 Task: Search one way flight ticket for 5 adults, 1 child, 2 infants in seat and 1 infant on lap in business from Toledo: Eugene F. Kranz Toledo Express Airport to Evansville: Evansville Regional Airport on 5-3-2023. Choice of flights is United. Number of bags: 1 carry on bag. Price is upto 76000. Outbound departure time preference is 16:45.
Action: Mouse moved to (399, 160)
Screenshot: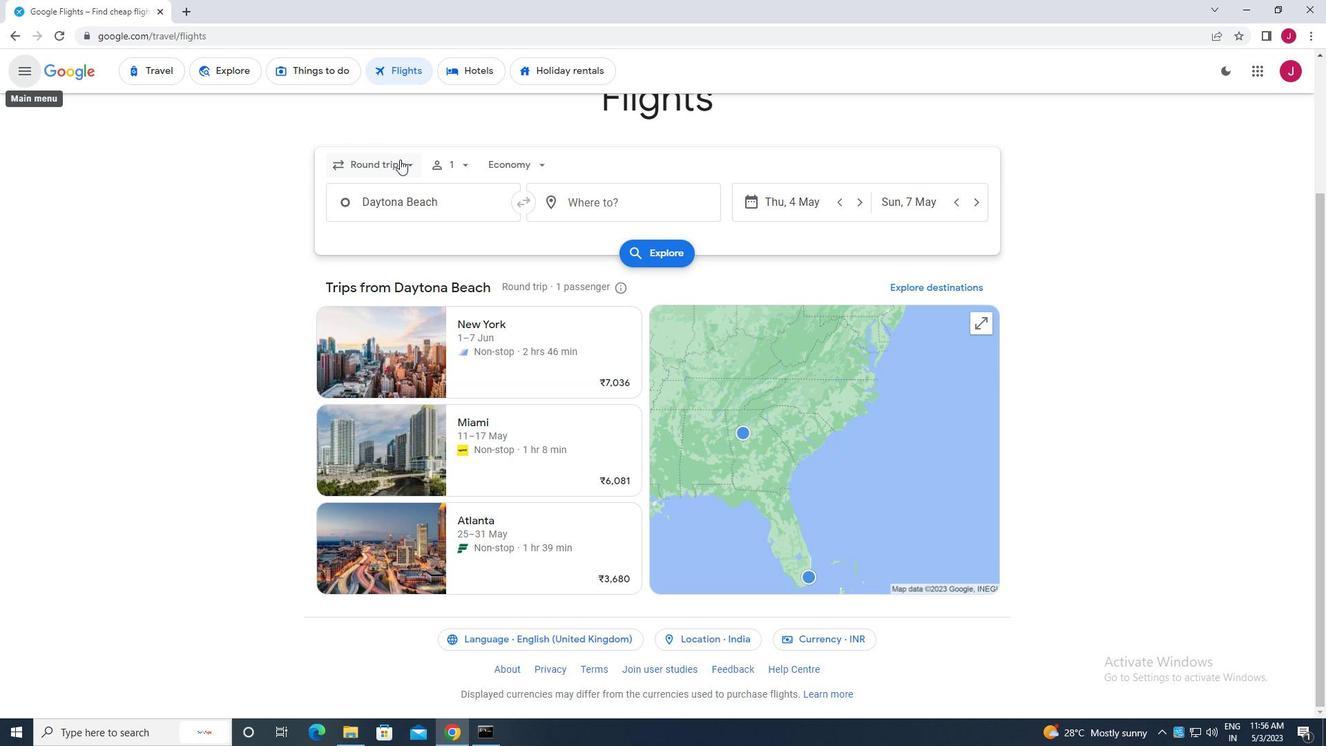 
Action: Mouse pressed left at (399, 160)
Screenshot: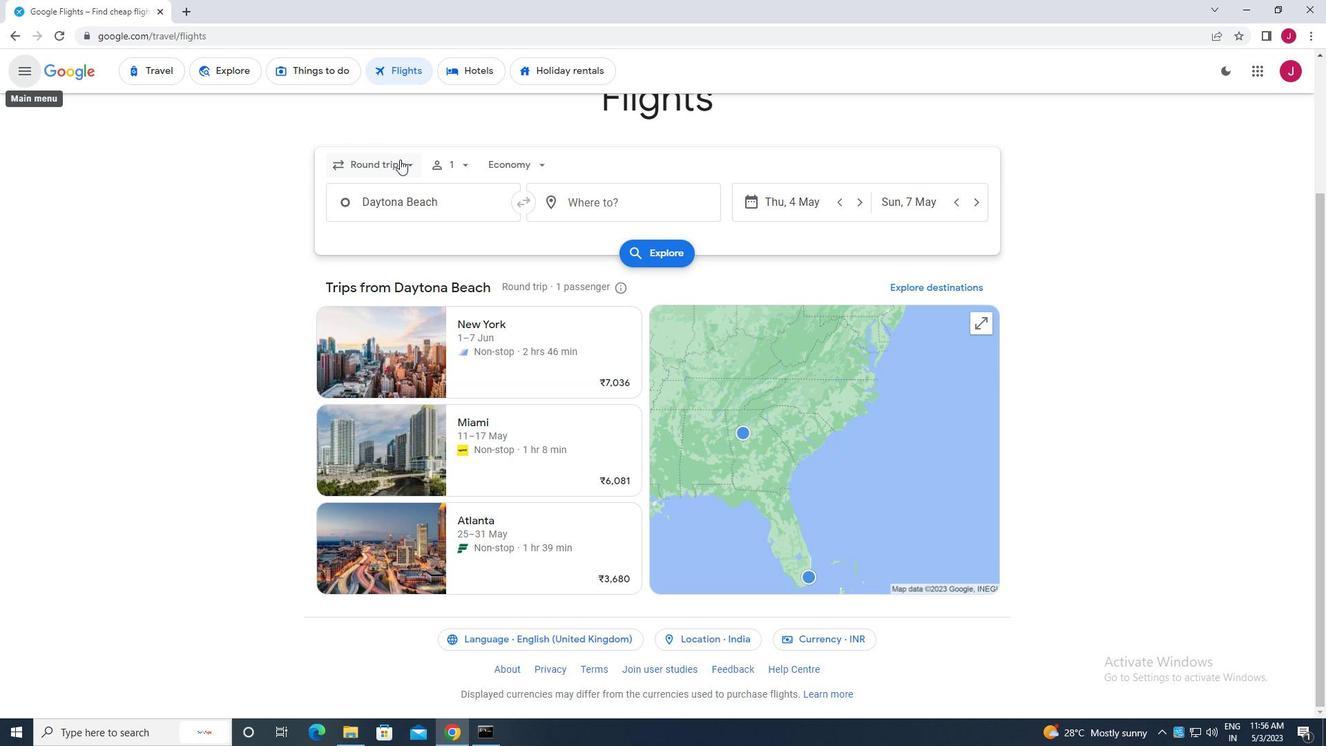 
Action: Mouse moved to (397, 225)
Screenshot: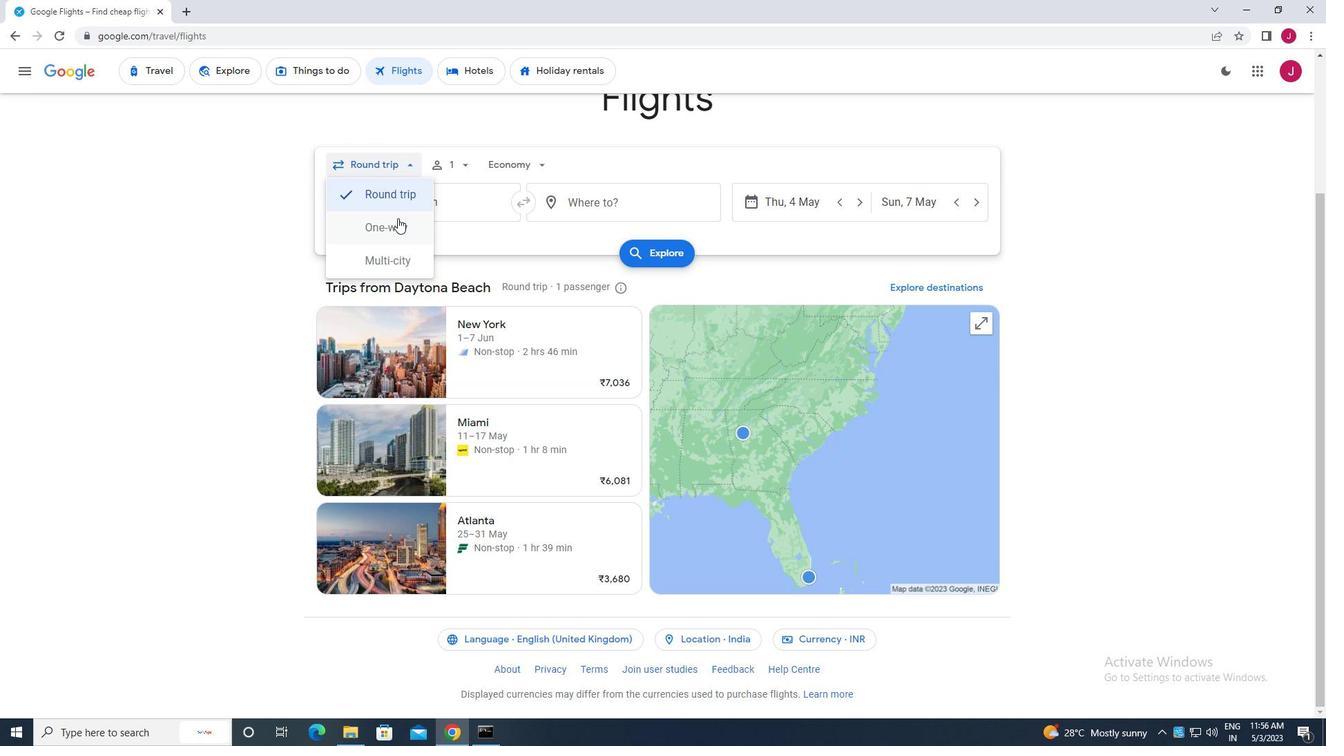 
Action: Mouse pressed left at (397, 225)
Screenshot: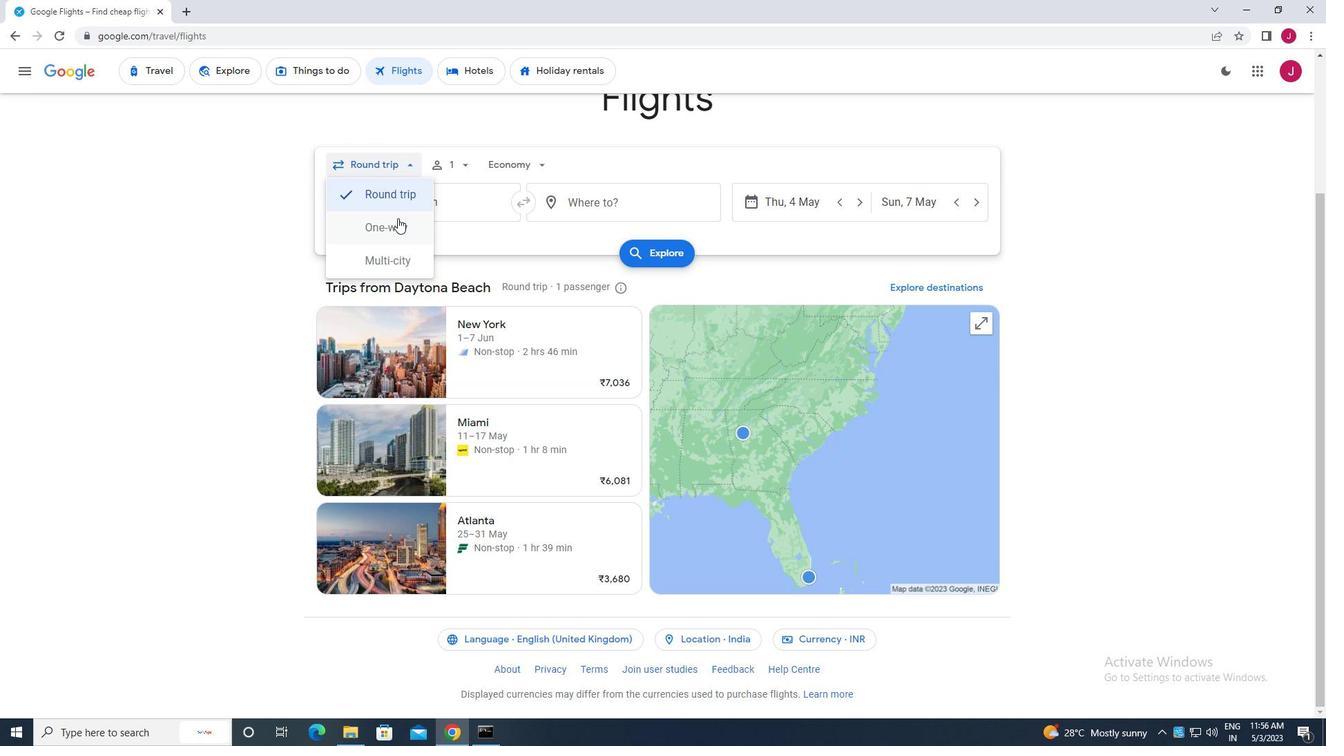 
Action: Mouse moved to (460, 166)
Screenshot: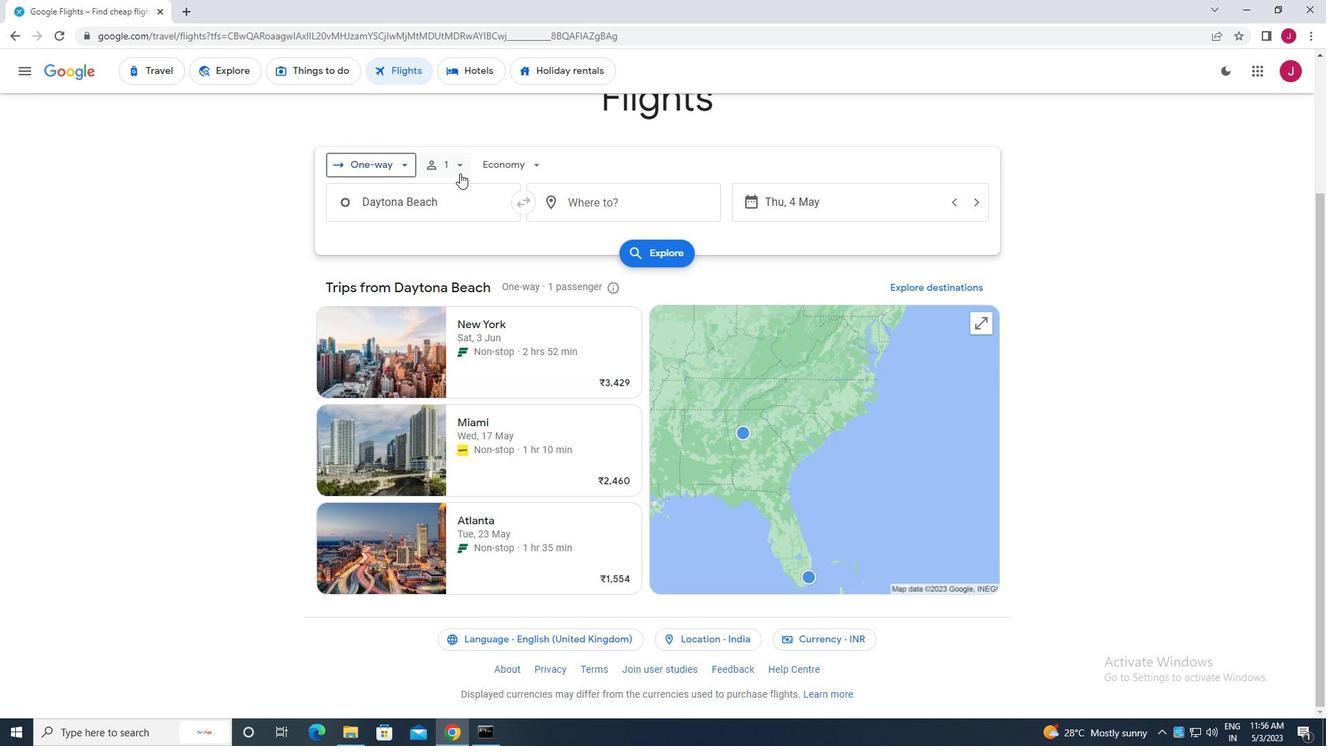 
Action: Mouse pressed left at (460, 166)
Screenshot: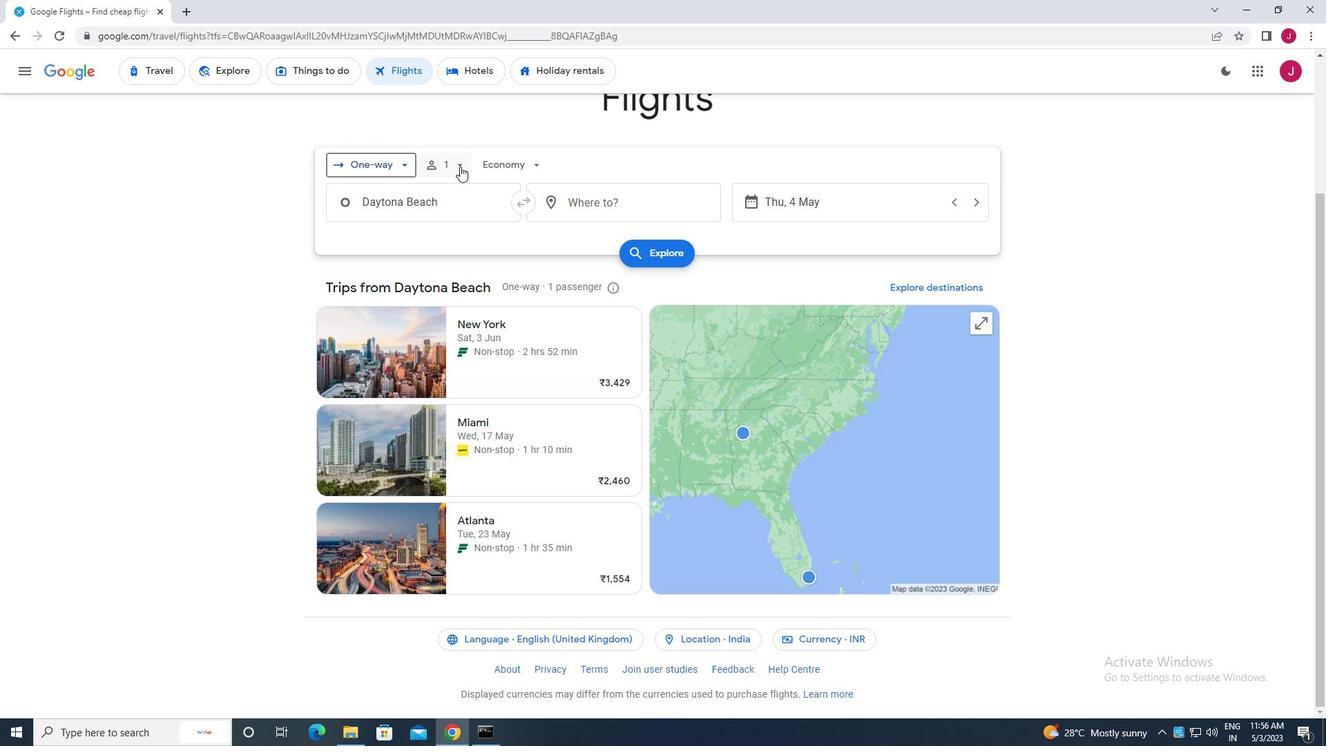 
Action: Mouse moved to (569, 202)
Screenshot: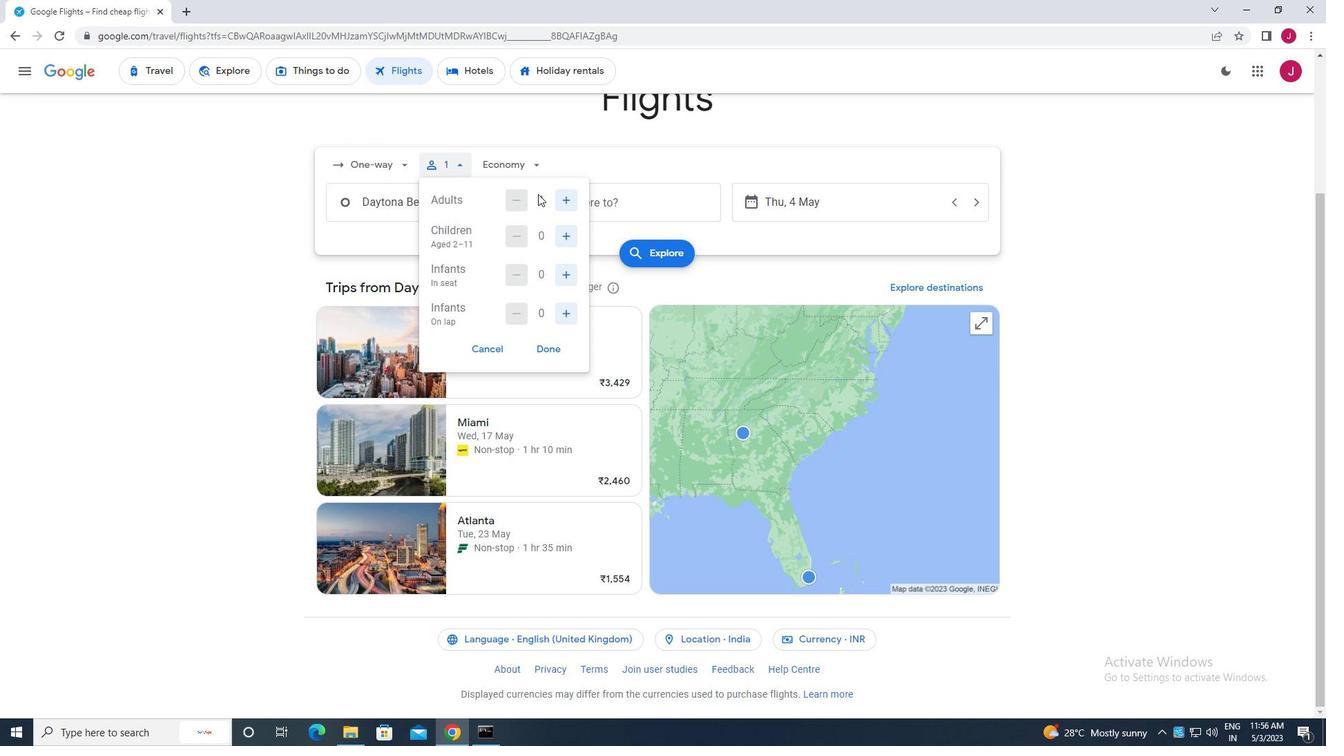 
Action: Mouse pressed left at (569, 202)
Screenshot: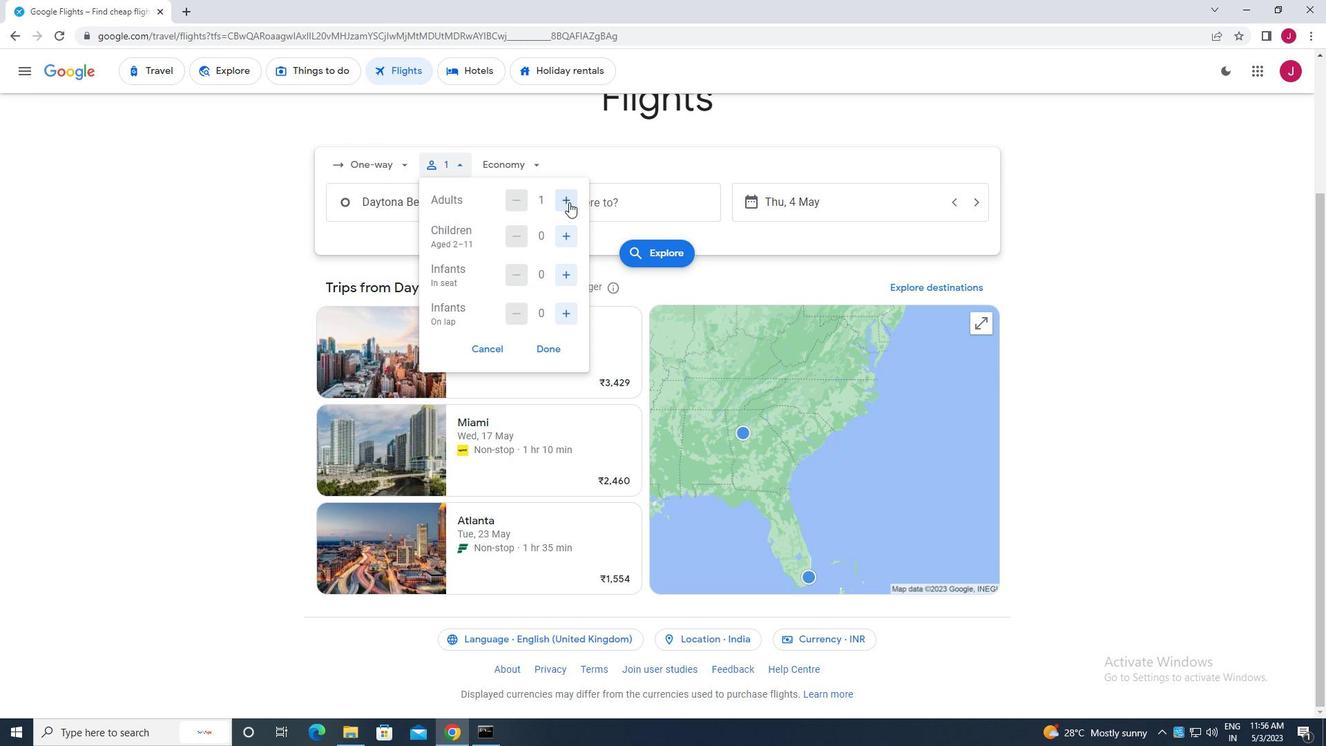 
Action: Mouse pressed left at (569, 202)
Screenshot: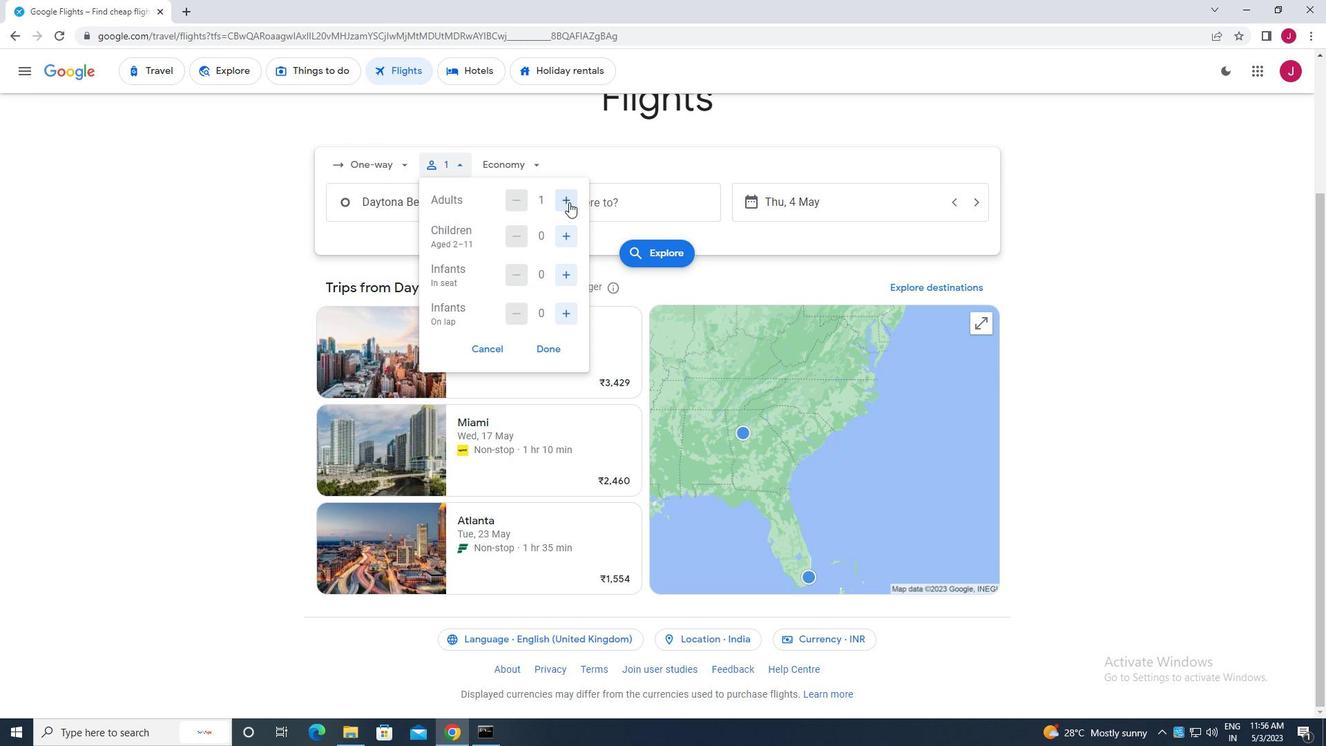 
Action: Mouse pressed left at (569, 202)
Screenshot: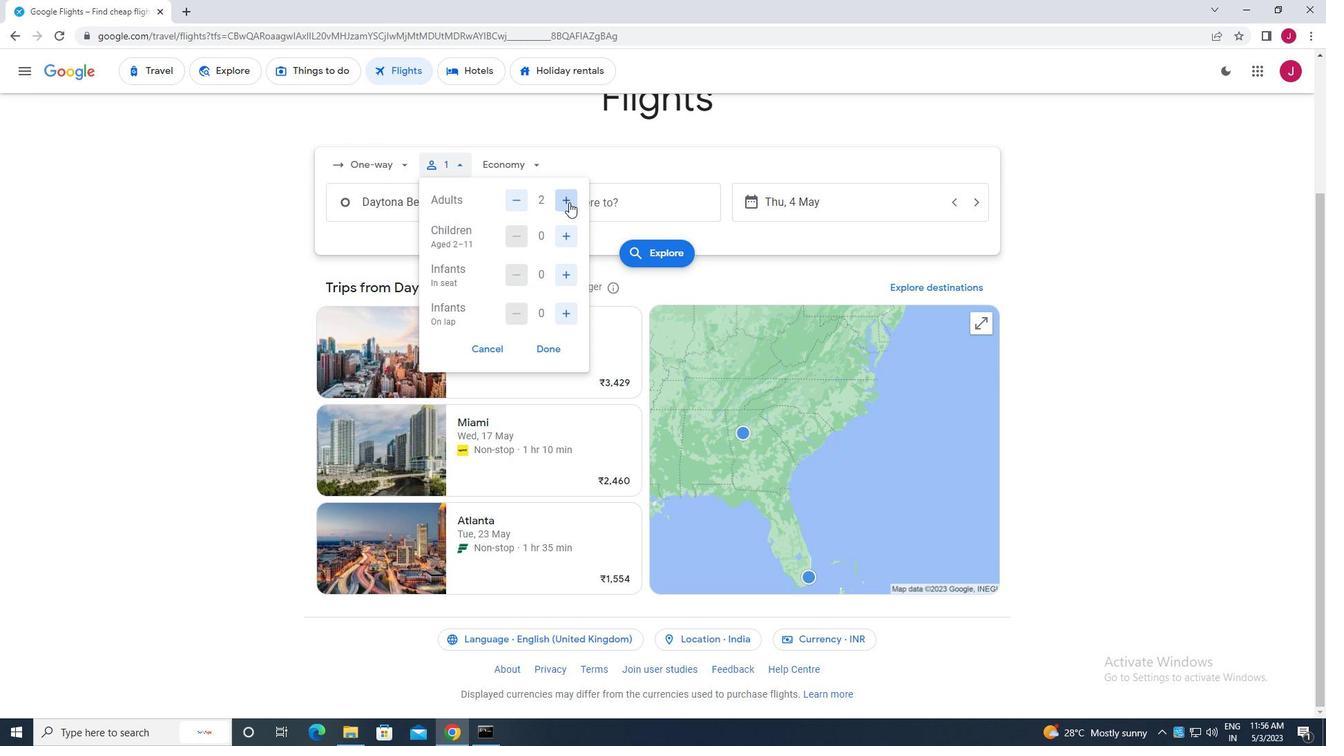 
Action: Mouse pressed left at (569, 202)
Screenshot: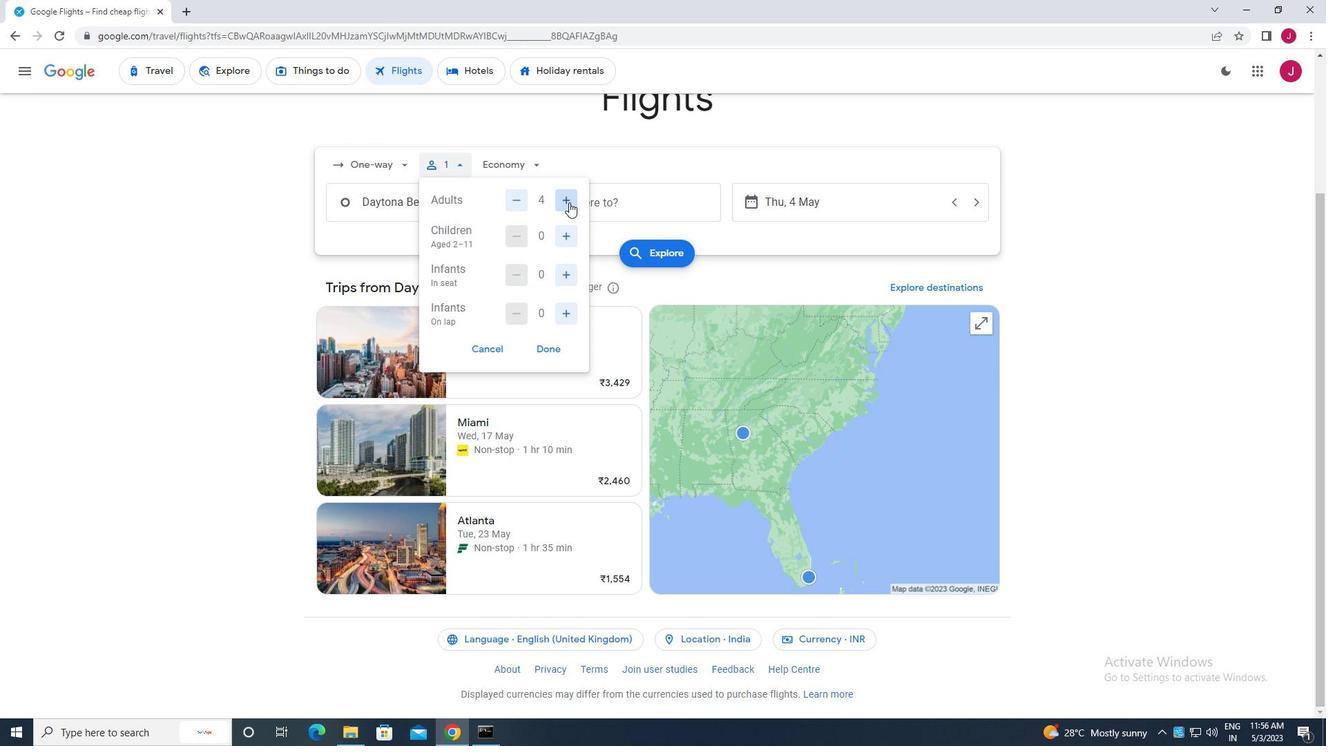
Action: Mouse moved to (563, 236)
Screenshot: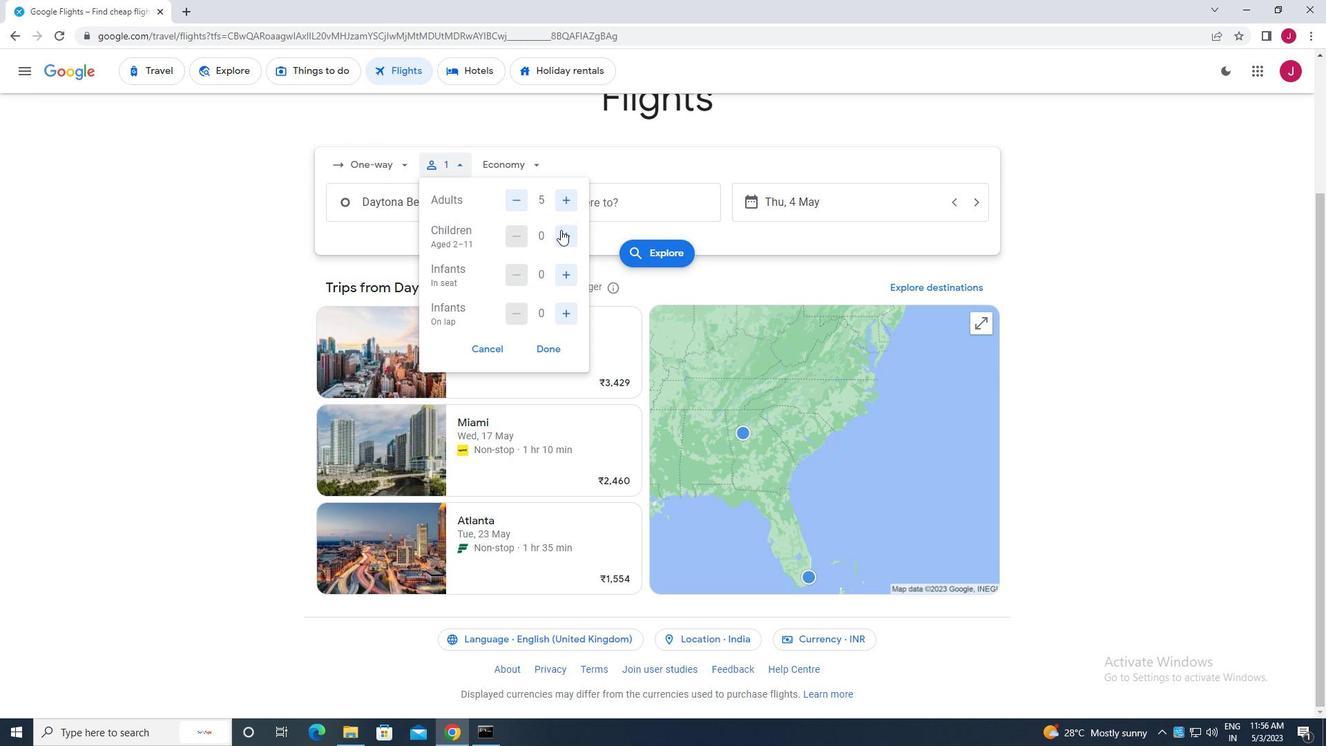 
Action: Mouse pressed left at (563, 236)
Screenshot: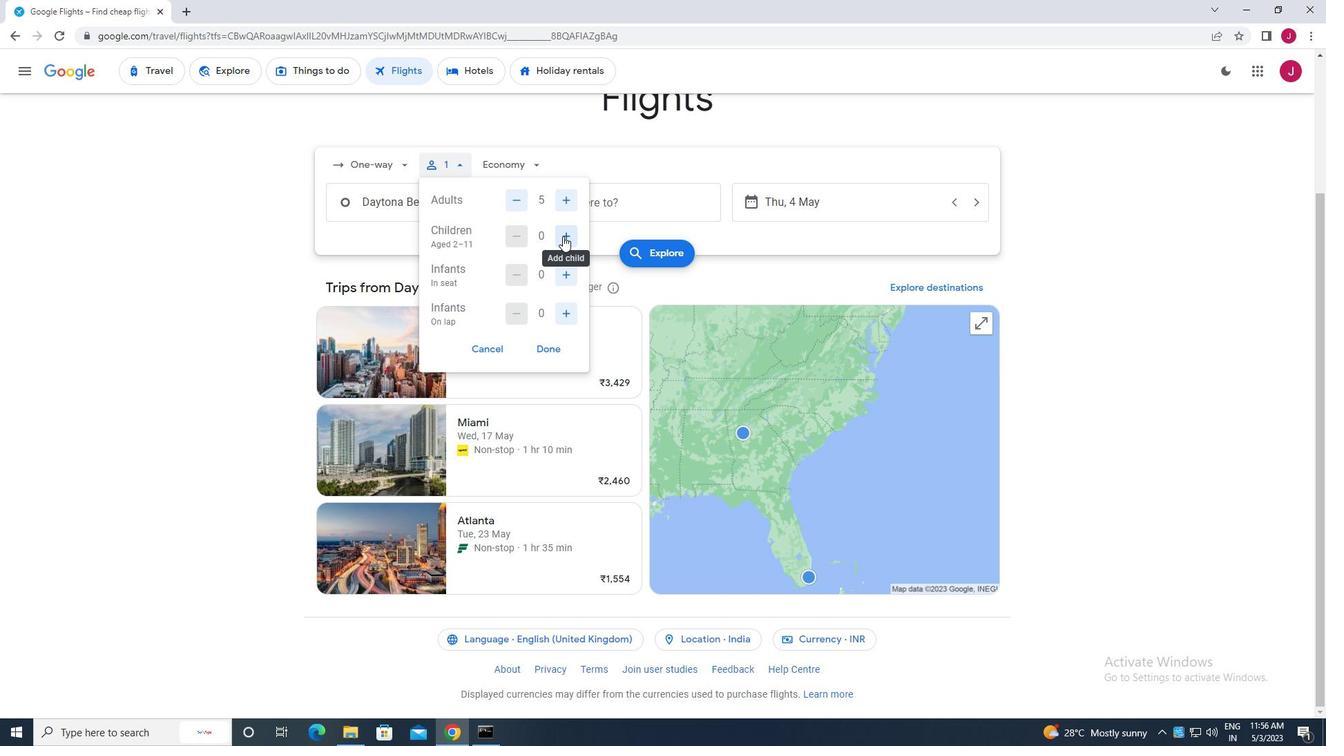 
Action: Mouse moved to (567, 272)
Screenshot: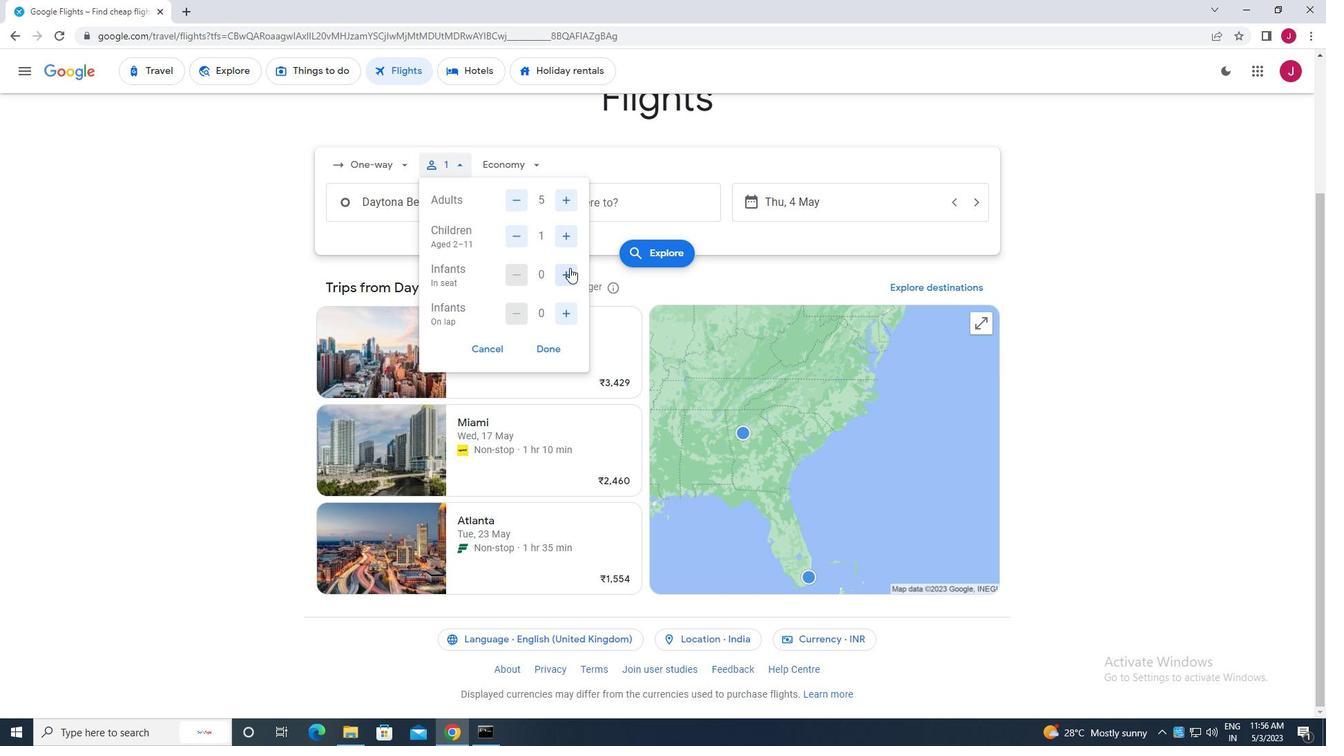 
Action: Mouse pressed left at (567, 272)
Screenshot: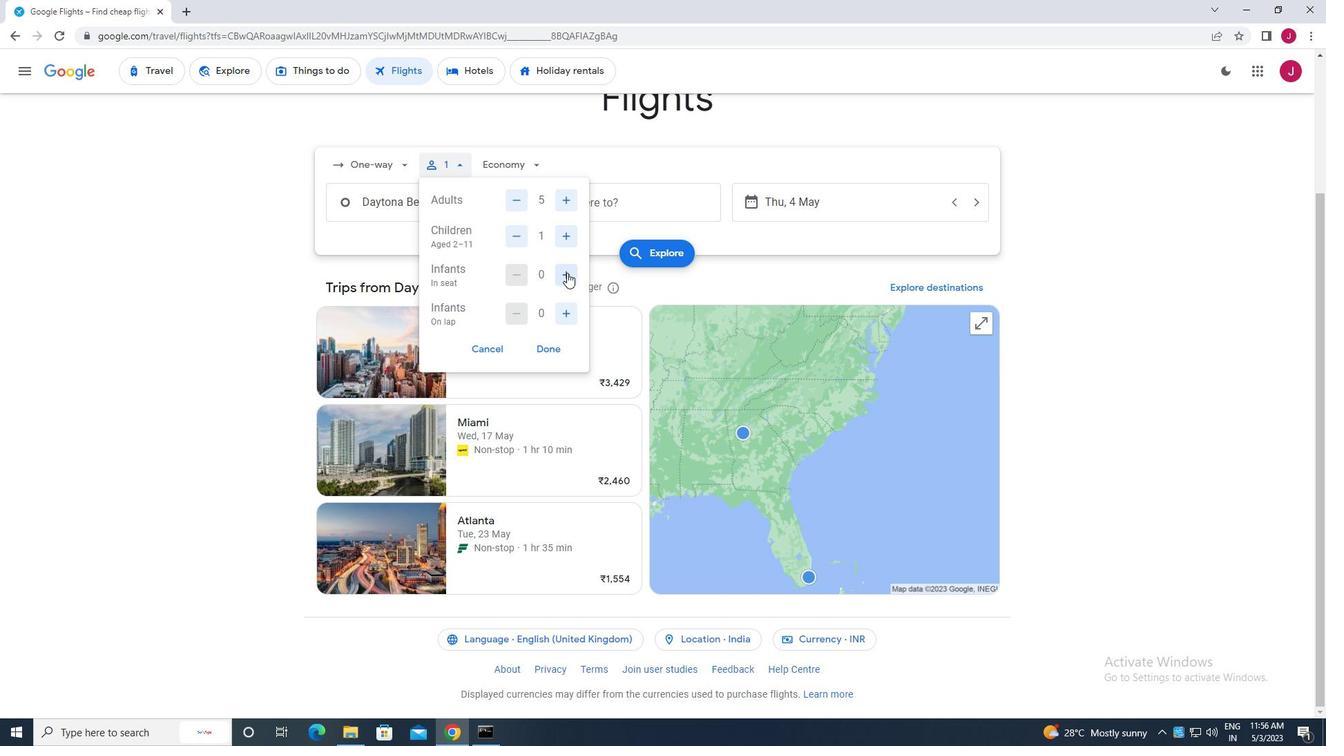 
Action: Mouse pressed left at (567, 272)
Screenshot: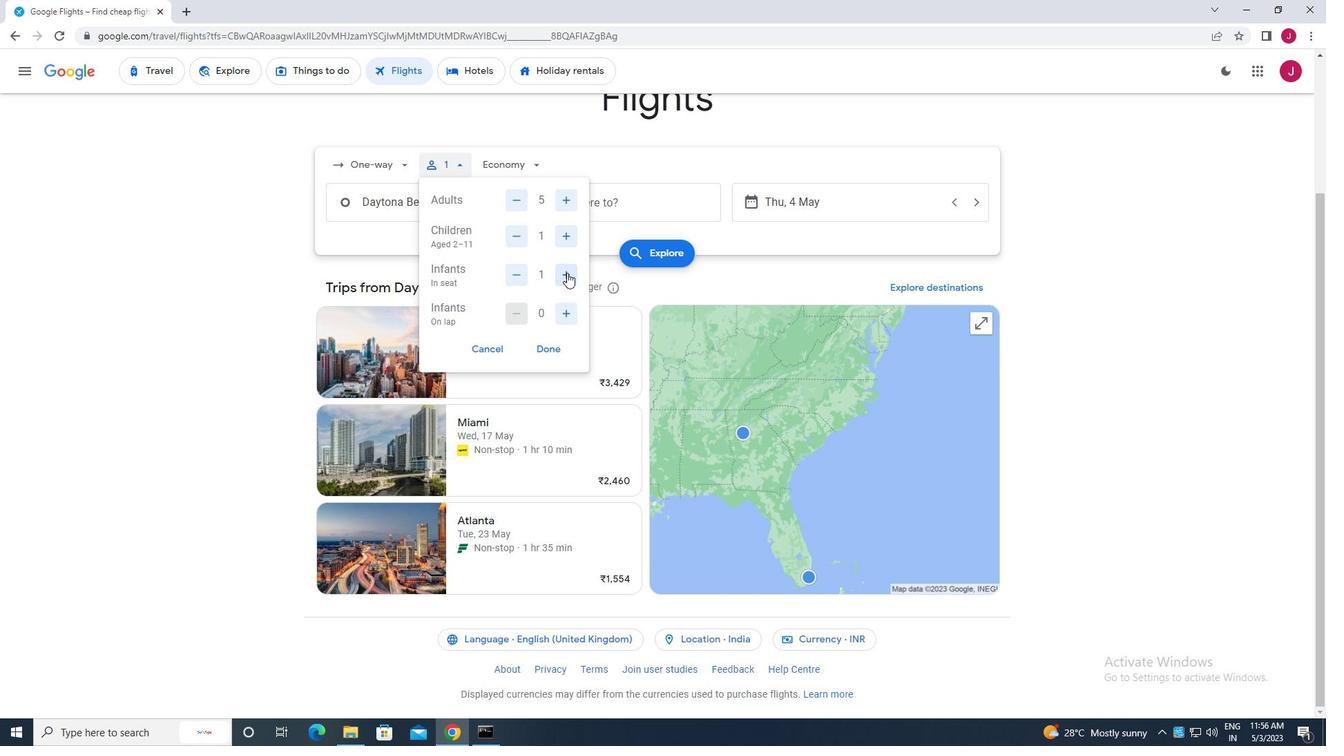 
Action: Mouse moved to (569, 308)
Screenshot: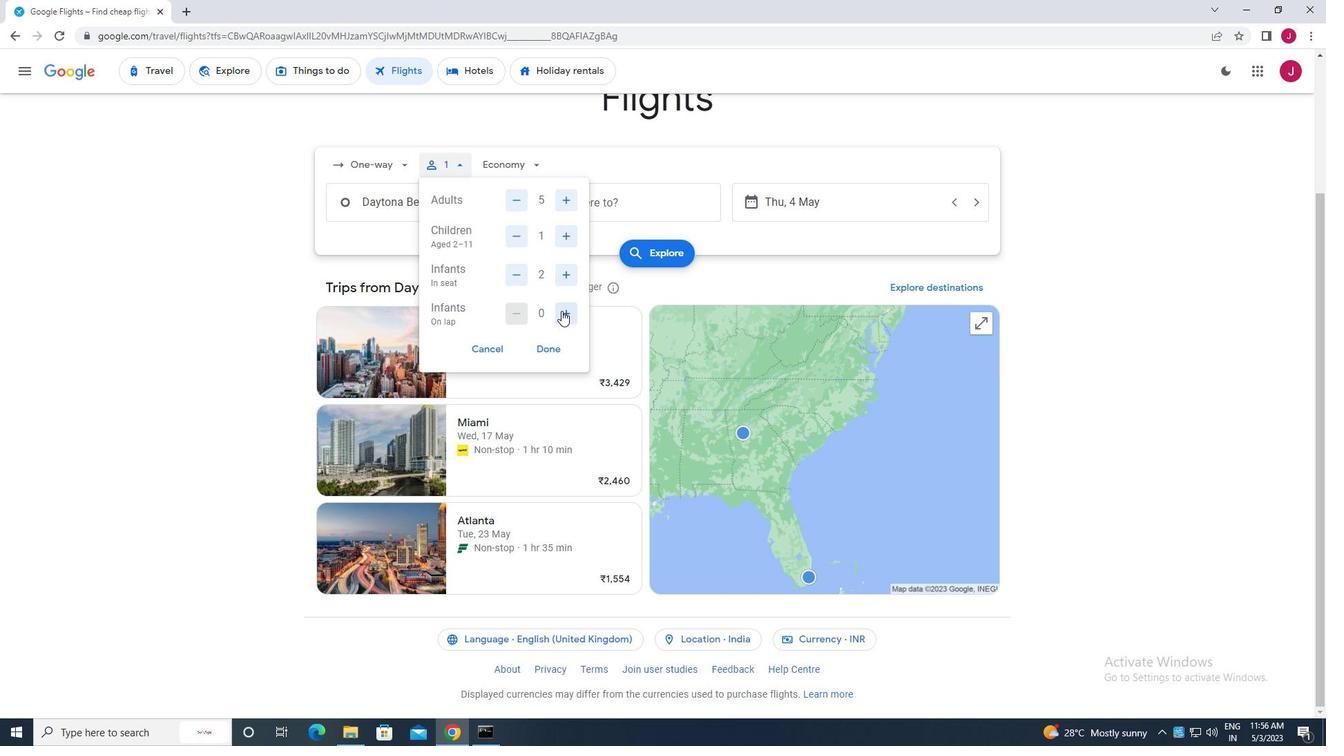 
Action: Mouse pressed left at (569, 308)
Screenshot: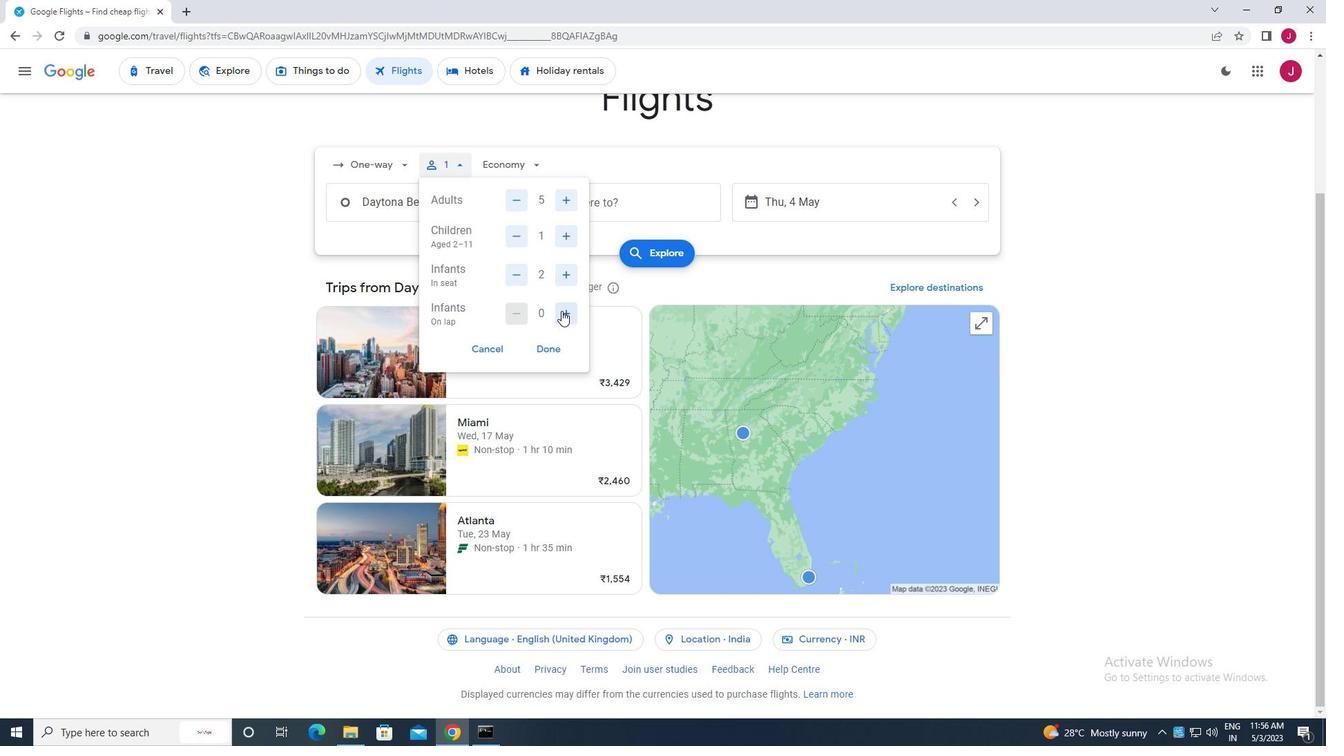
Action: Mouse moved to (542, 346)
Screenshot: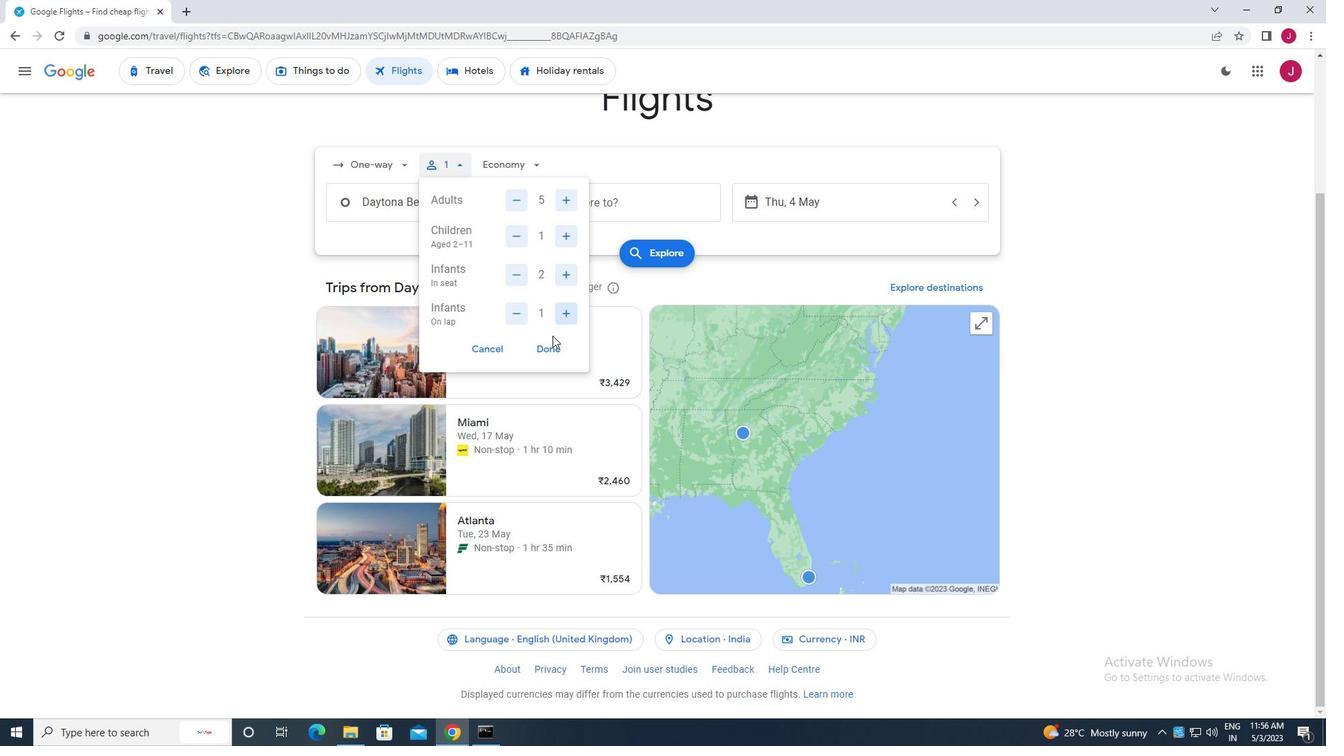 
Action: Mouse pressed left at (542, 346)
Screenshot: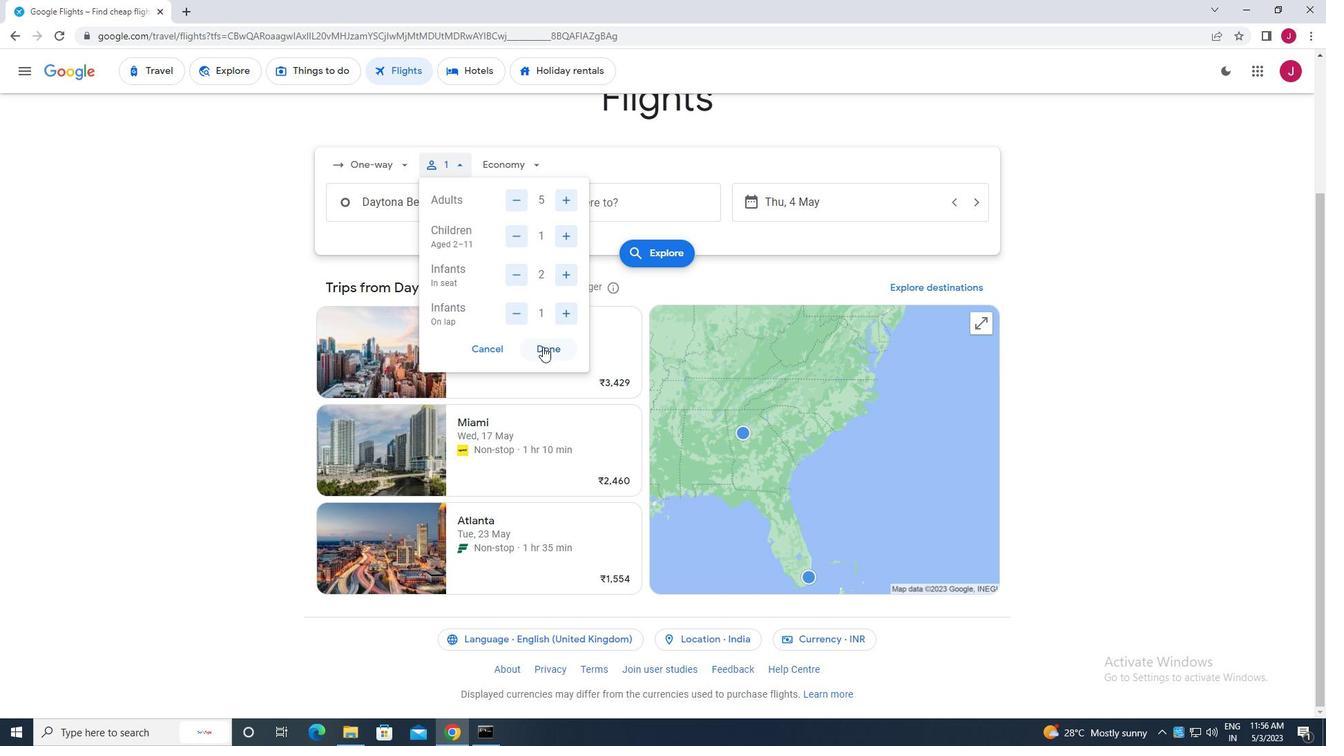 
Action: Mouse moved to (530, 165)
Screenshot: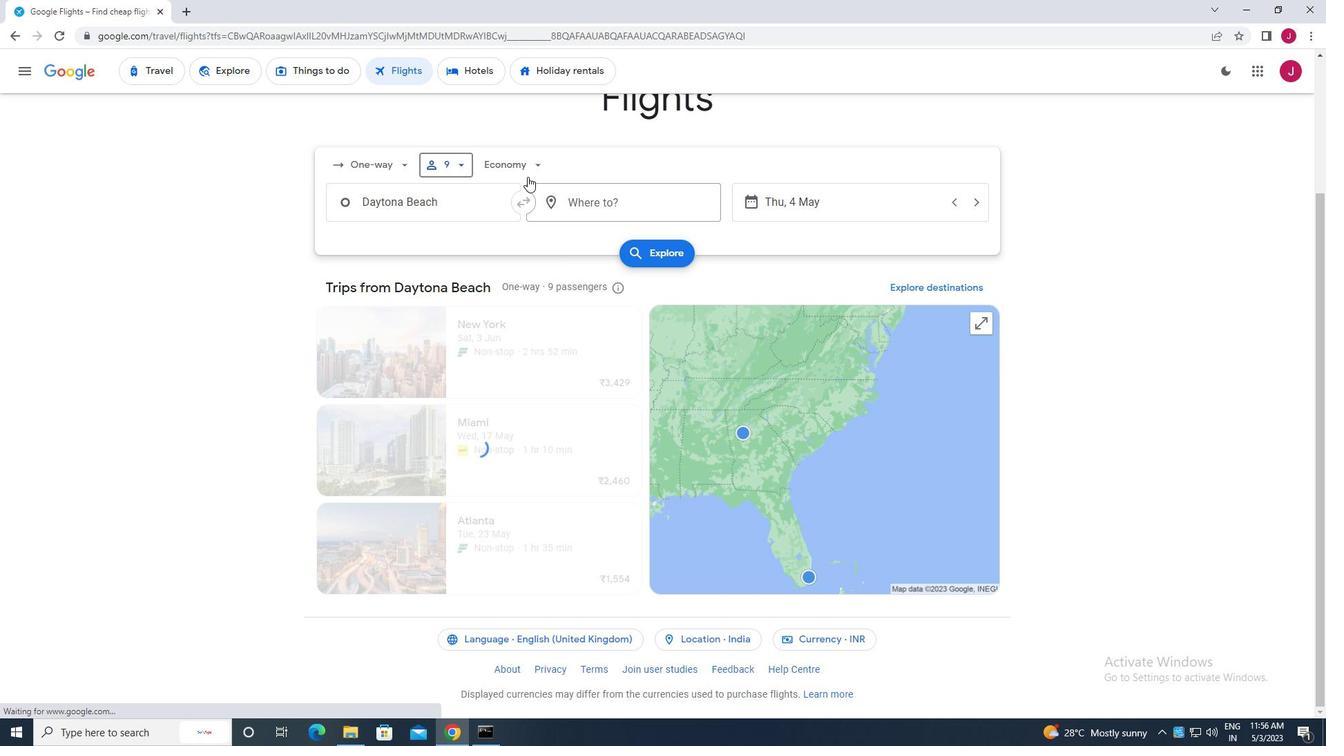 
Action: Mouse pressed left at (530, 165)
Screenshot: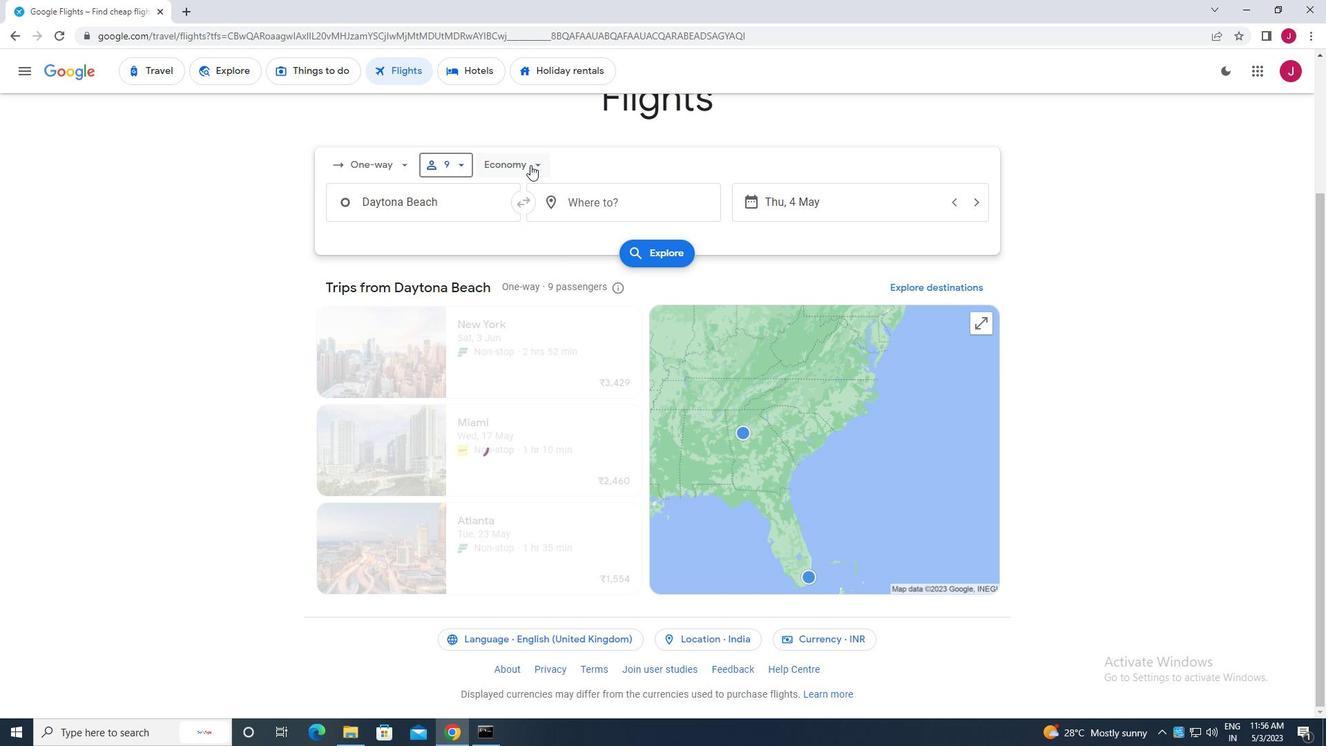 
Action: Mouse moved to (536, 260)
Screenshot: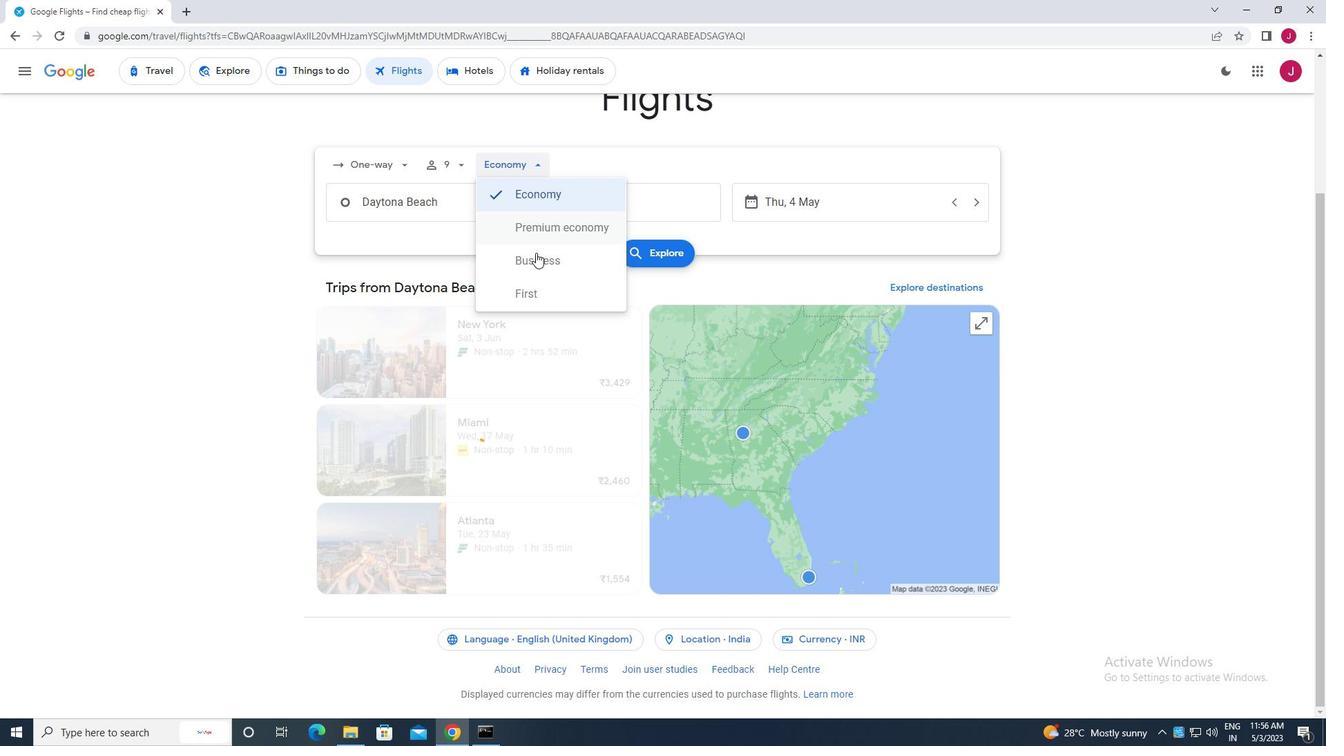 
Action: Mouse pressed left at (536, 260)
Screenshot: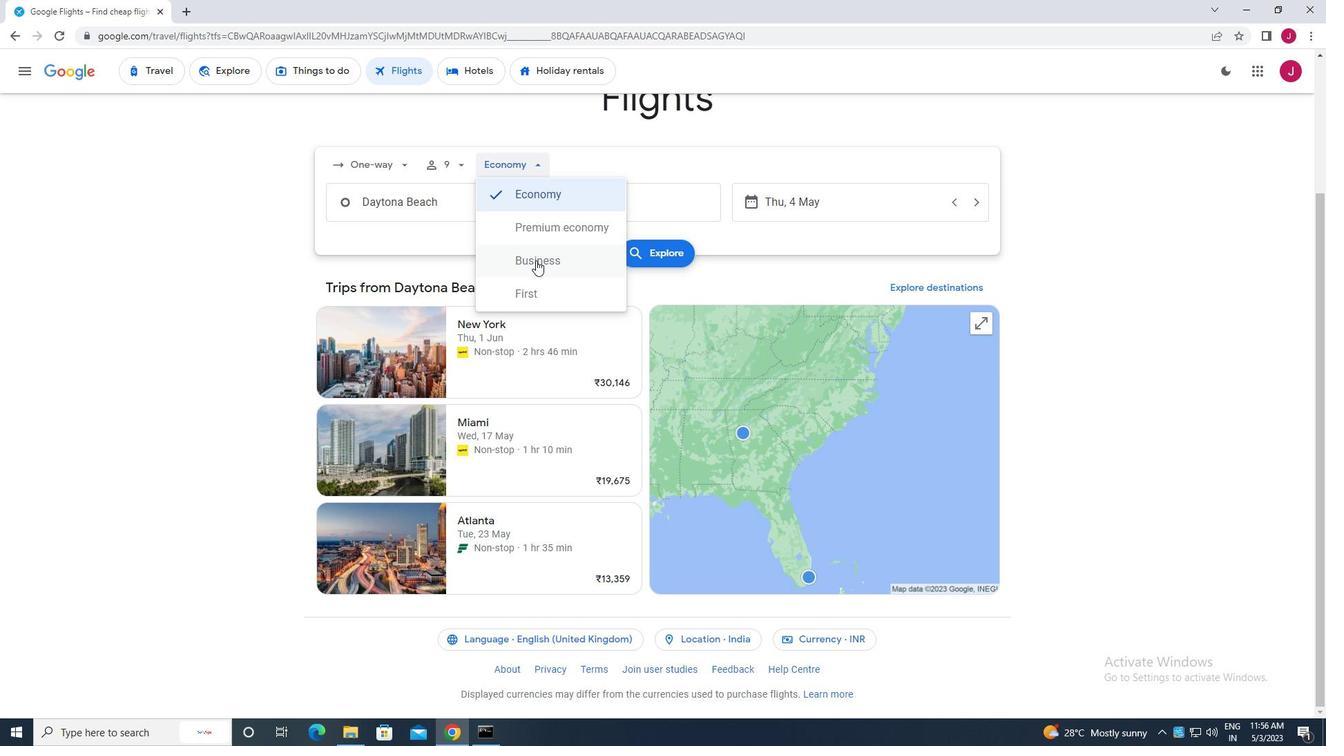
Action: Mouse moved to (458, 199)
Screenshot: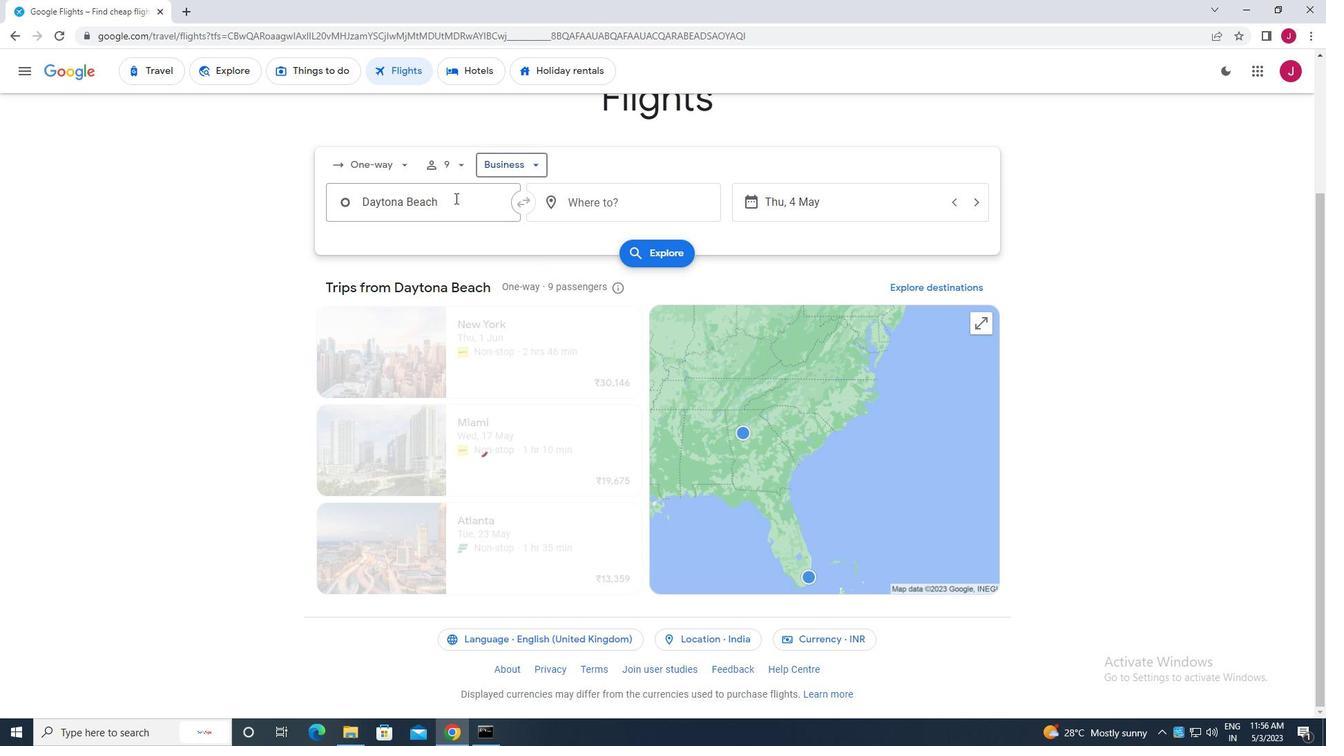 
Action: Mouse pressed left at (458, 199)
Screenshot: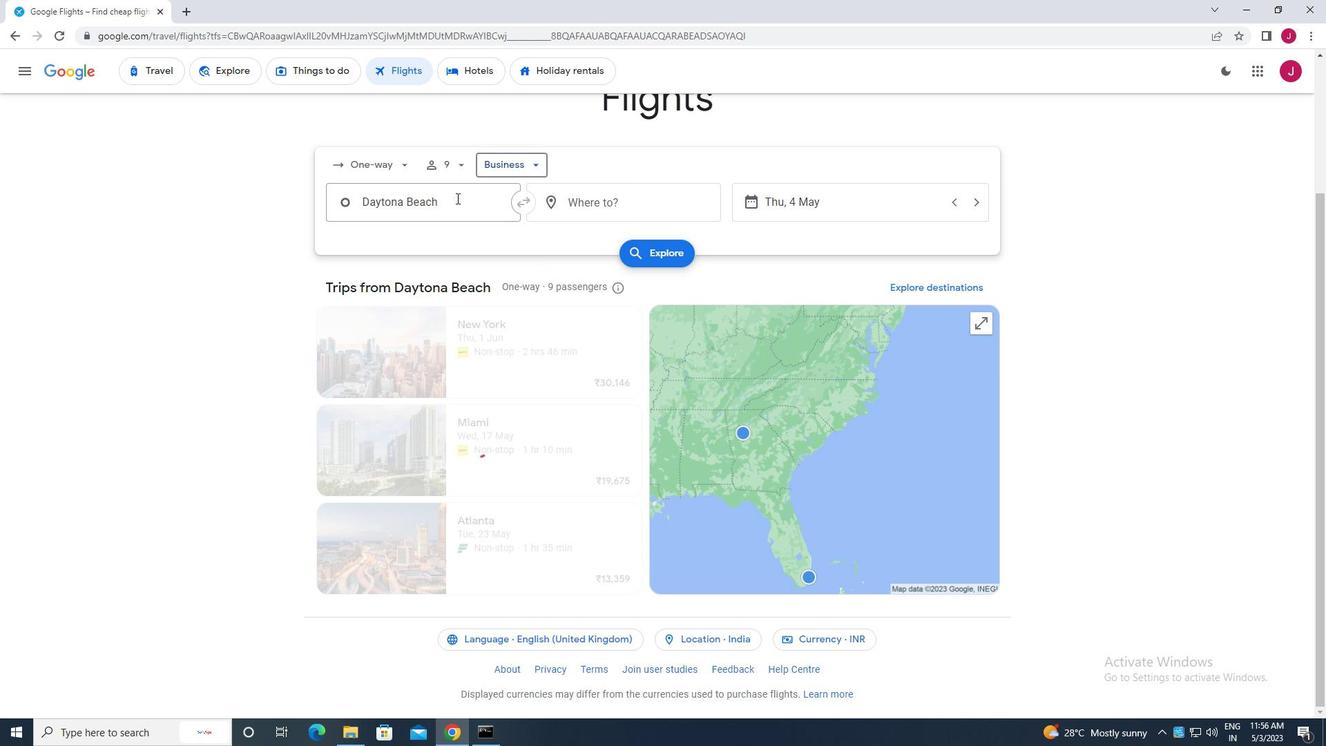 
Action: Mouse moved to (462, 199)
Screenshot: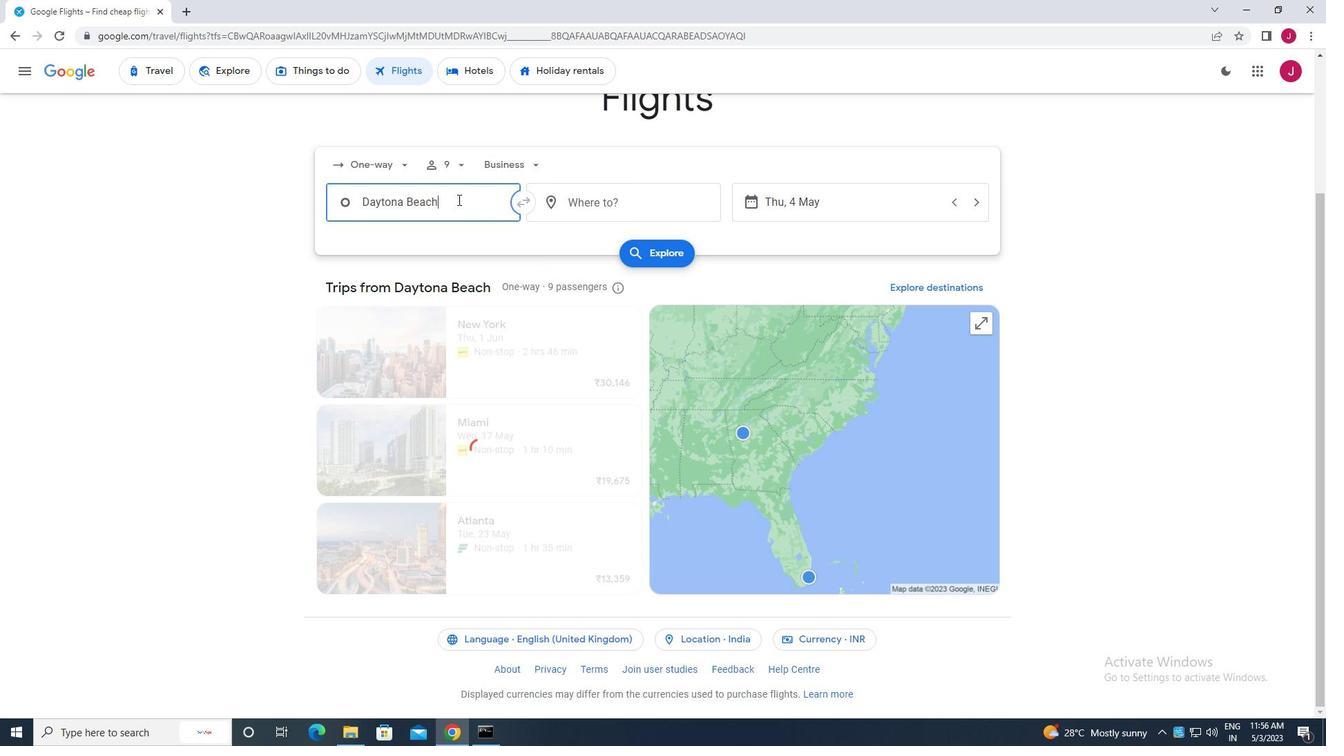 
Action: Key pressed toledo
Screenshot: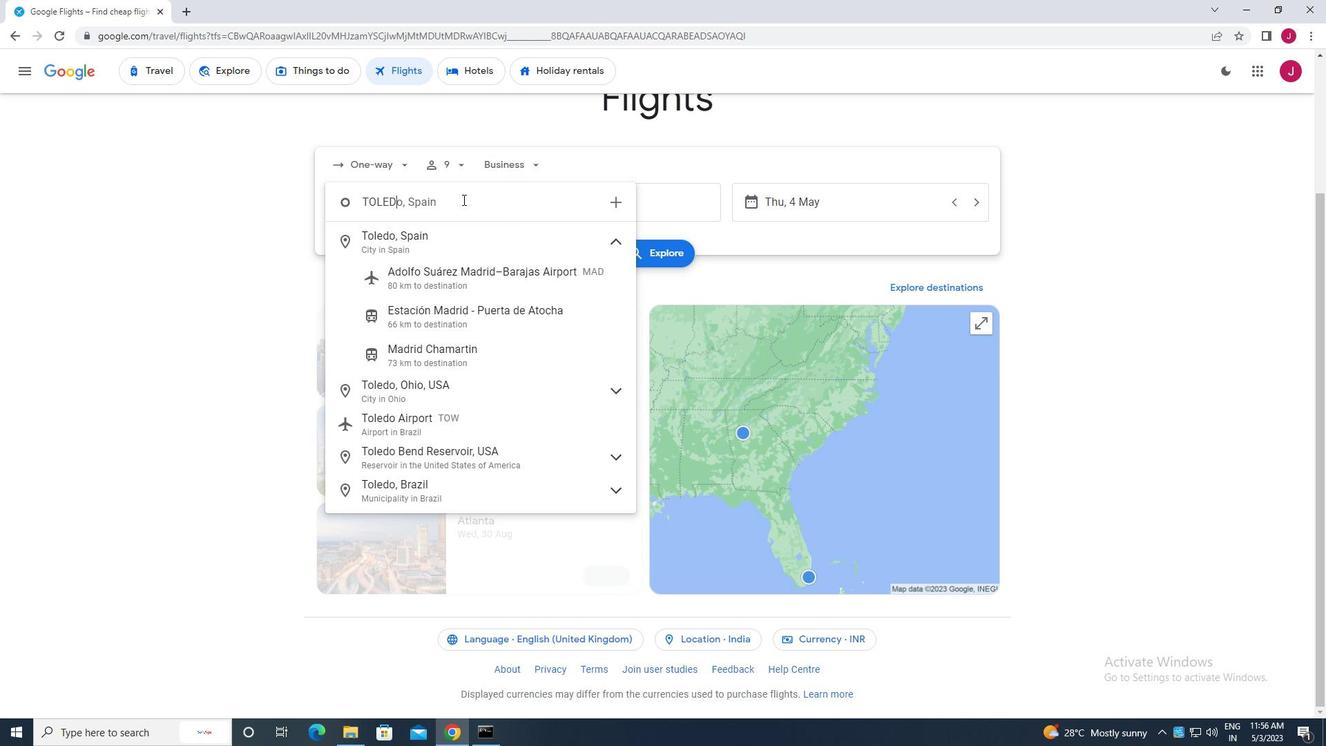 
Action: Mouse moved to (475, 192)
Screenshot: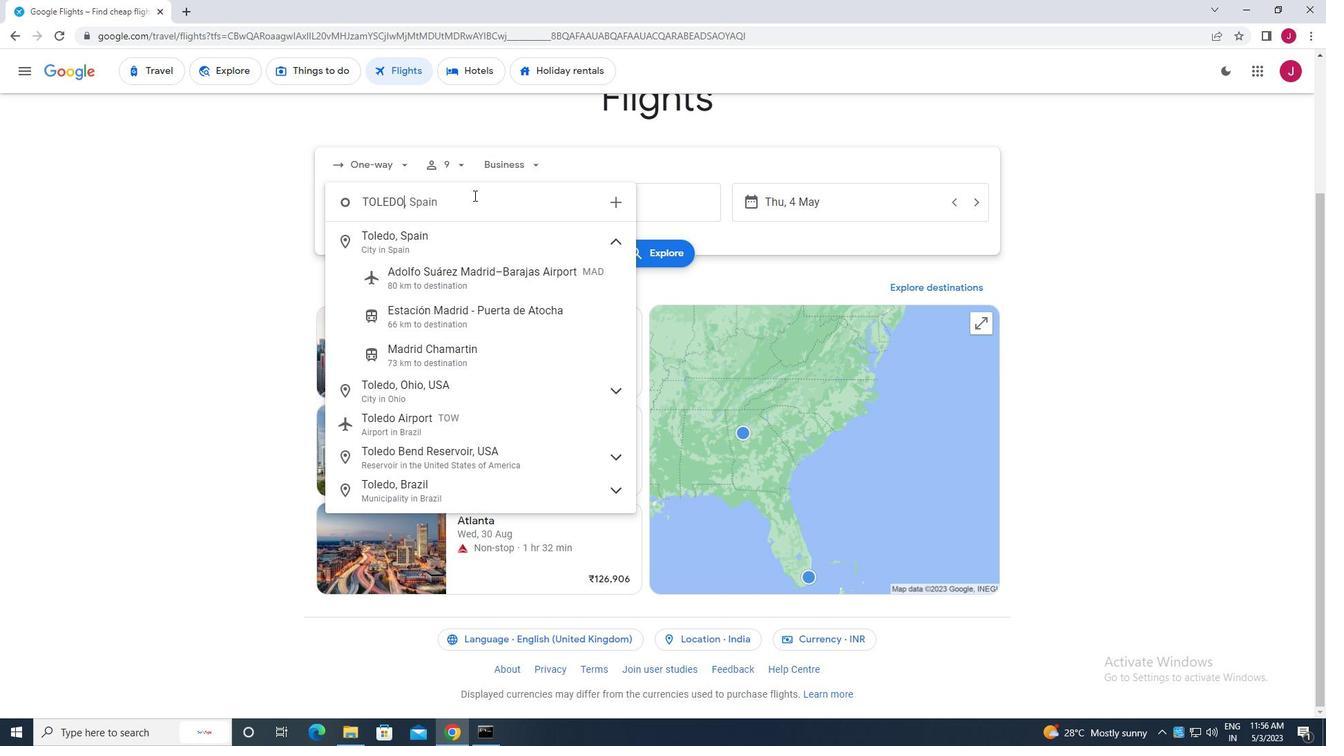 
Action: Key pressed <Key.space>eu
Screenshot: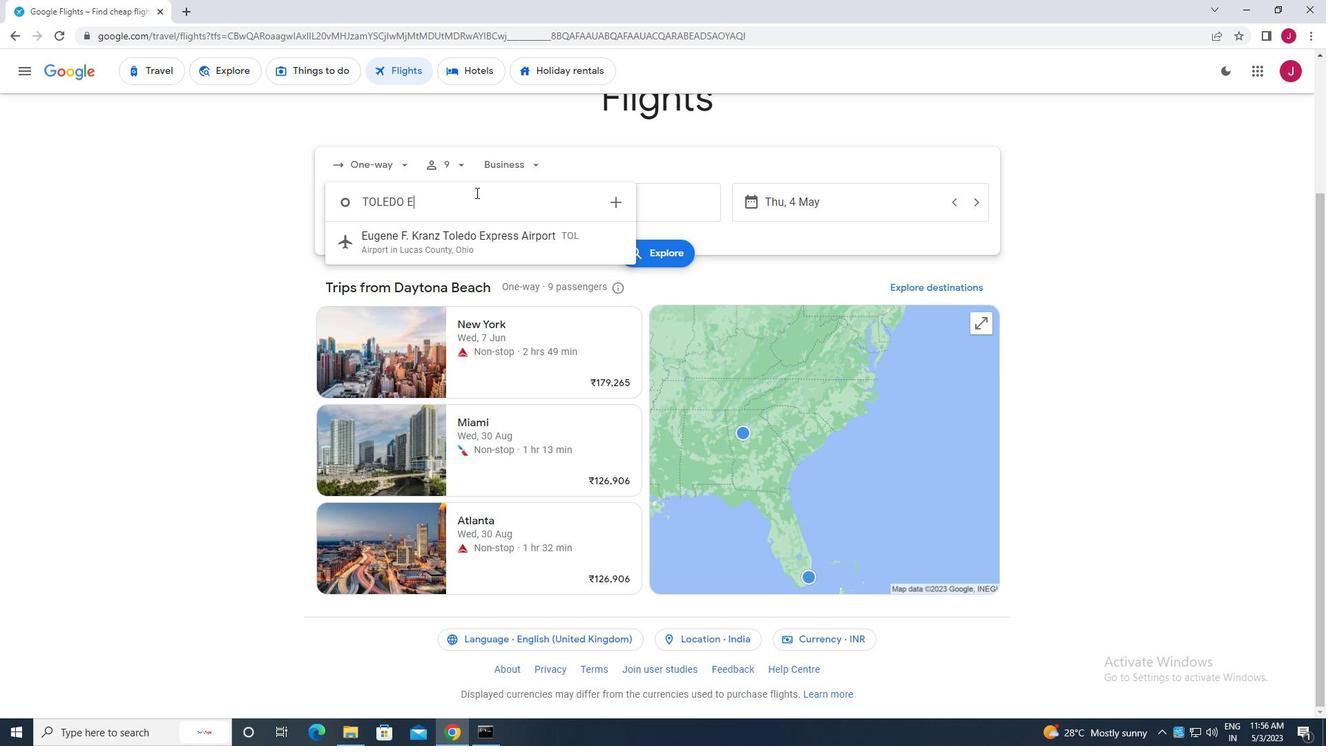 
Action: Mouse moved to (478, 244)
Screenshot: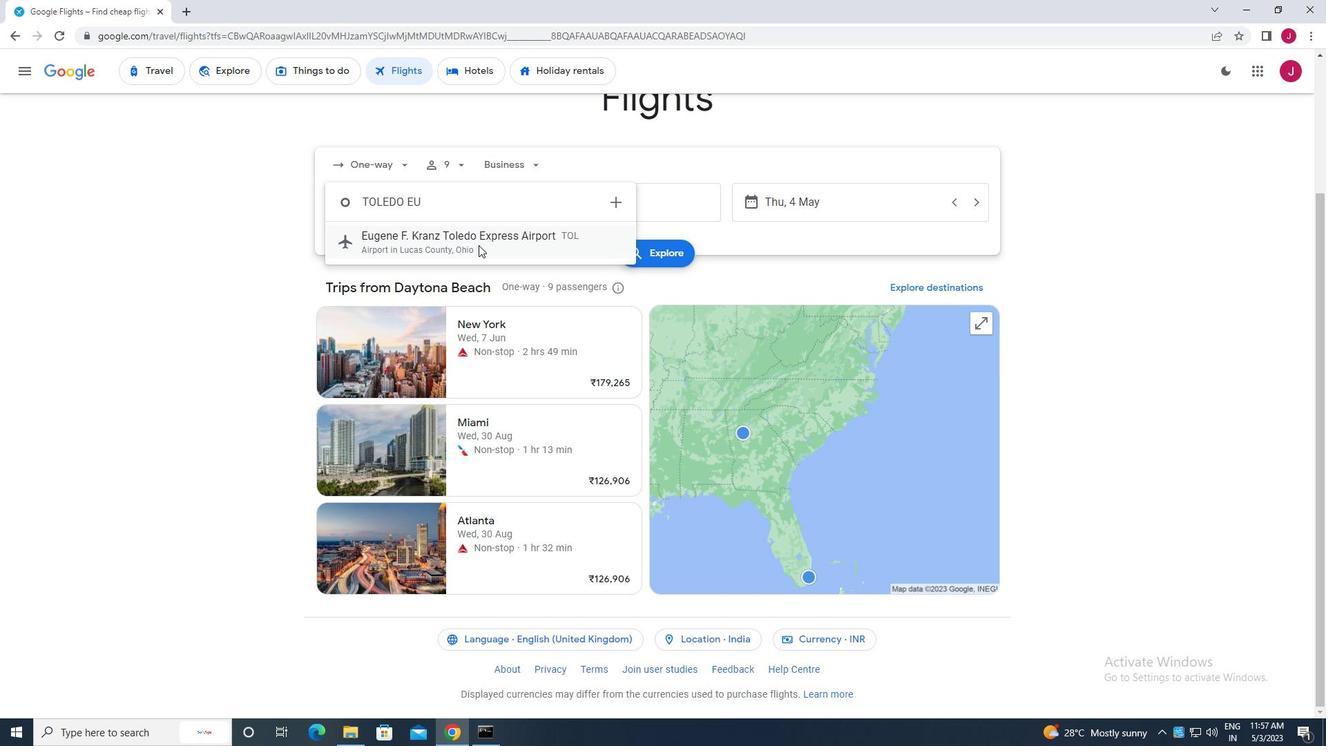 
Action: Mouse pressed left at (478, 244)
Screenshot: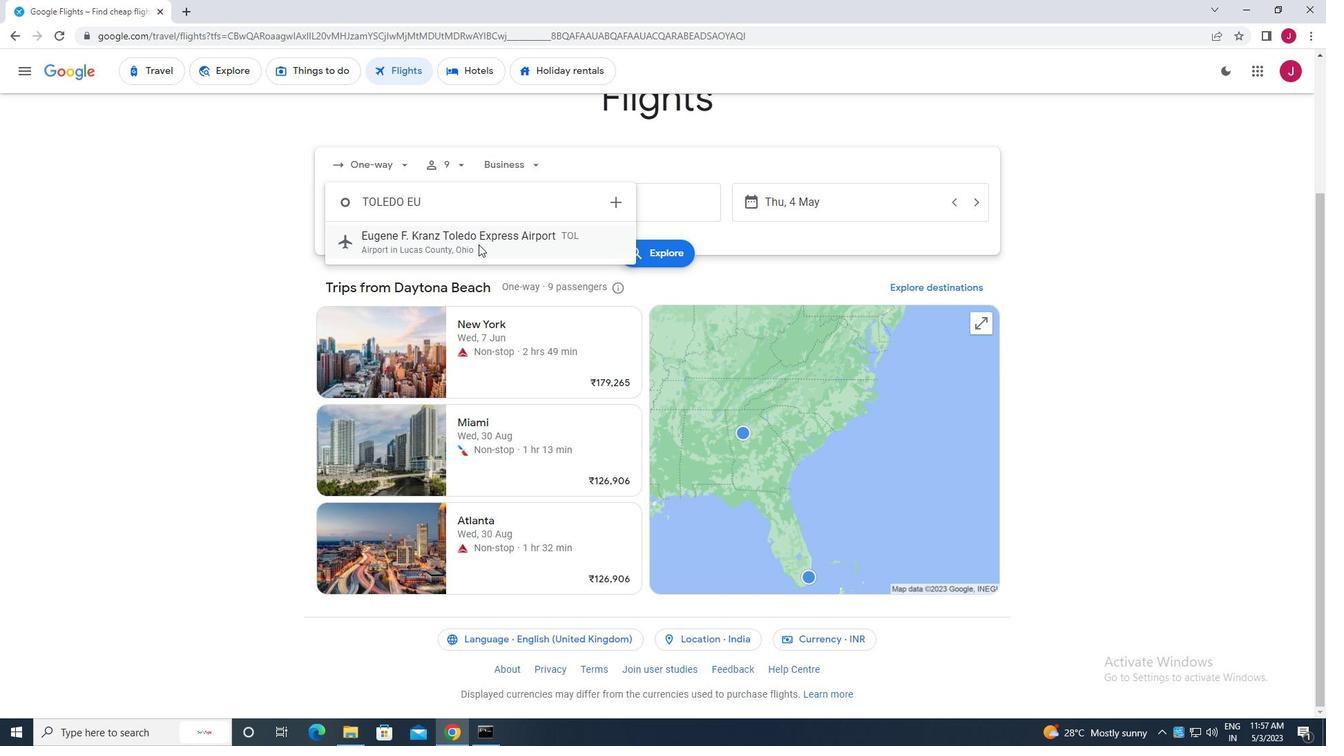 
Action: Mouse moved to (625, 201)
Screenshot: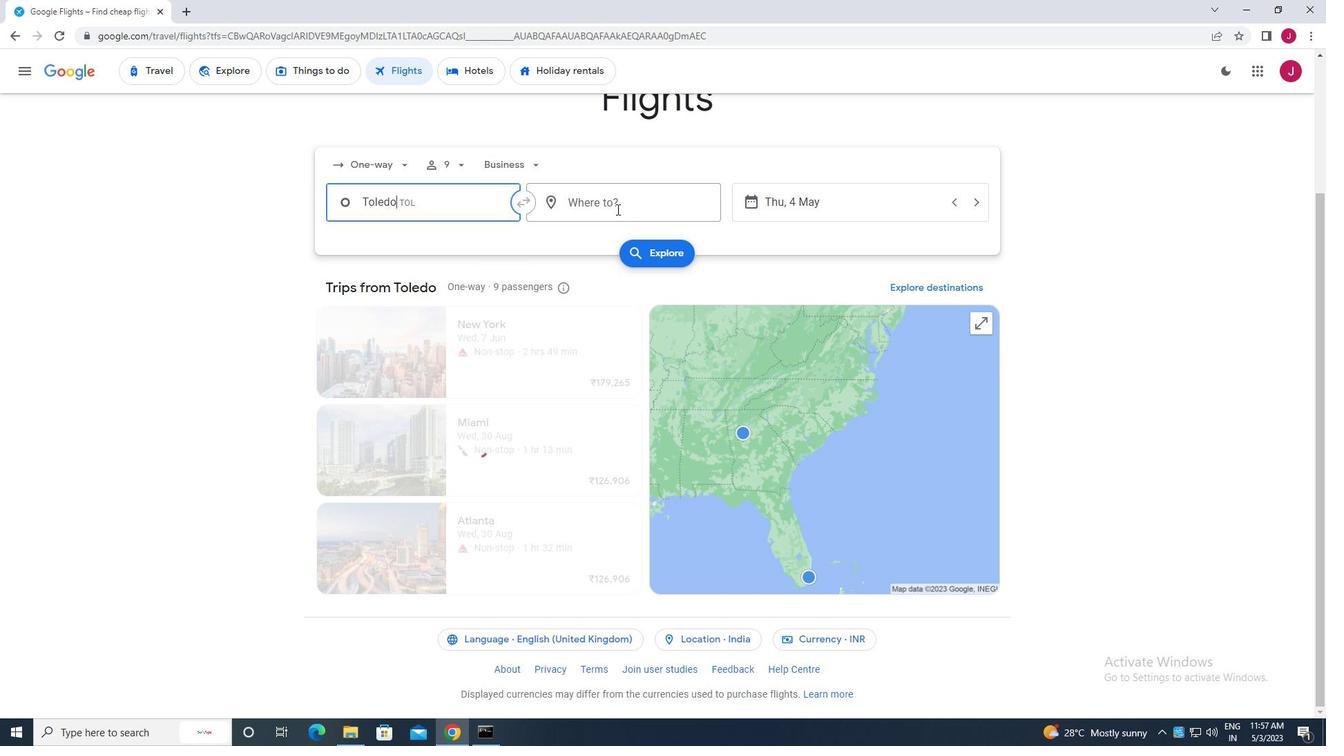 
Action: Mouse pressed left at (625, 201)
Screenshot: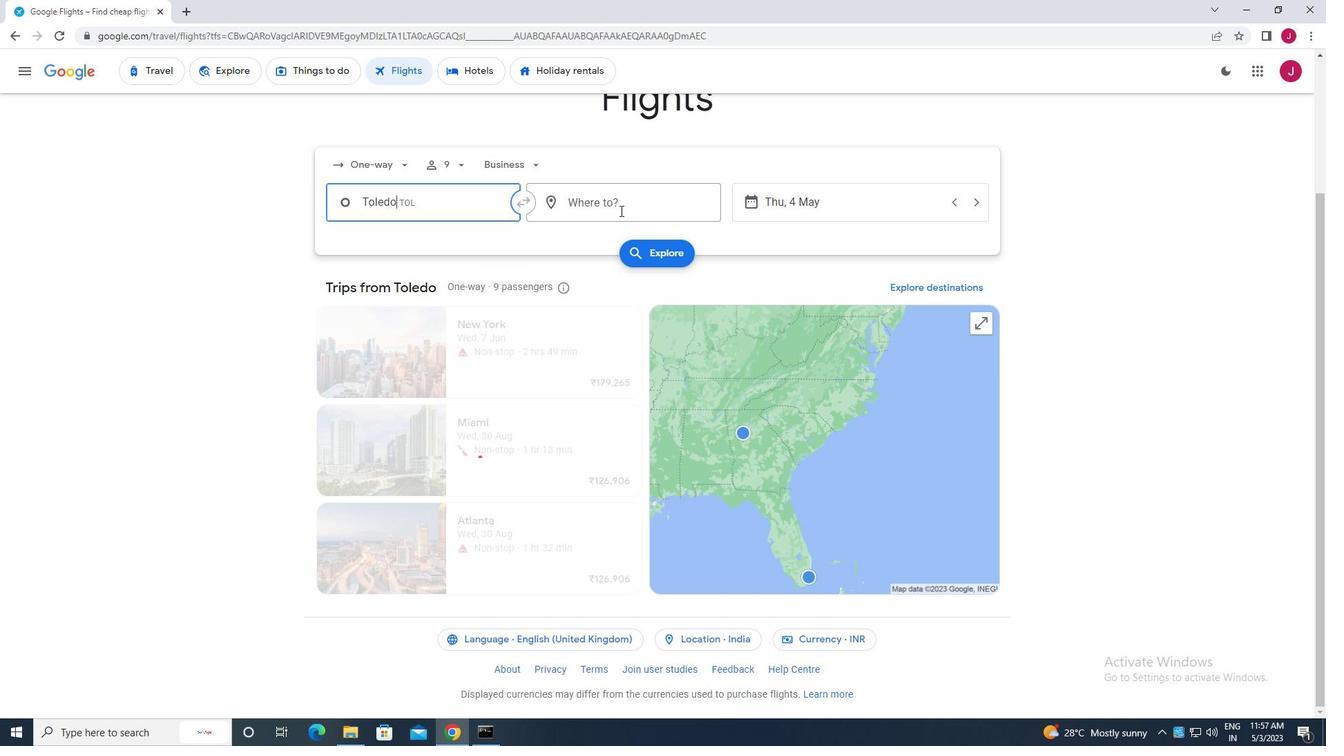 
Action: Mouse moved to (625, 201)
Screenshot: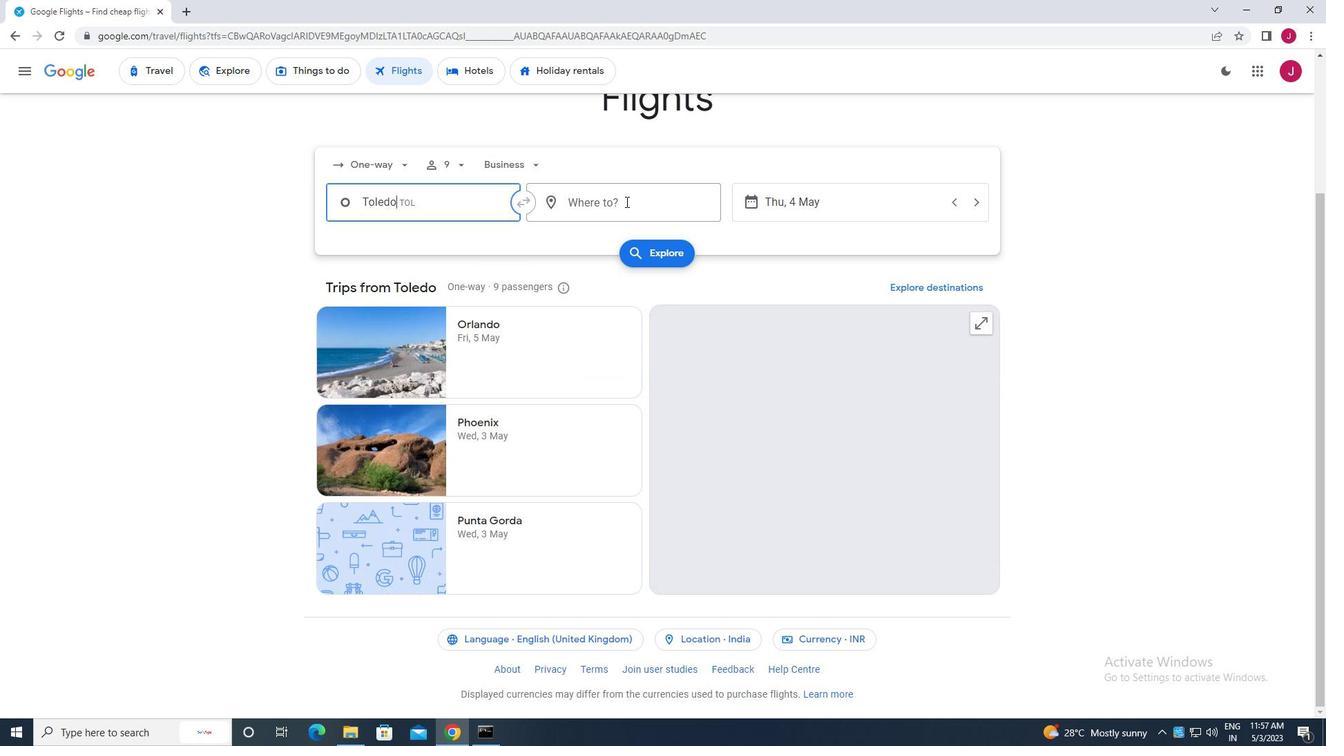 
Action: Key pressed evans
Screenshot: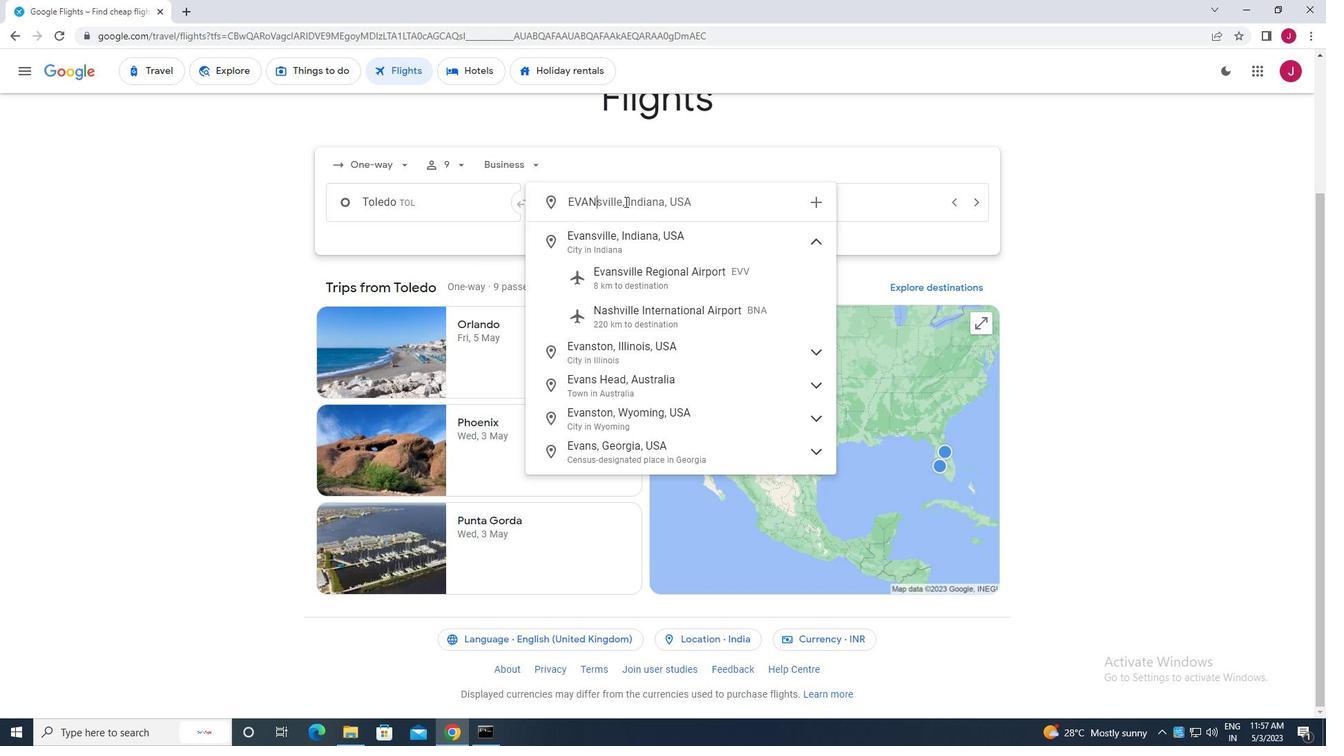 
Action: Mouse moved to (658, 273)
Screenshot: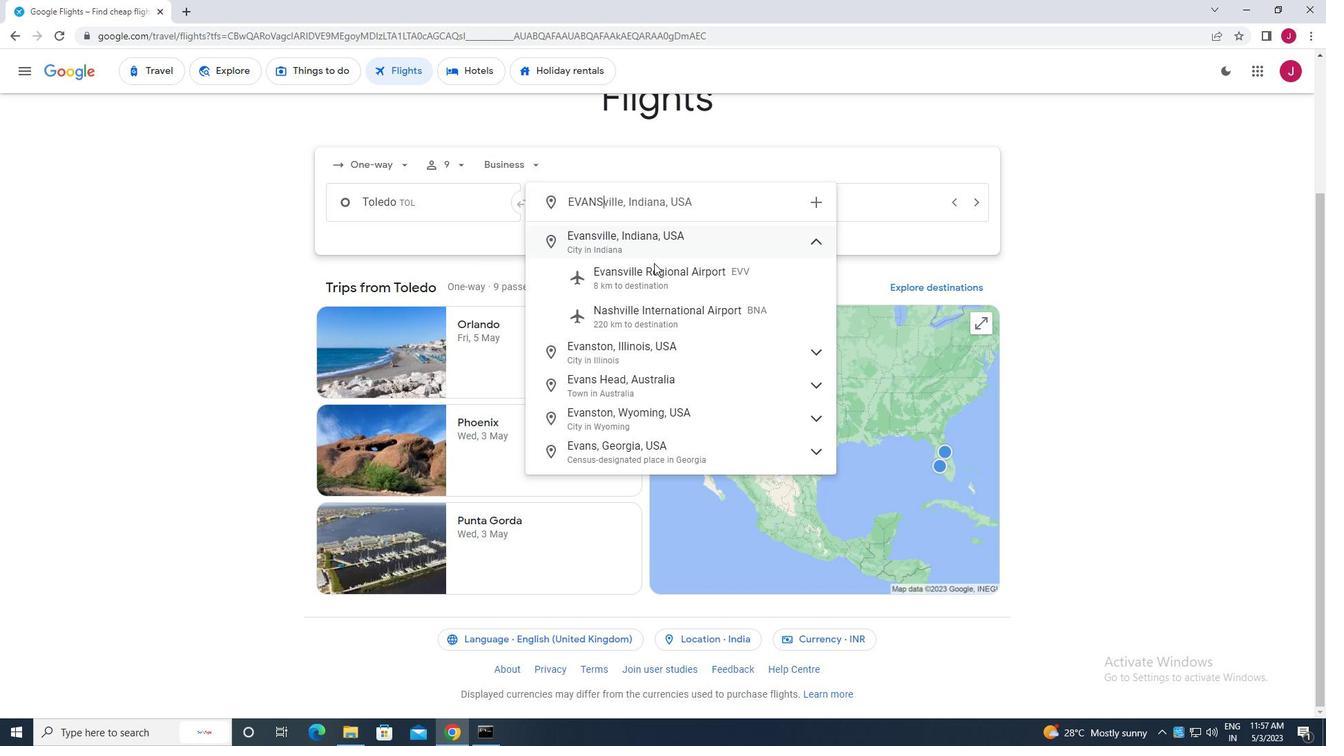 
Action: Mouse pressed left at (658, 273)
Screenshot: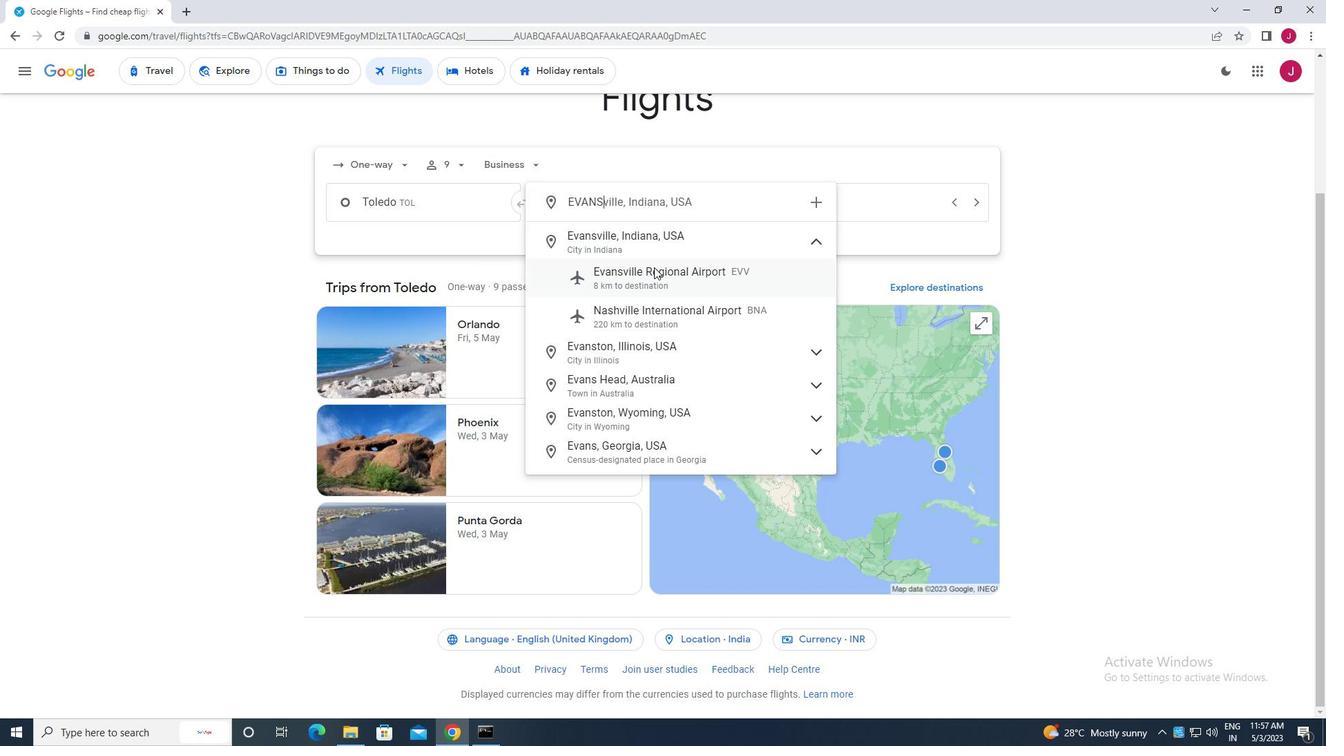 
Action: Mouse moved to (846, 203)
Screenshot: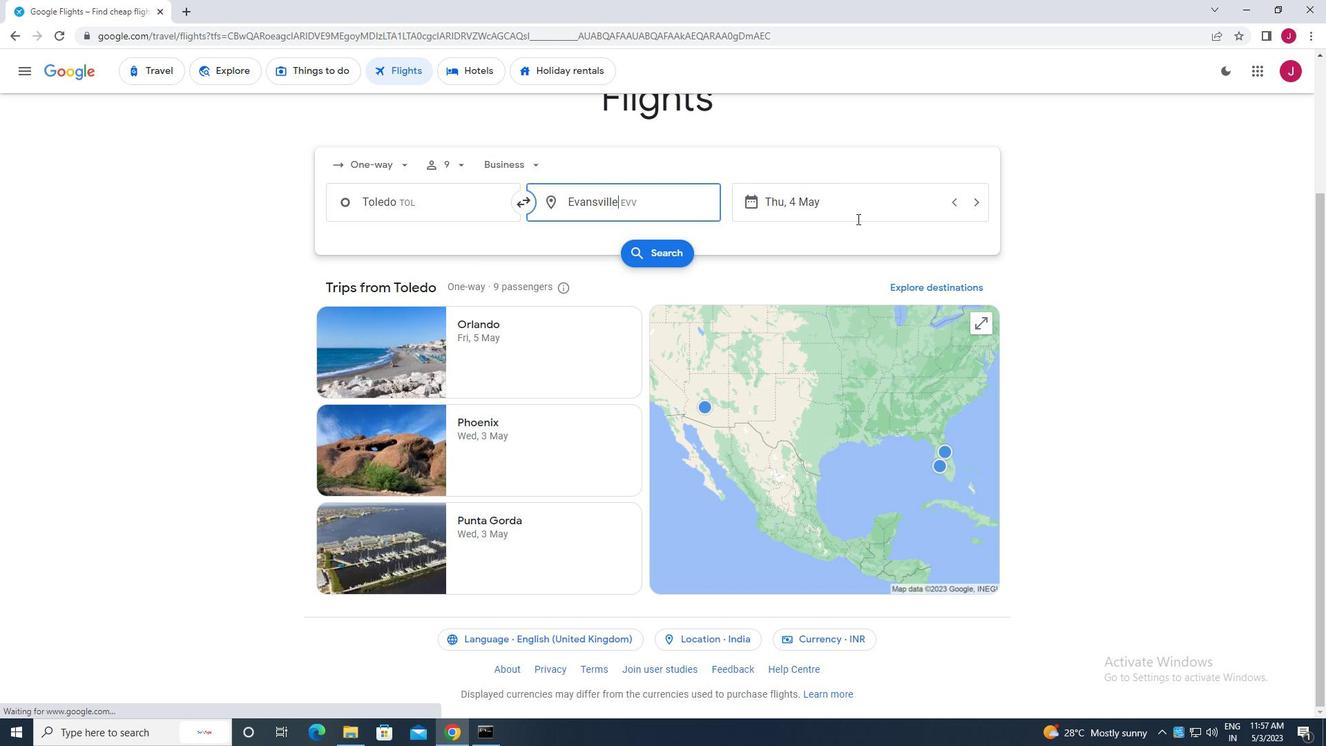 
Action: Mouse pressed left at (846, 203)
Screenshot: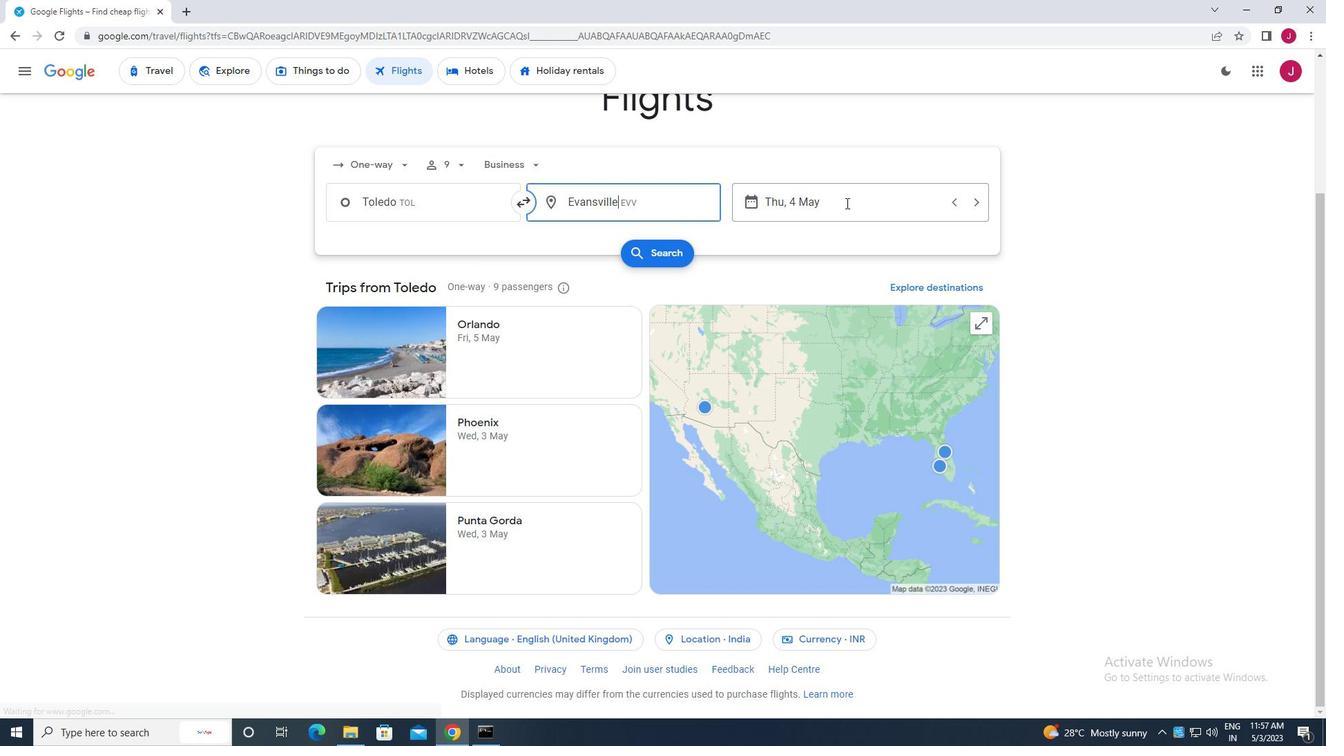
Action: Mouse moved to (596, 311)
Screenshot: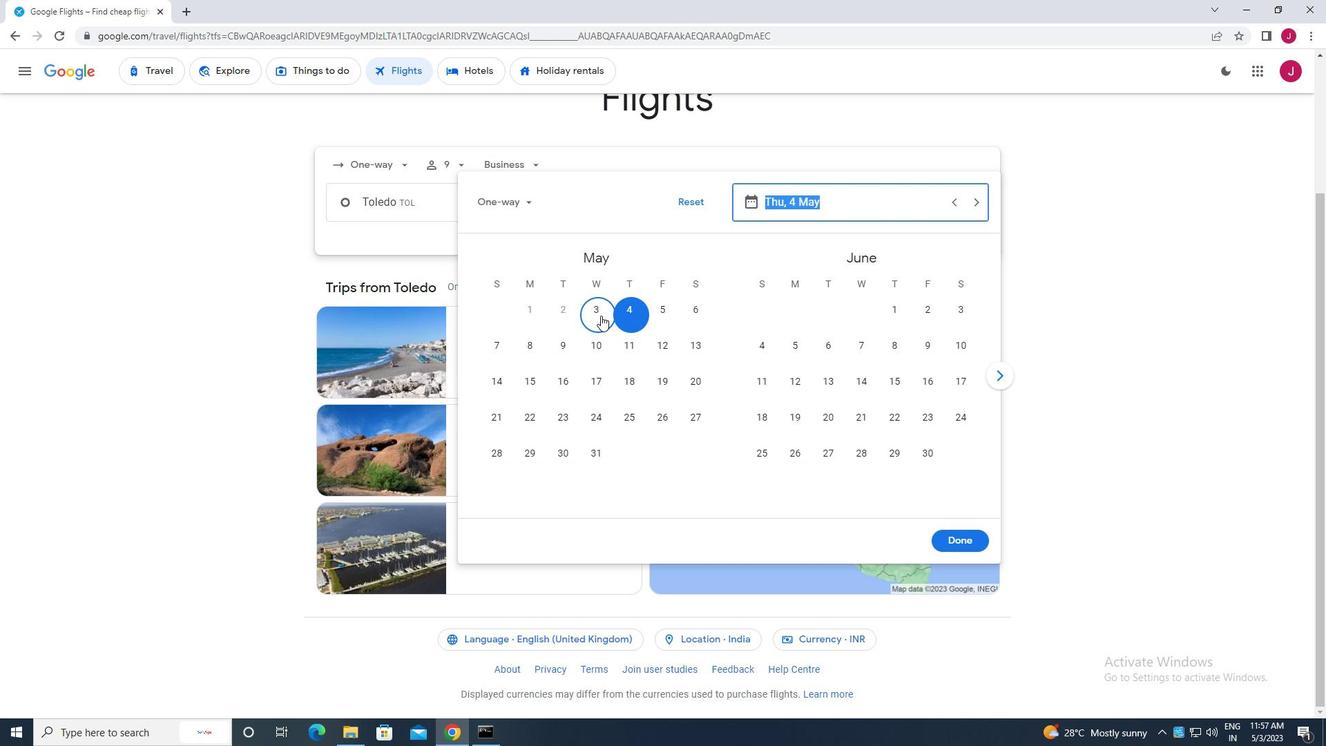 
Action: Mouse pressed left at (596, 311)
Screenshot: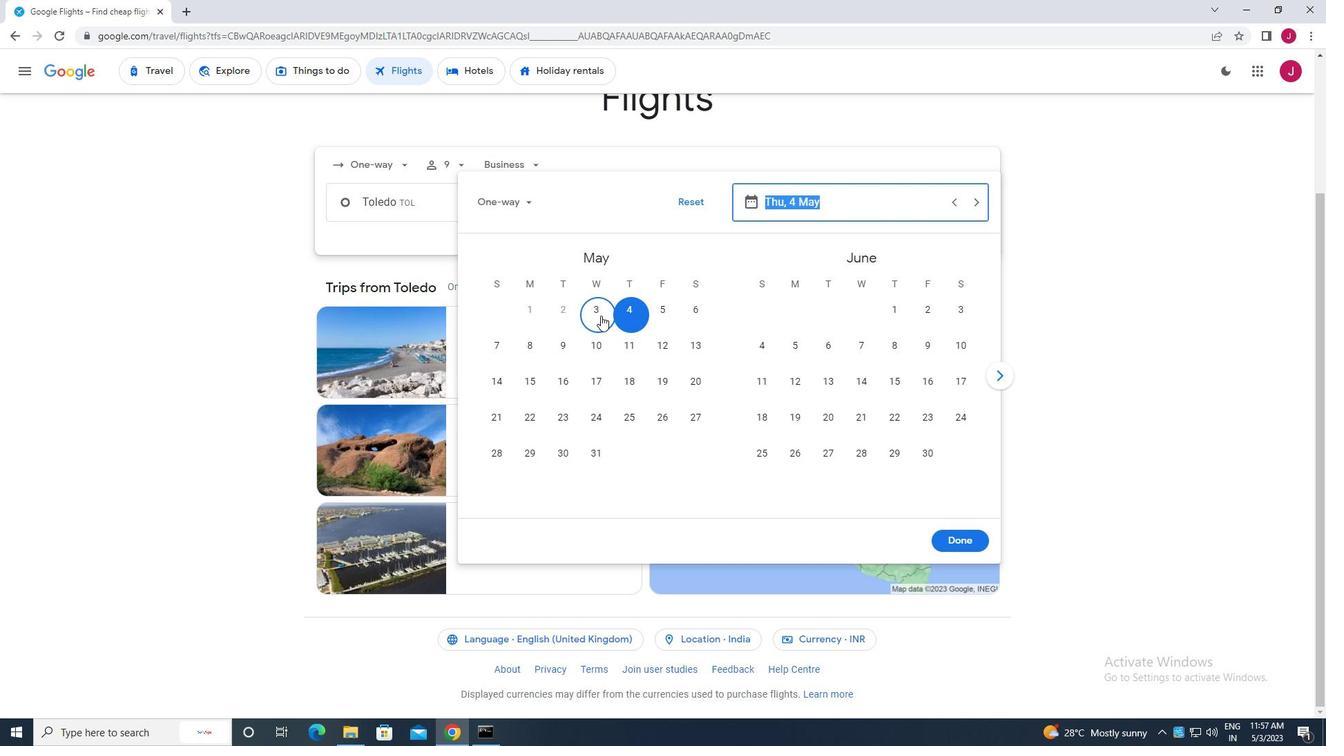 
Action: Mouse moved to (953, 537)
Screenshot: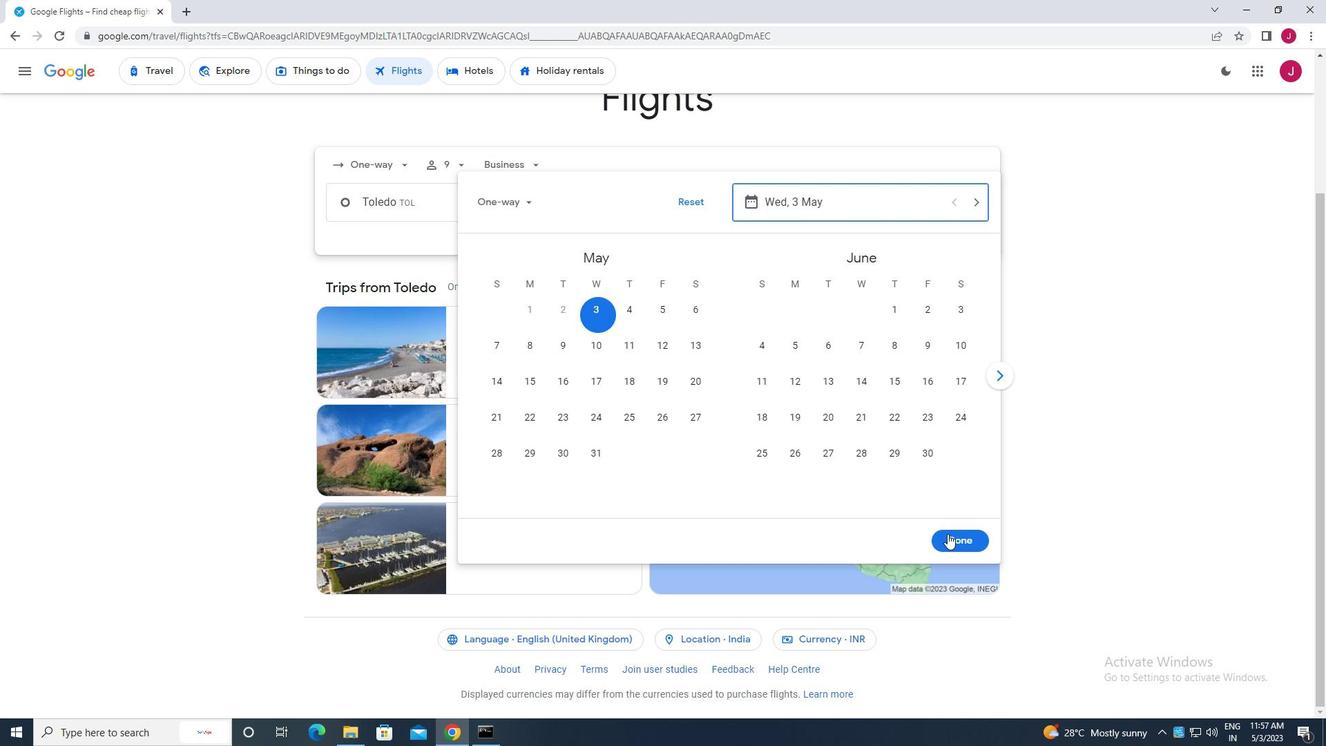 
Action: Mouse pressed left at (953, 537)
Screenshot: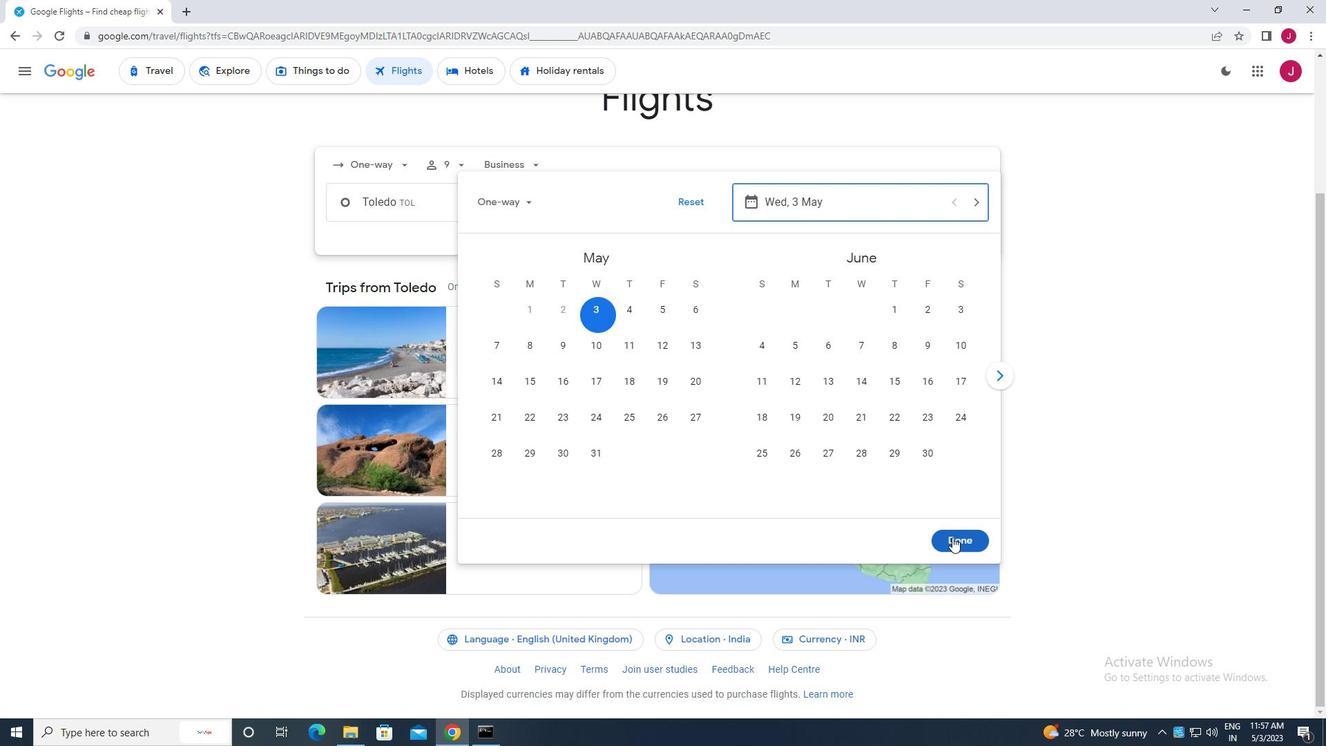 
Action: Mouse moved to (678, 257)
Screenshot: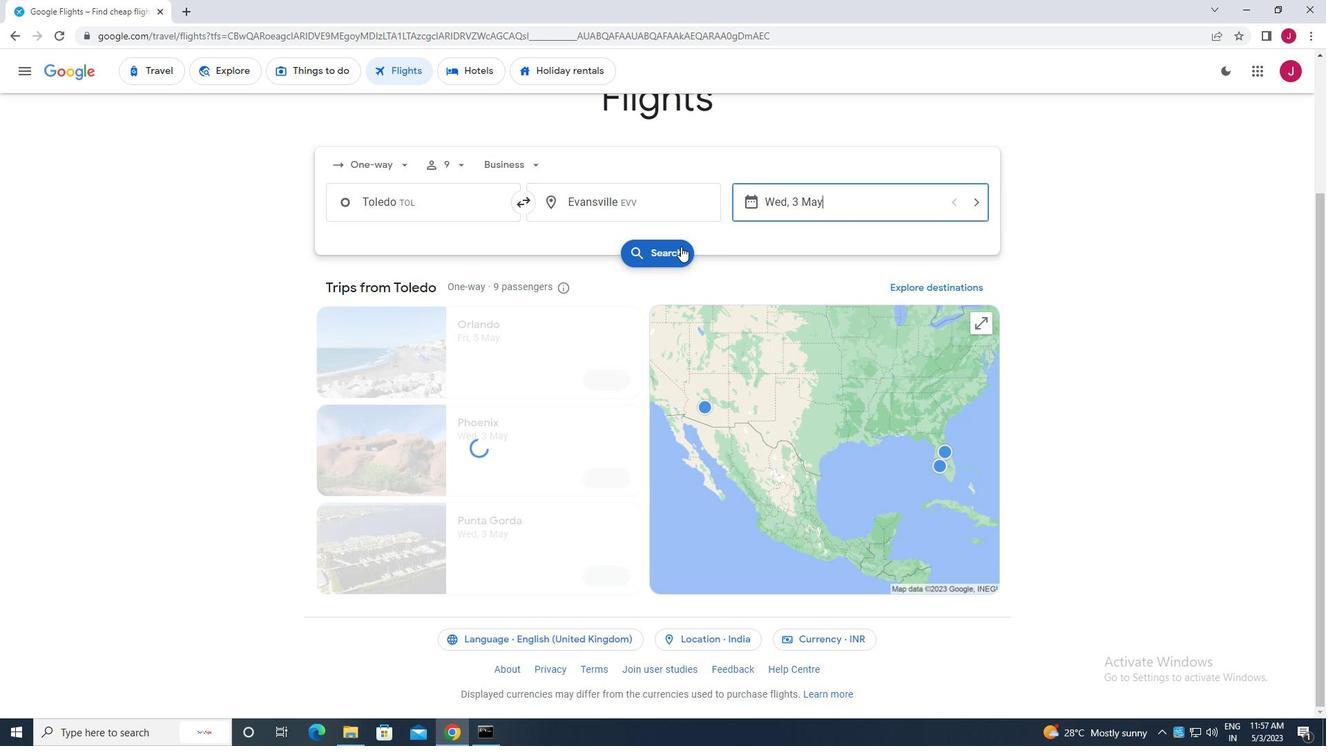 
Action: Mouse pressed left at (678, 257)
Screenshot: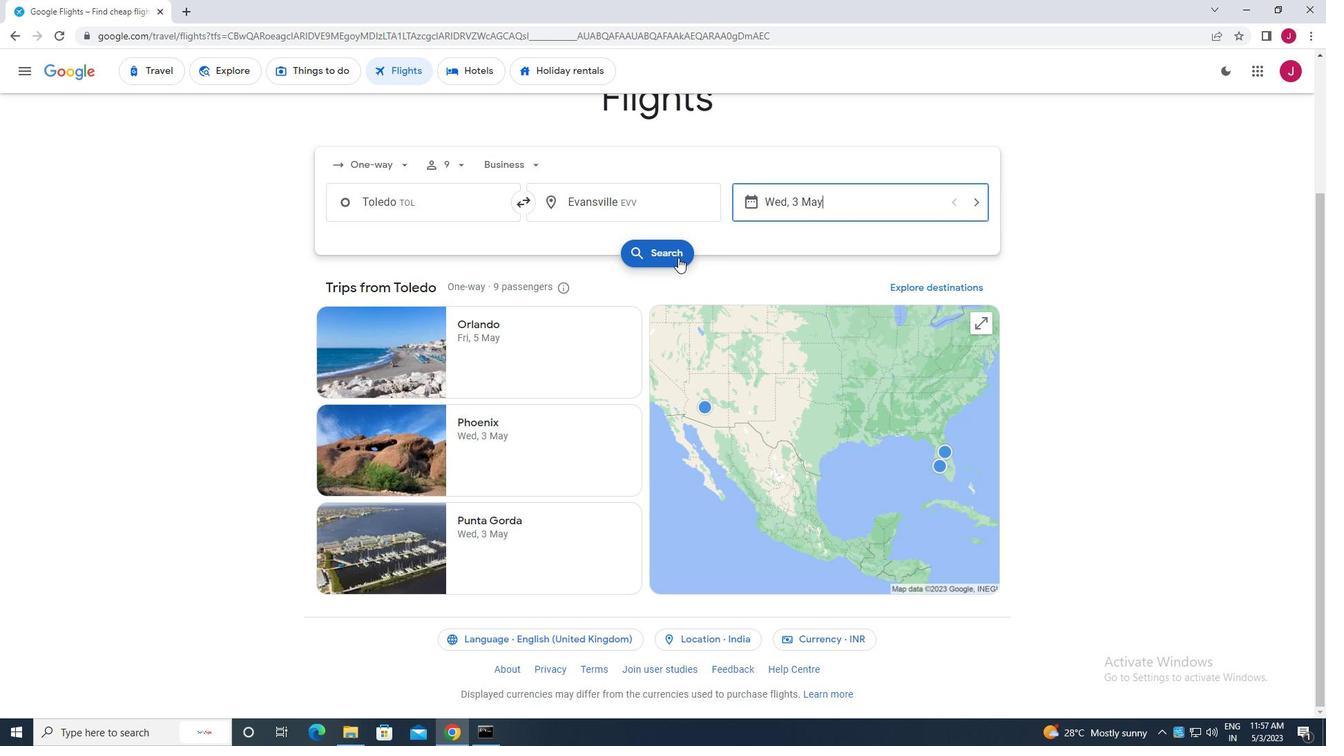 
Action: Mouse moved to (346, 190)
Screenshot: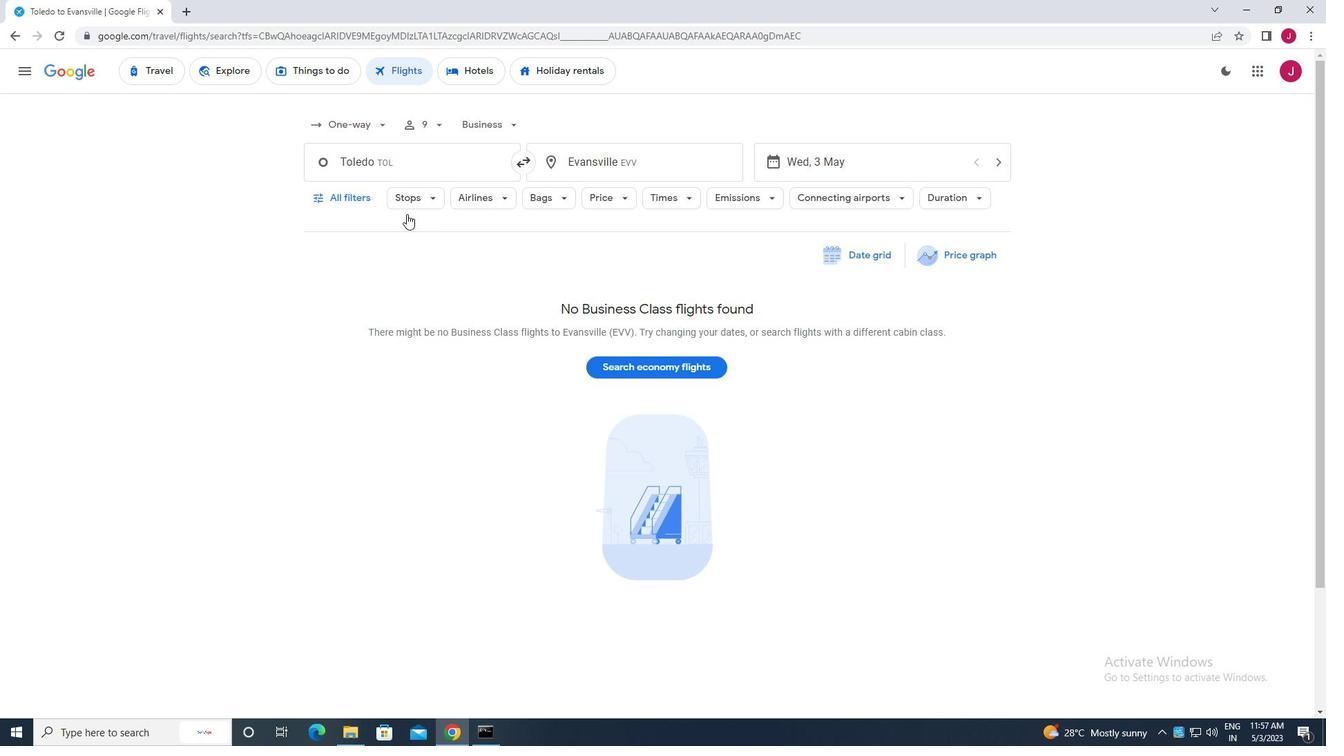 
Action: Mouse pressed left at (346, 190)
Screenshot: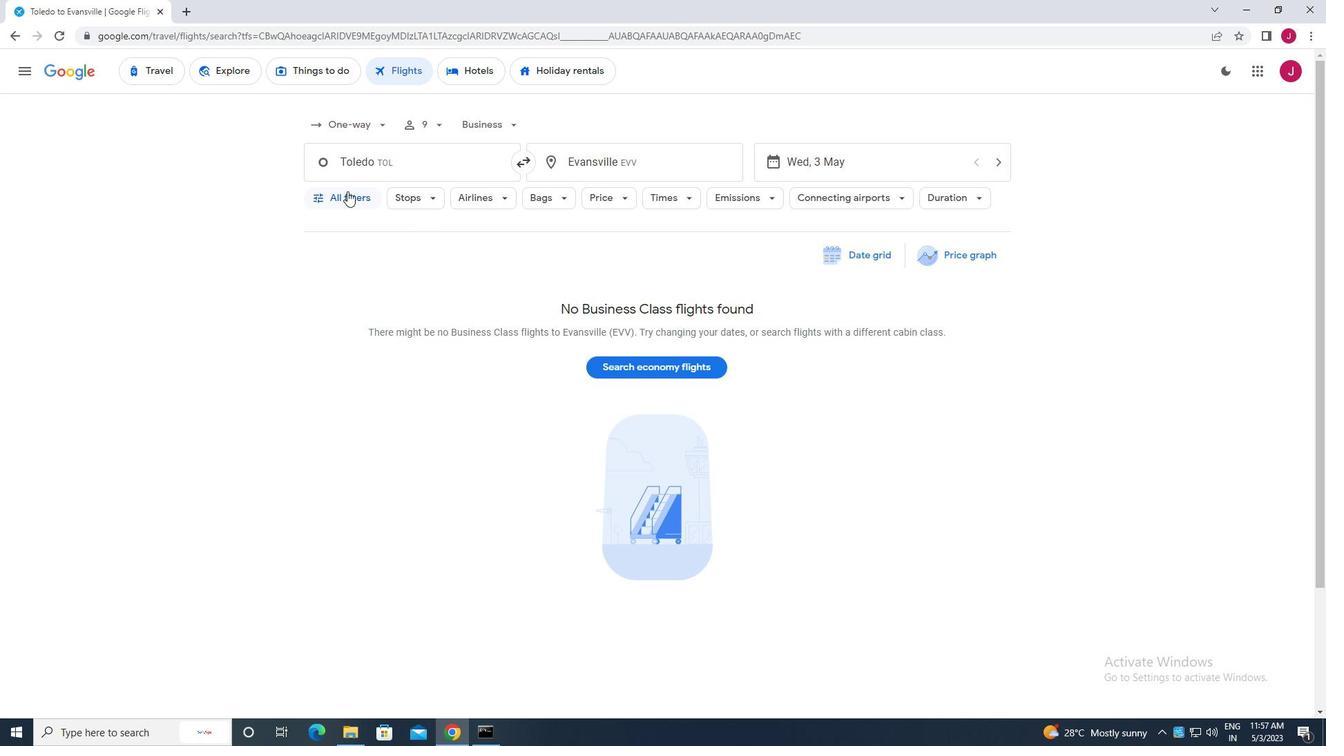 
Action: Mouse moved to (425, 333)
Screenshot: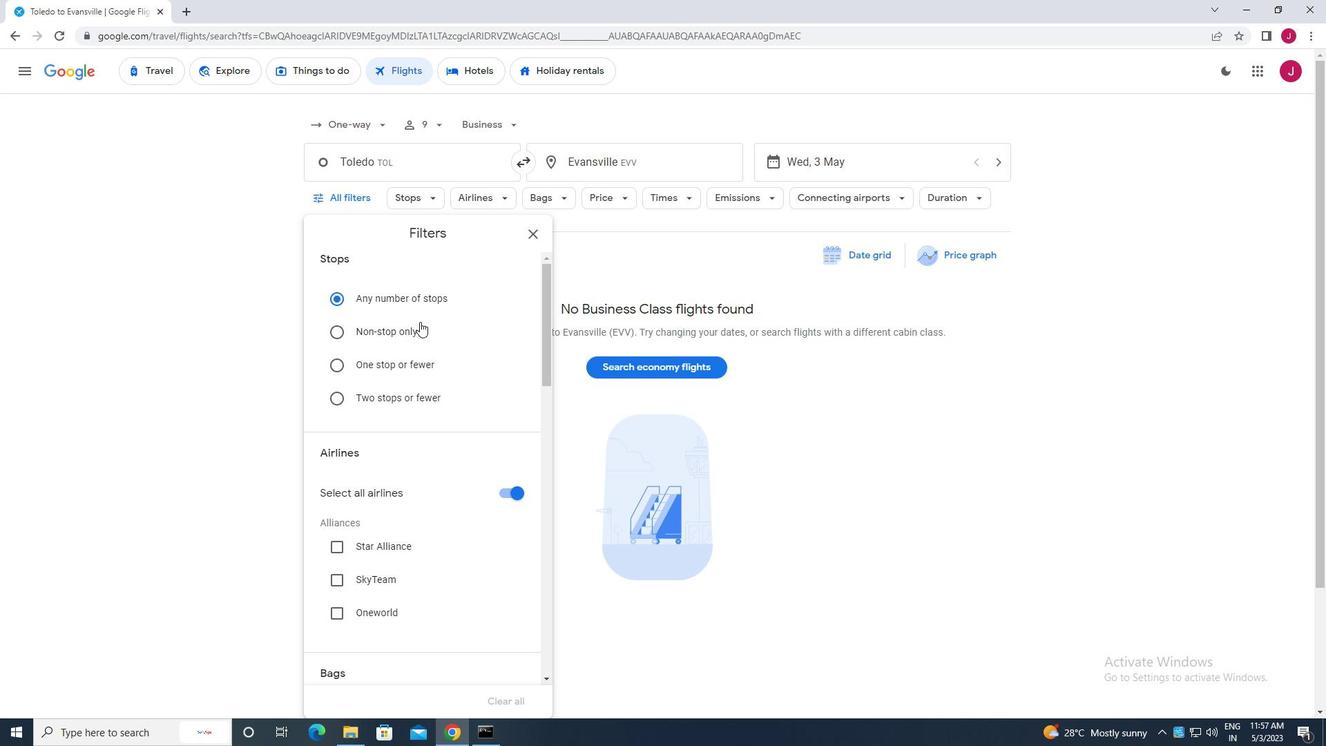 
Action: Mouse scrolled (425, 332) with delta (0, 0)
Screenshot: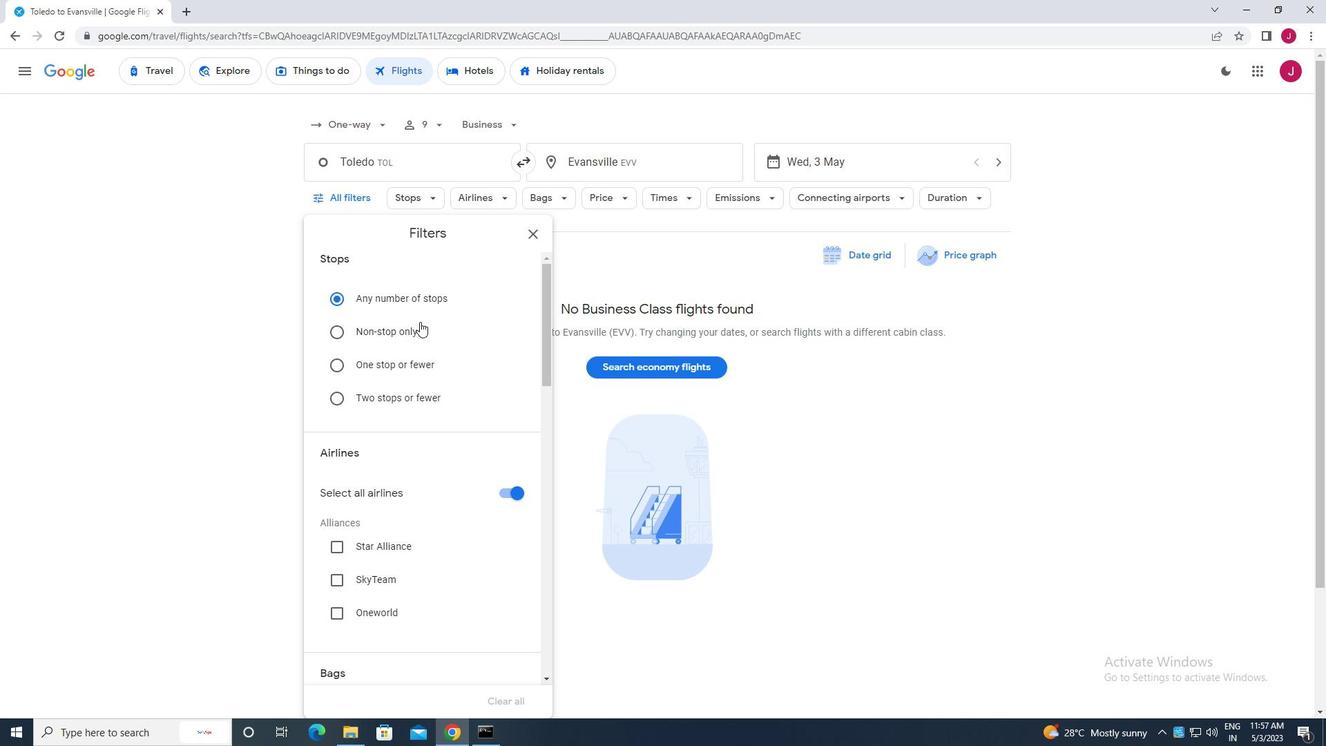 
Action: Mouse moved to (426, 336)
Screenshot: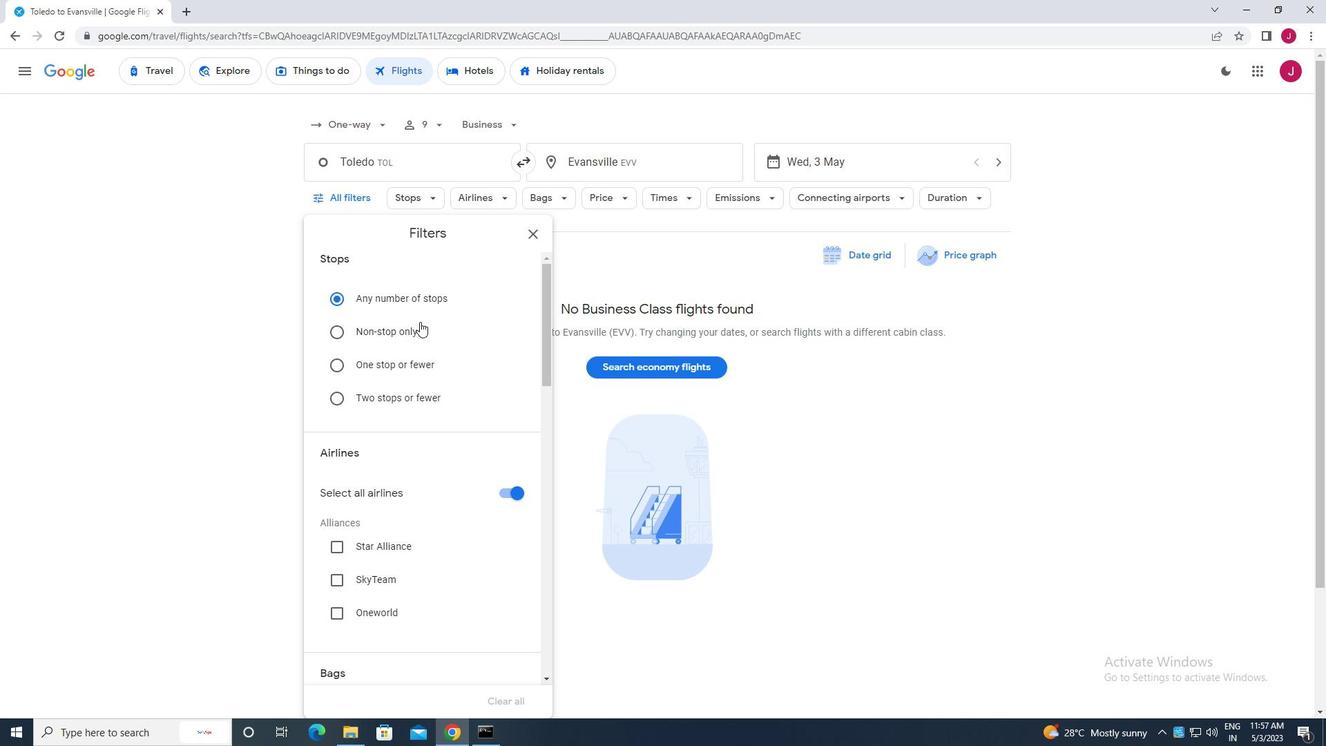 
Action: Mouse scrolled (426, 335) with delta (0, 0)
Screenshot: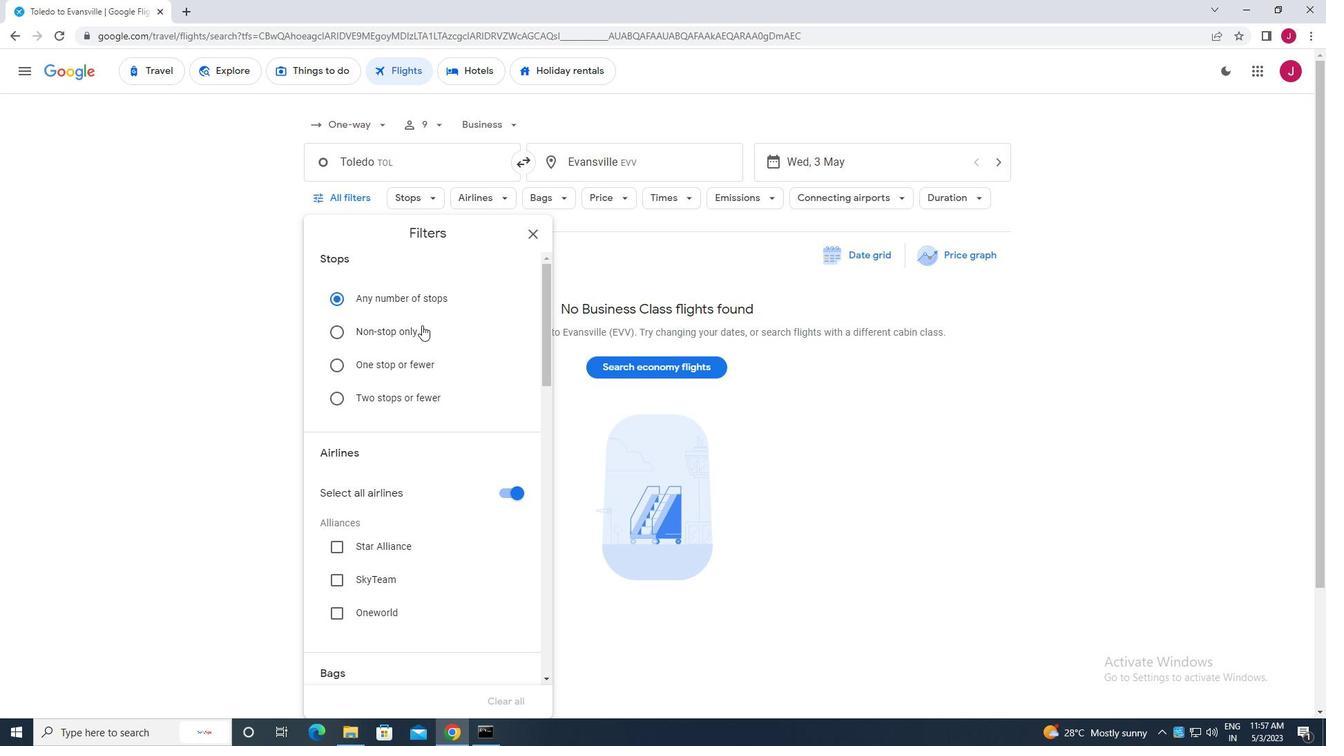 
Action: Mouse moved to (426, 337)
Screenshot: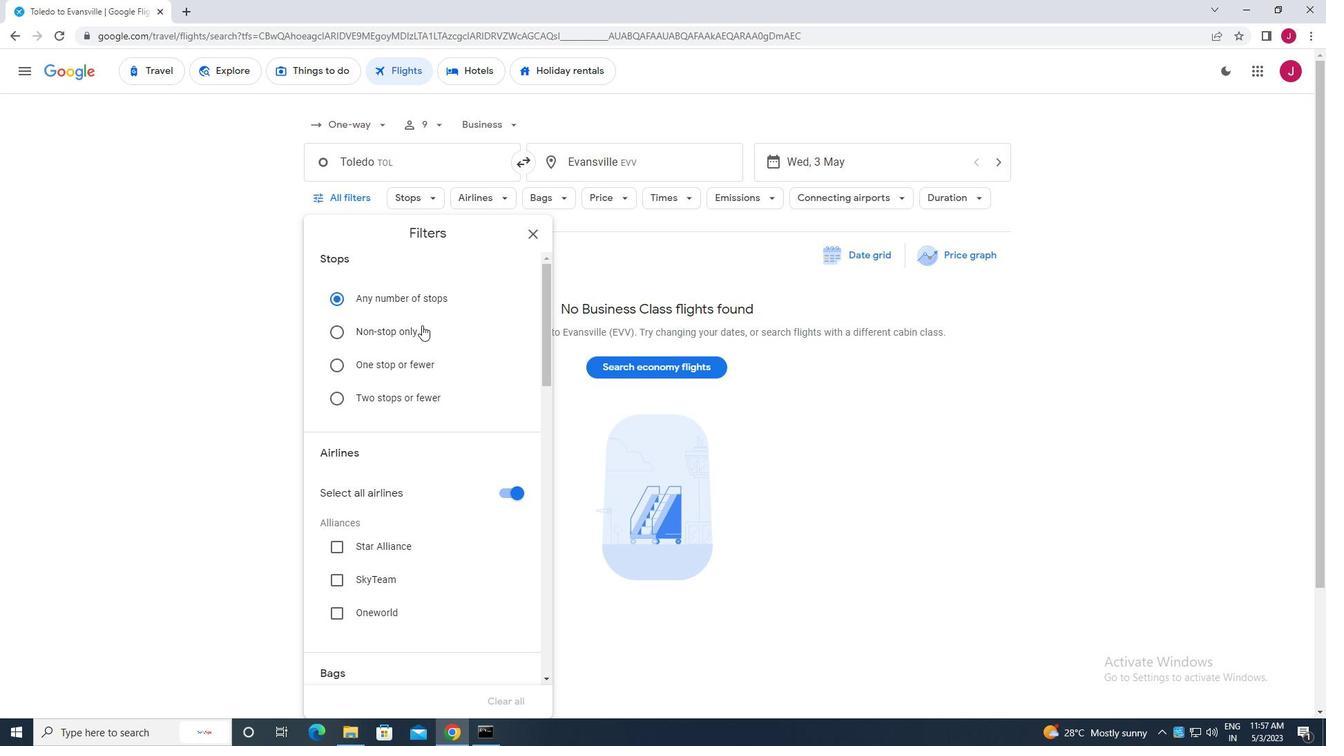
Action: Mouse scrolled (426, 336) with delta (0, 0)
Screenshot: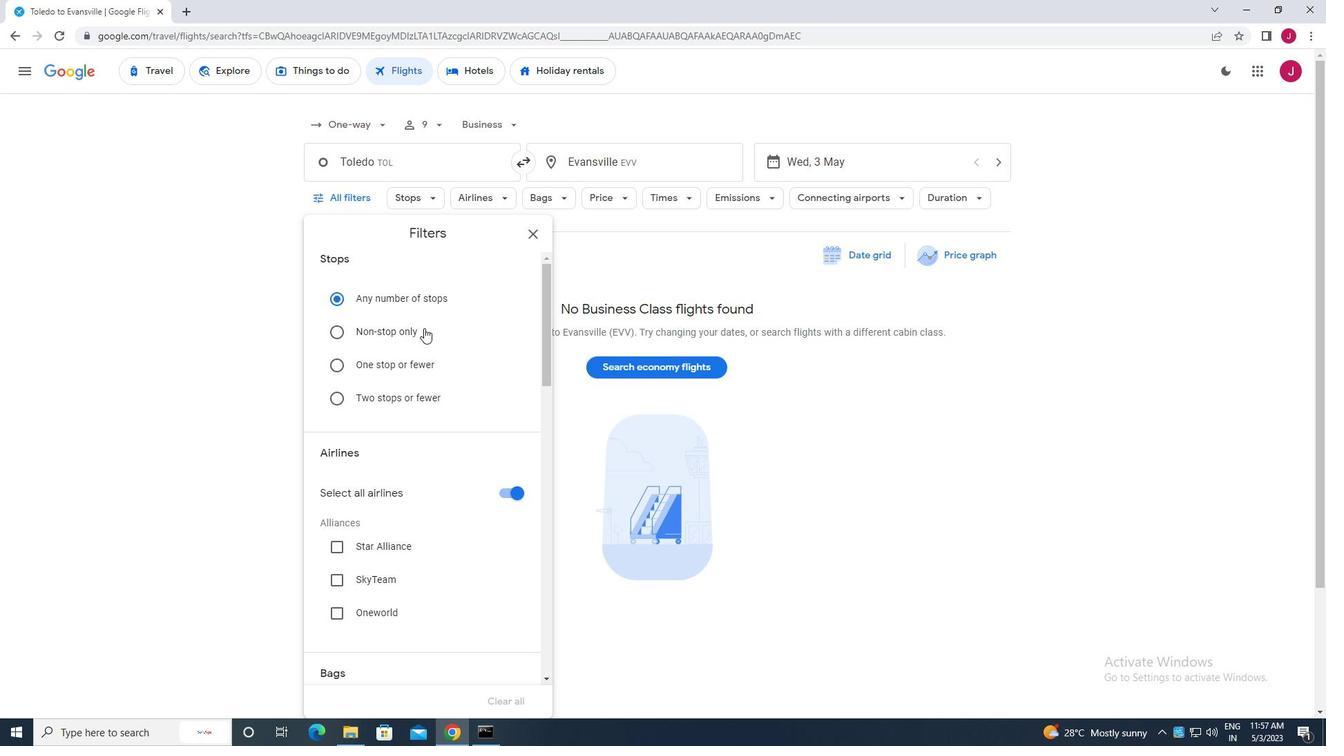 
Action: Mouse moved to (505, 287)
Screenshot: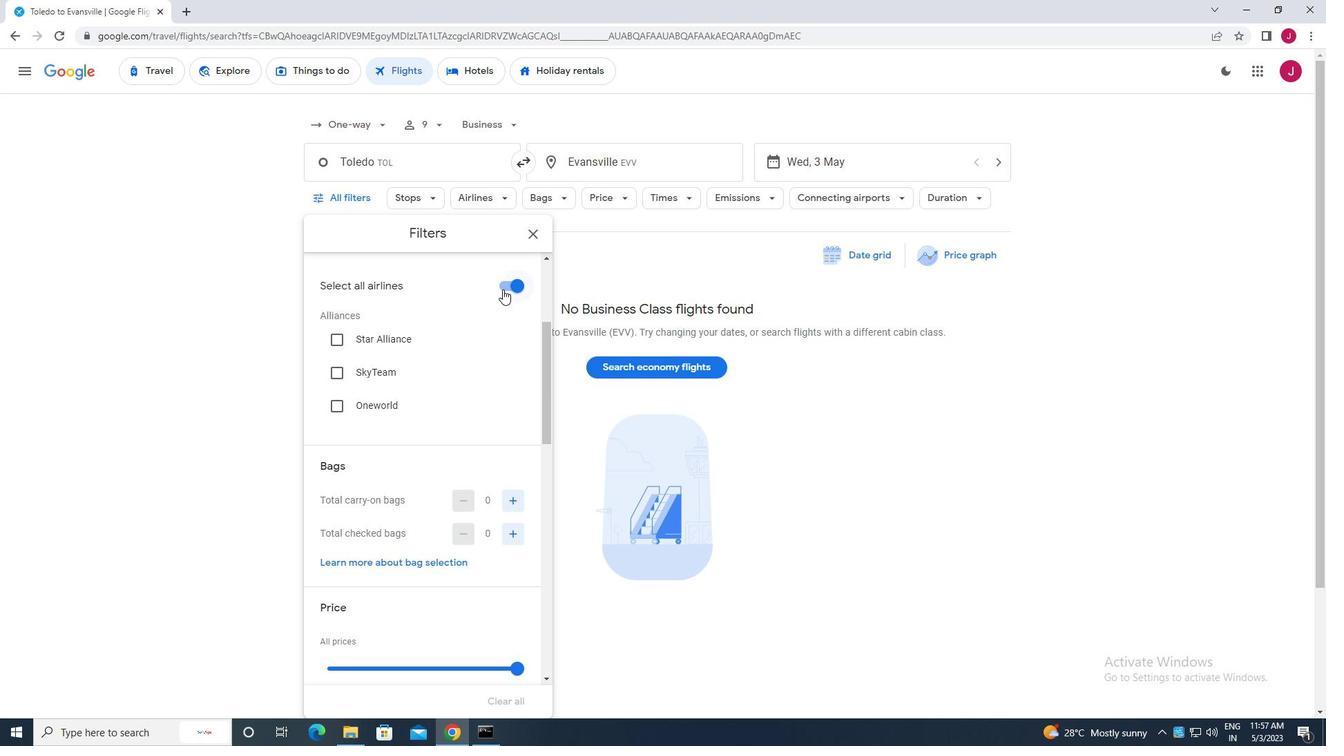 
Action: Mouse pressed left at (505, 287)
Screenshot: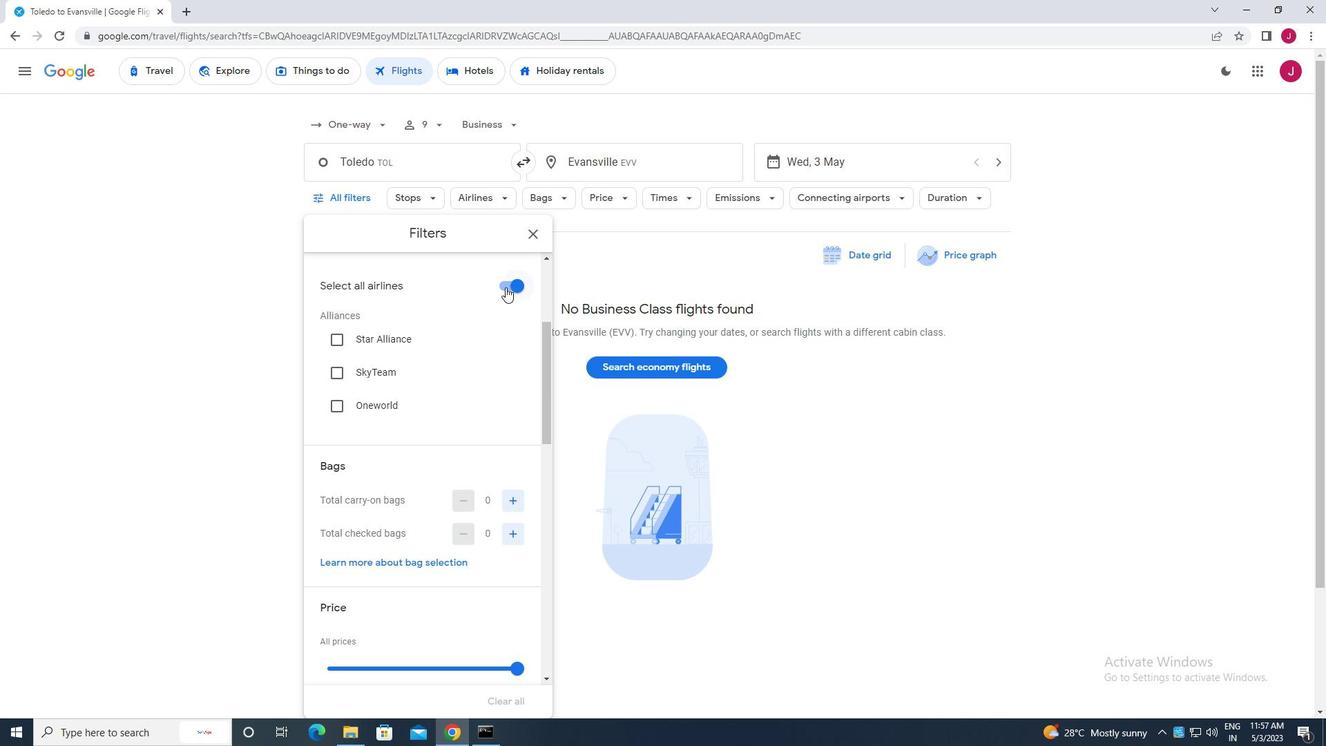 
Action: Mouse moved to (408, 327)
Screenshot: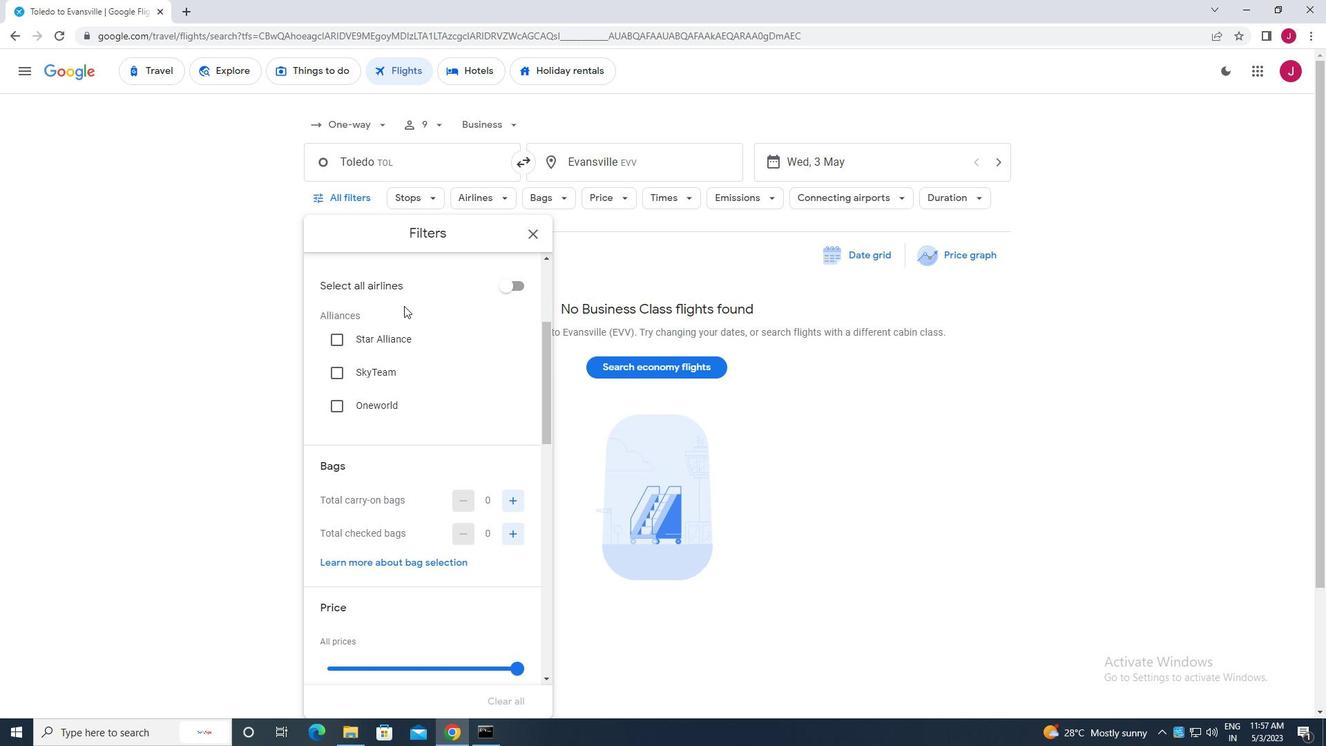 
Action: Mouse scrolled (408, 328) with delta (0, 0)
Screenshot: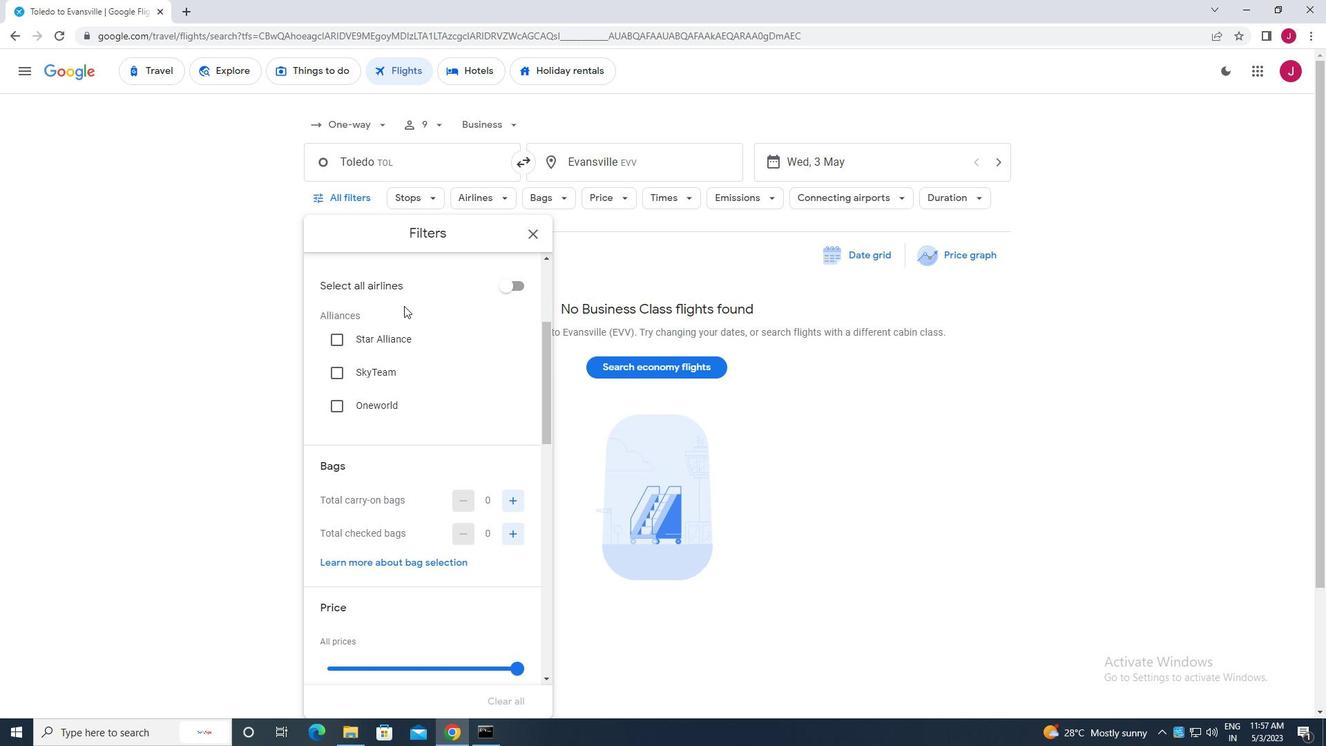 
Action: Mouse scrolled (408, 328) with delta (0, 0)
Screenshot: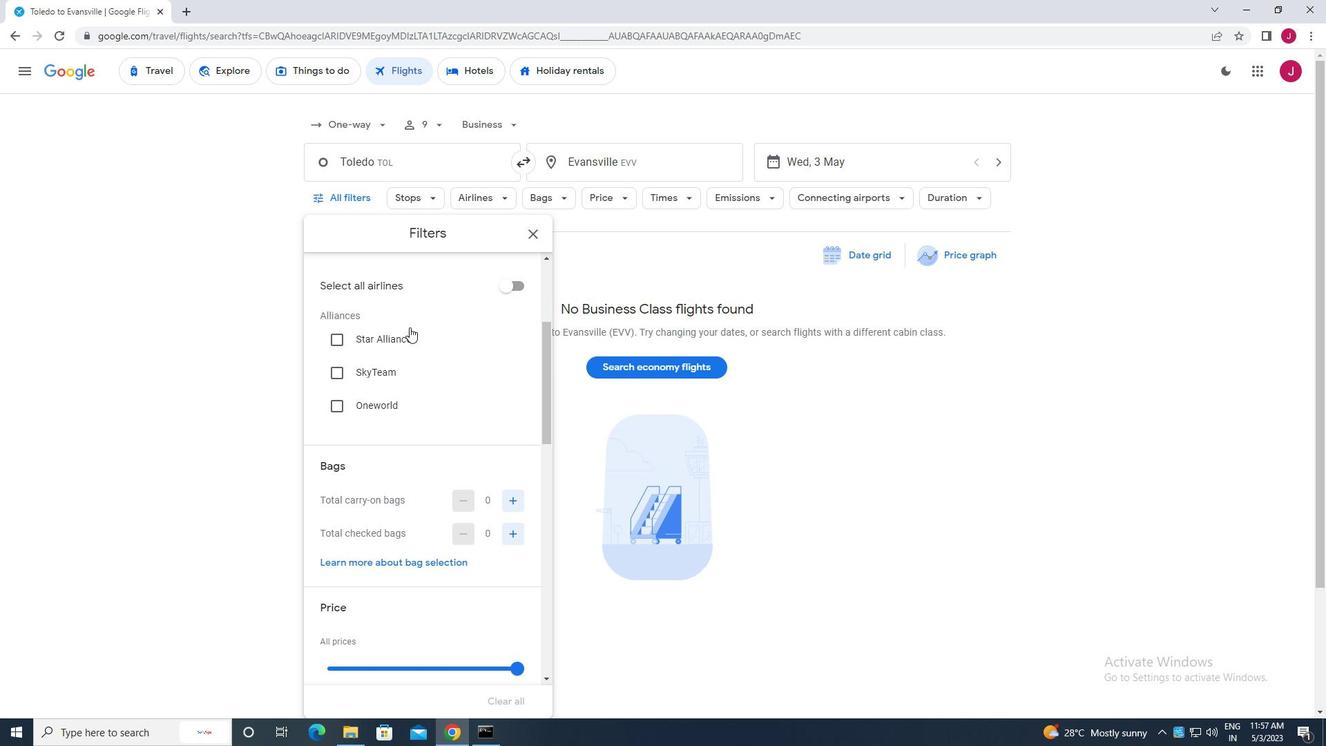 
Action: Mouse scrolled (408, 326) with delta (0, 0)
Screenshot: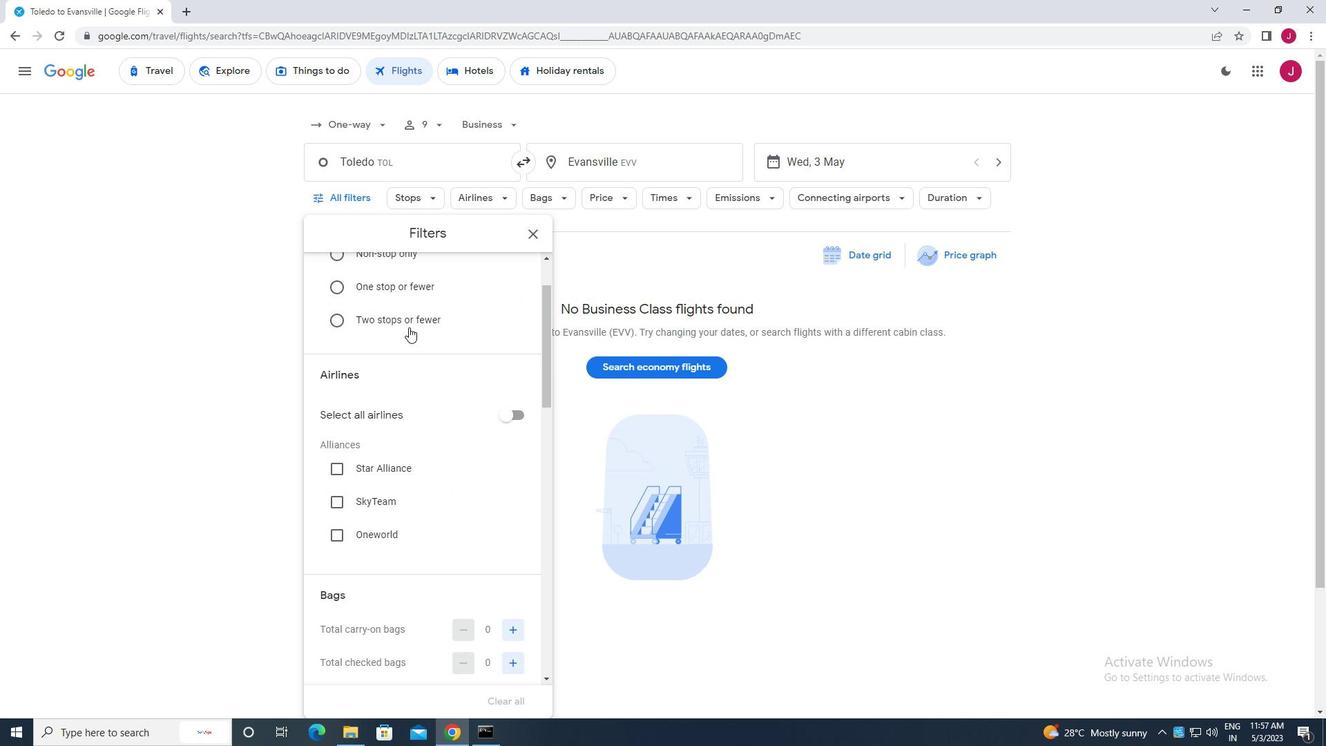 
Action: Mouse scrolled (408, 326) with delta (0, 0)
Screenshot: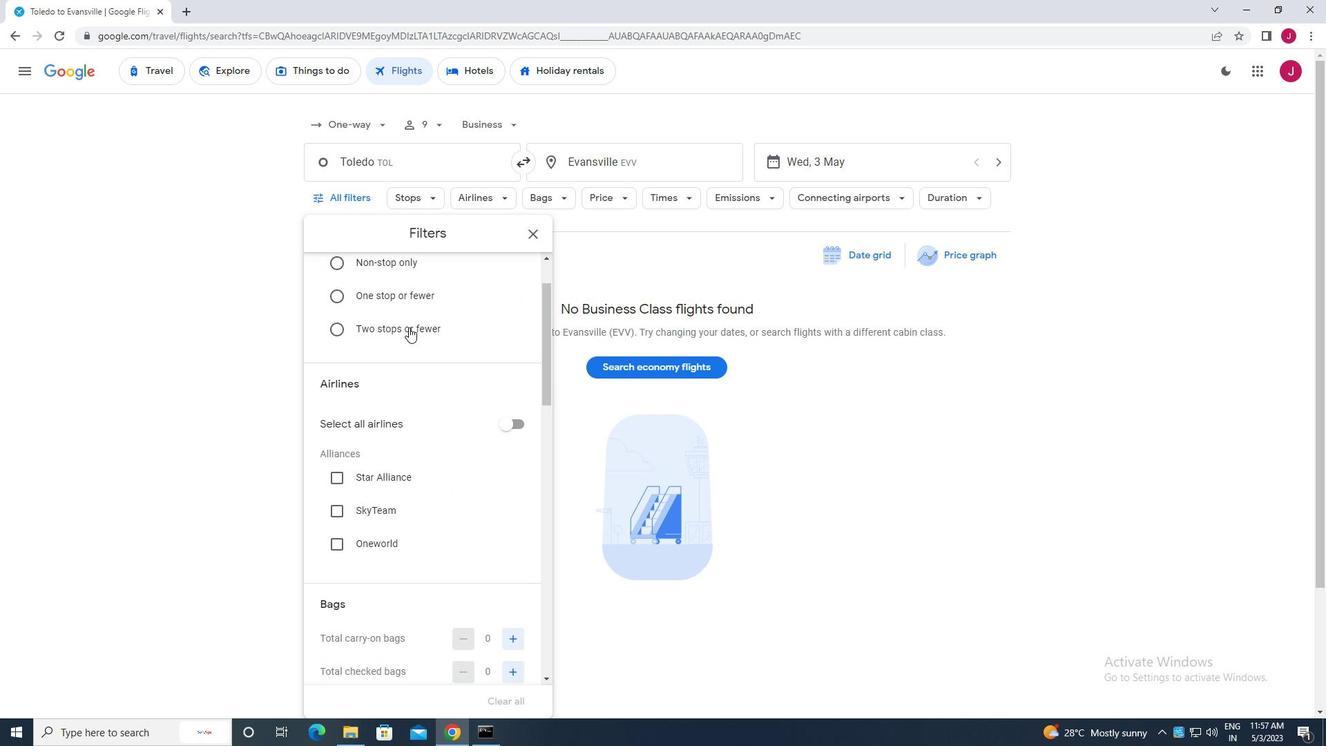 
Action: Mouse scrolled (408, 326) with delta (0, 0)
Screenshot: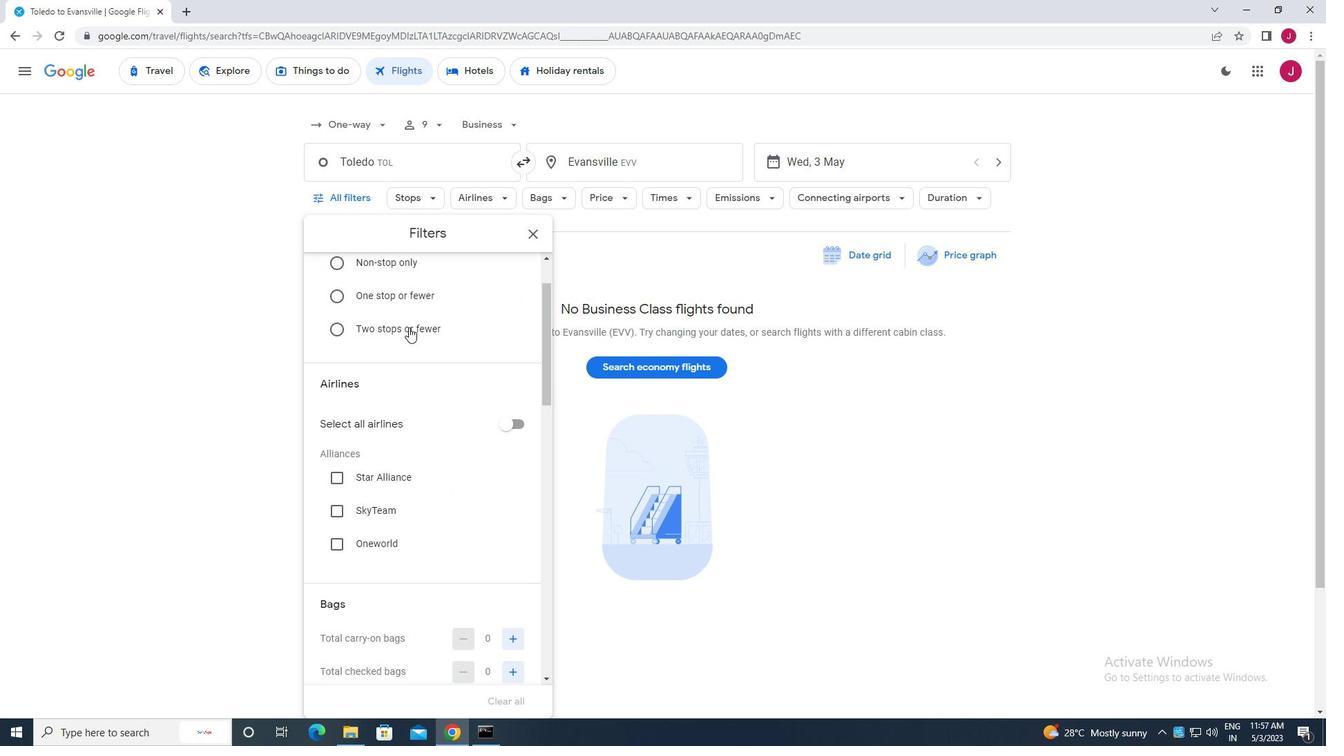 
Action: Mouse scrolled (408, 326) with delta (0, 0)
Screenshot: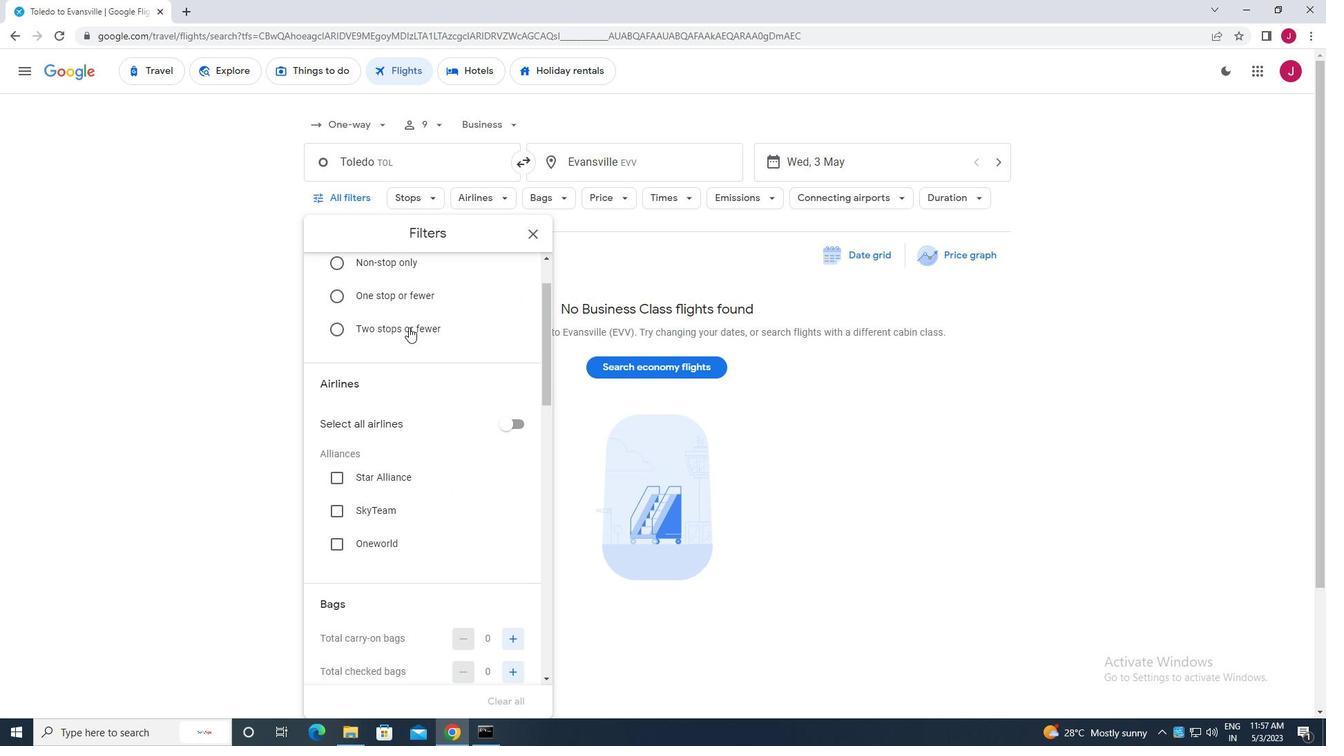 
Action: Mouse scrolled (408, 326) with delta (0, 0)
Screenshot: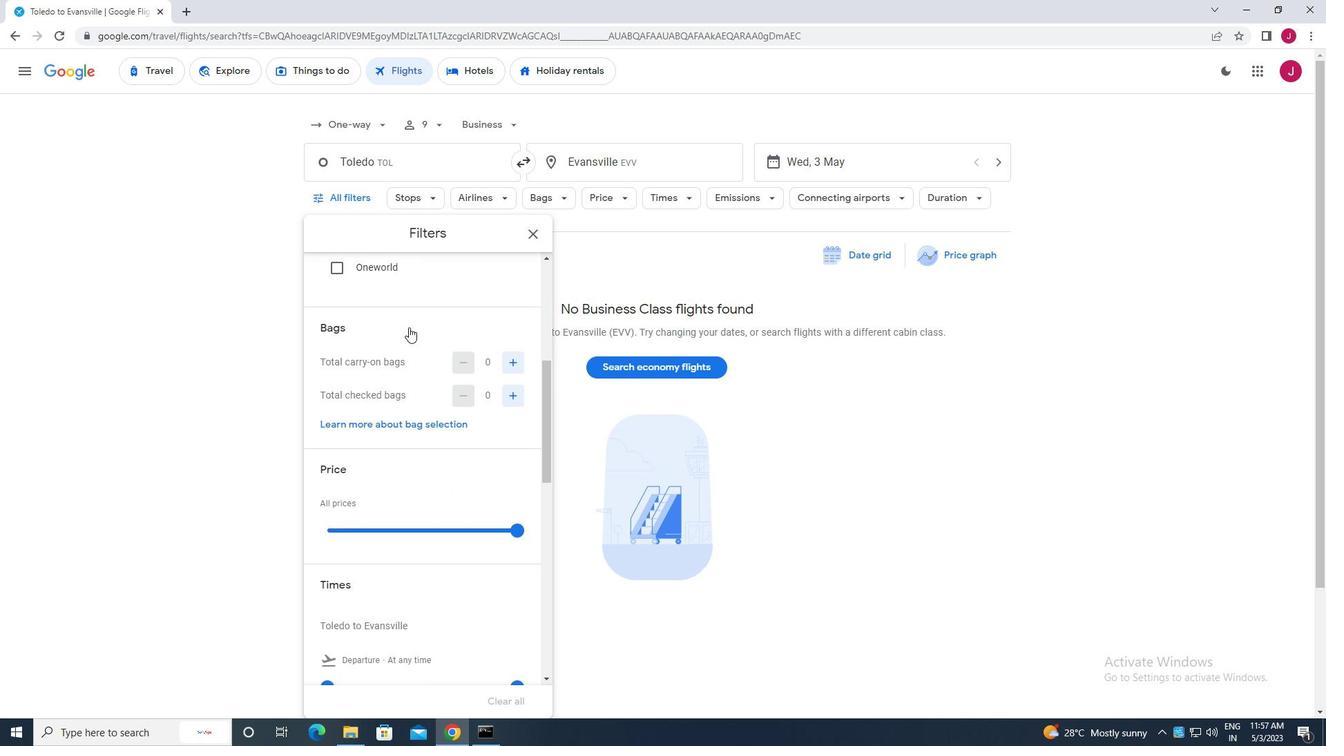 
Action: Mouse moved to (511, 293)
Screenshot: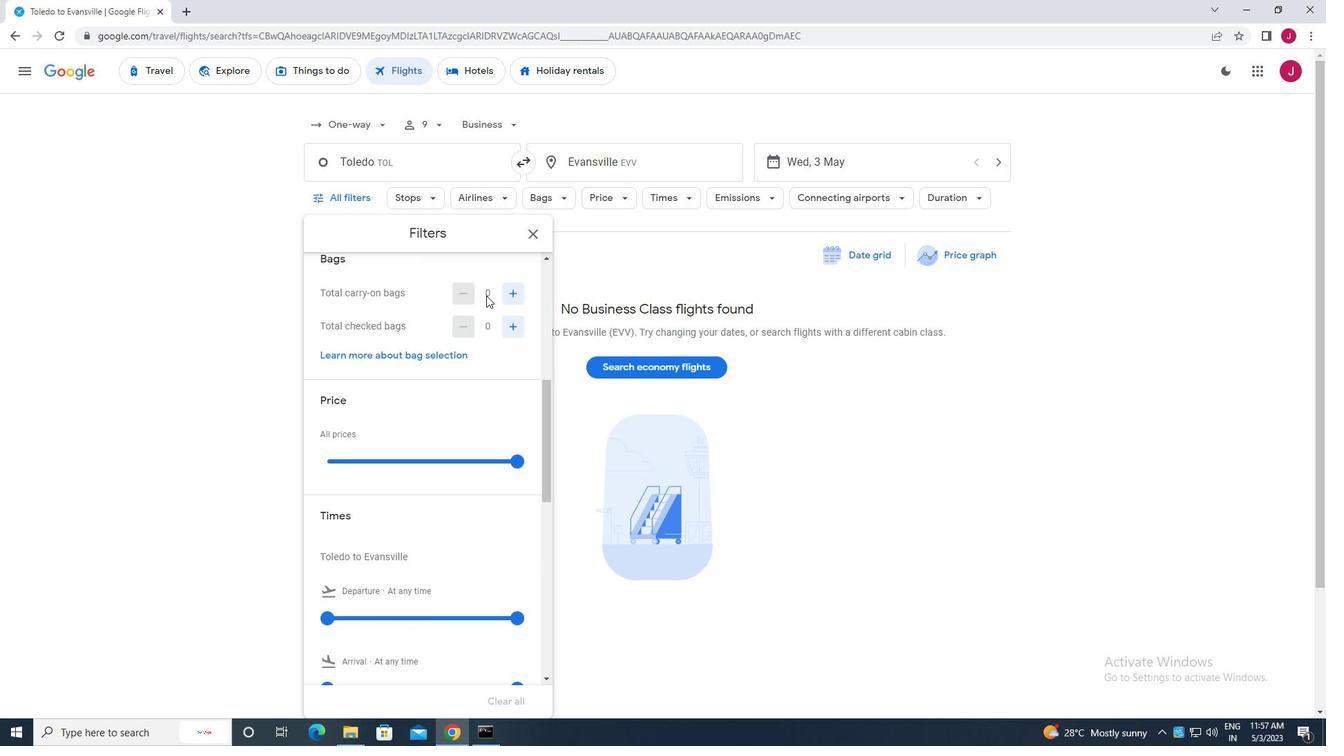 
Action: Mouse pressed left at (511, 293)
Screenshot: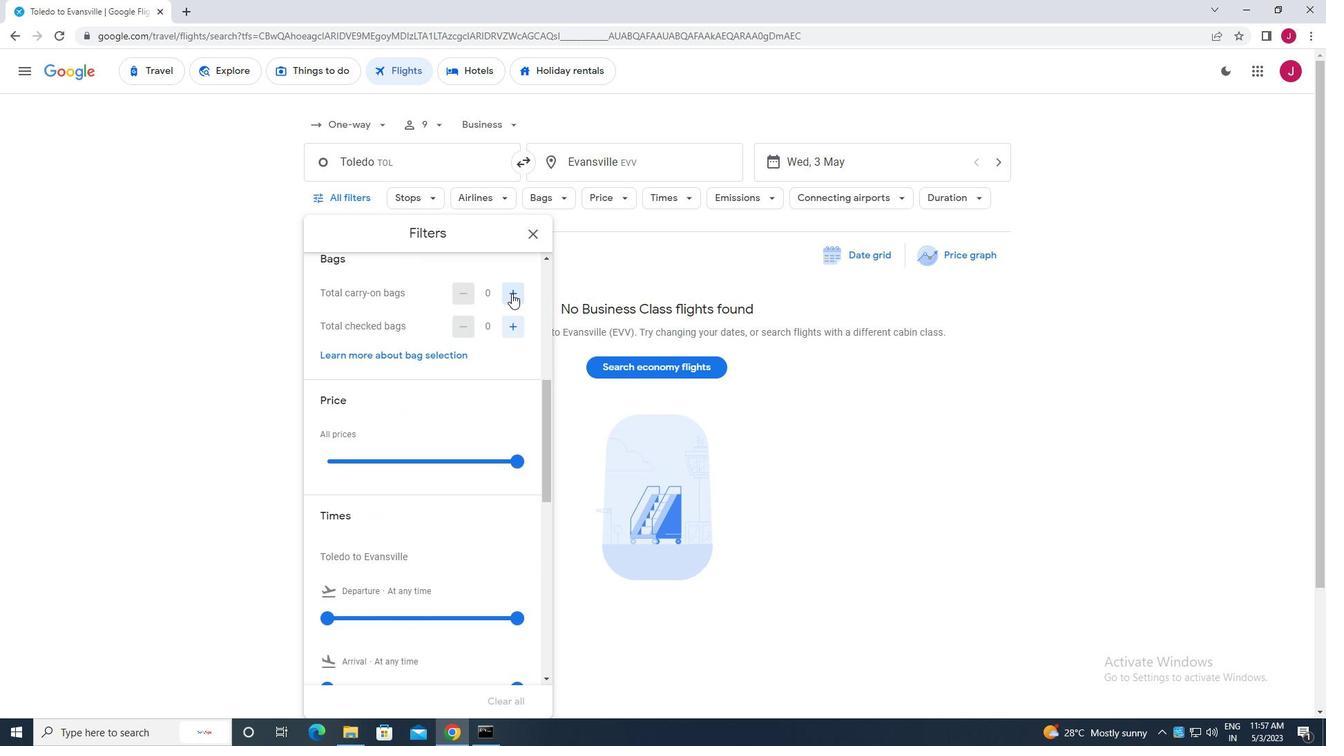 
Action: Mouse moved to (486, 337)
Screenshot: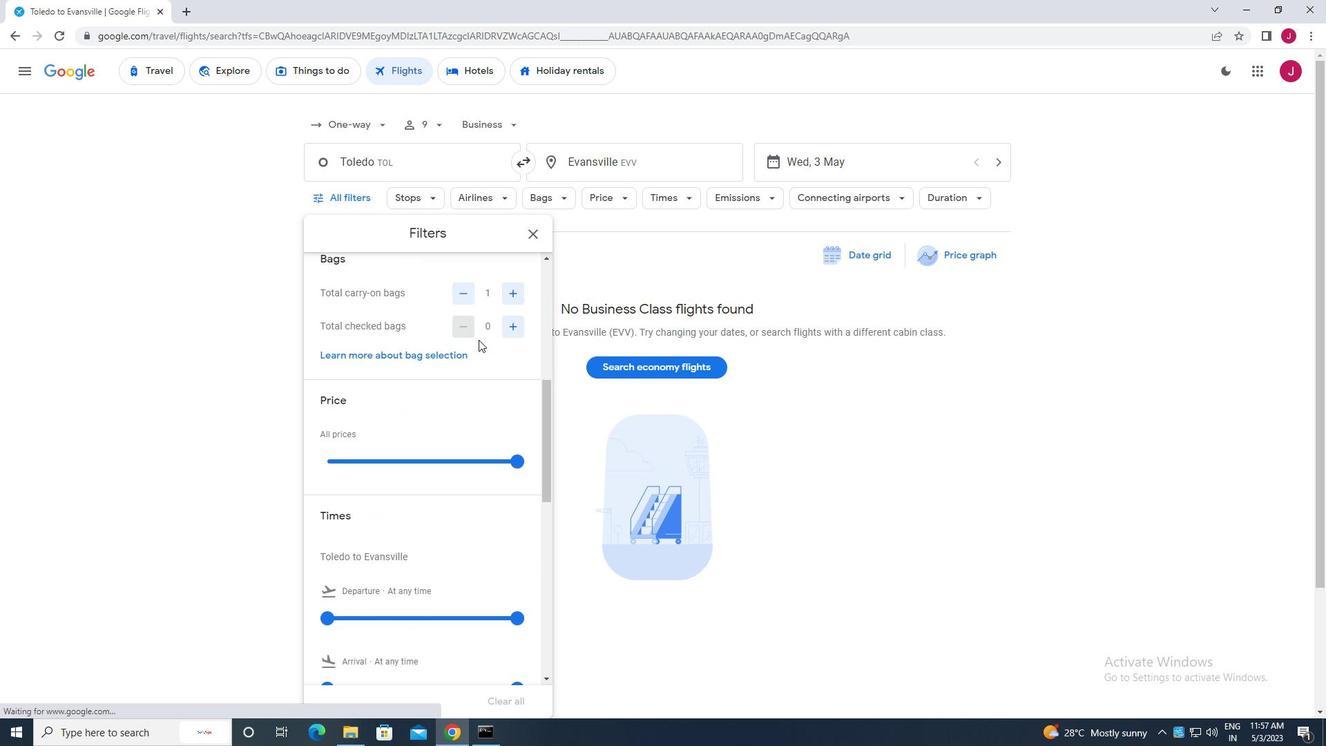 
Action: Mouse scrolled (486, 337) with delta (0, 0)
Screenshot: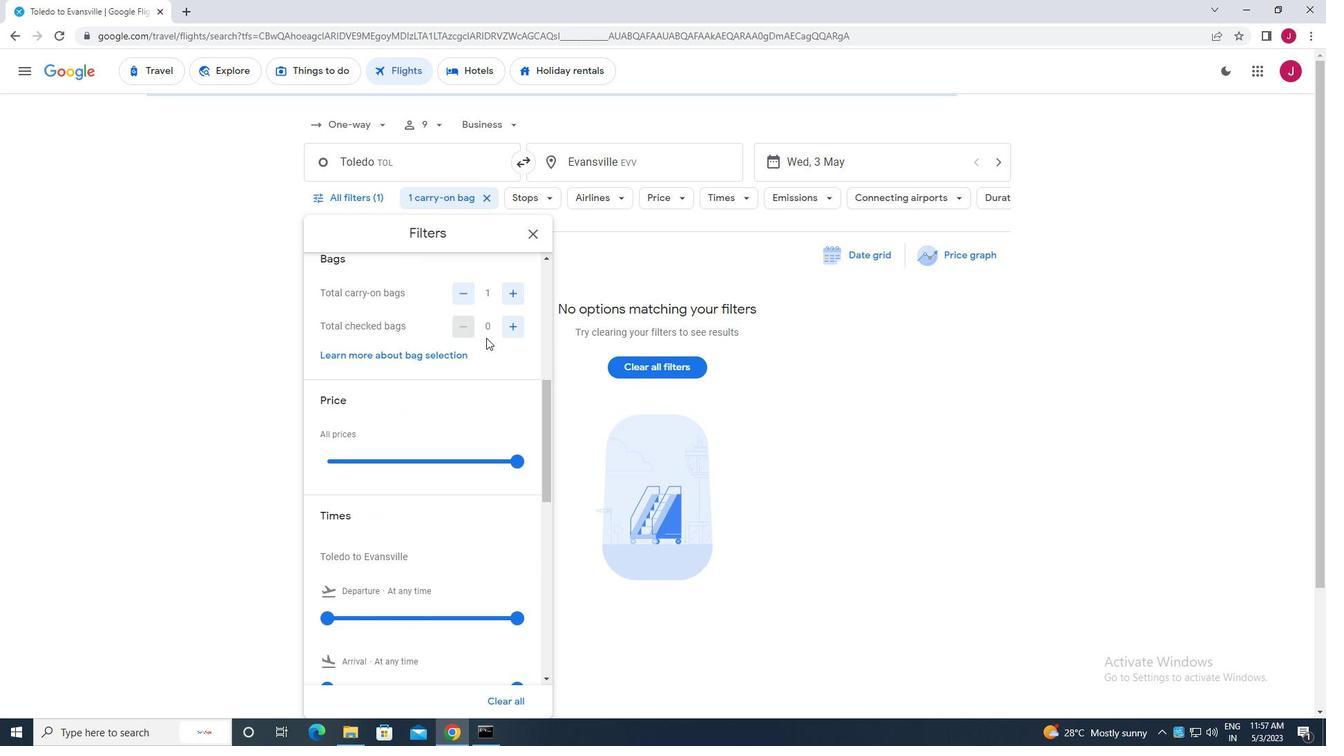 
Action: Mouse moved to (513, 391)
Screenshot: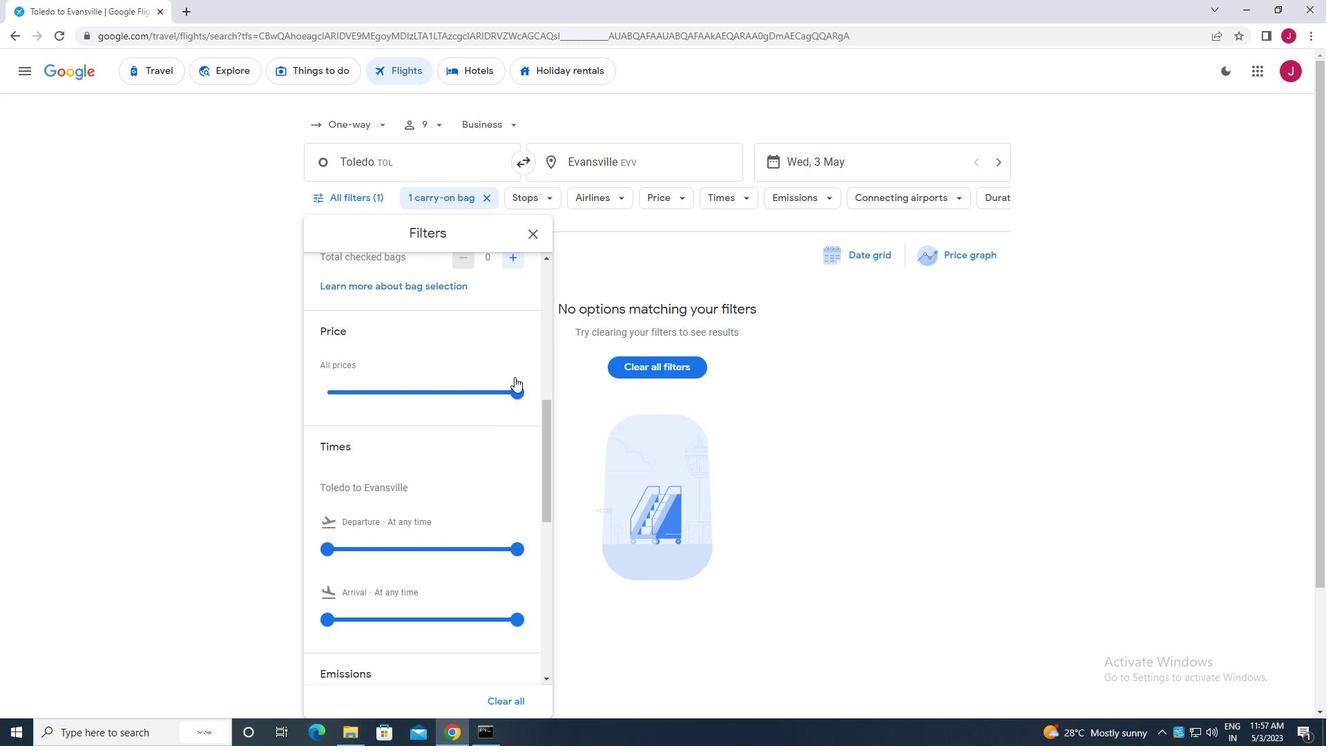 
Action: Mouse pressed left at (513, 391)
Screenshot: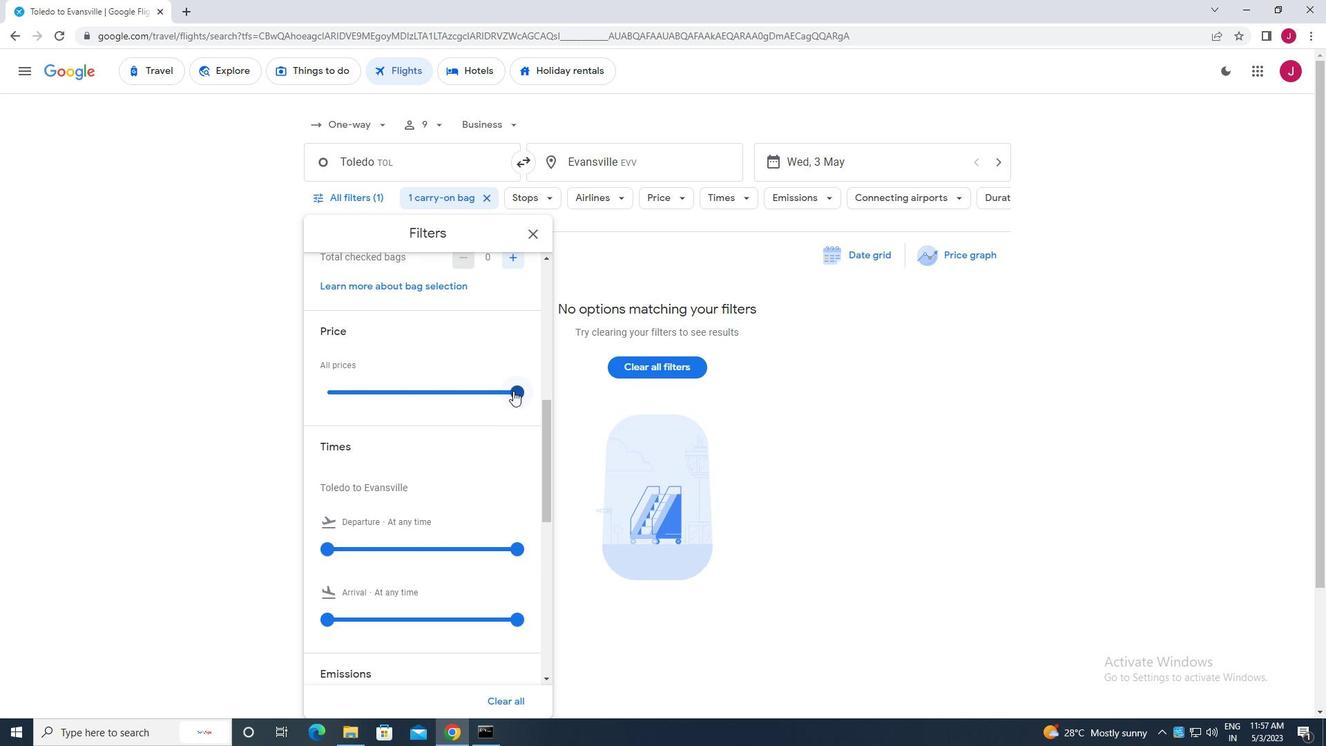 
Action: Mouse moved to (464, 370)
Screenshot: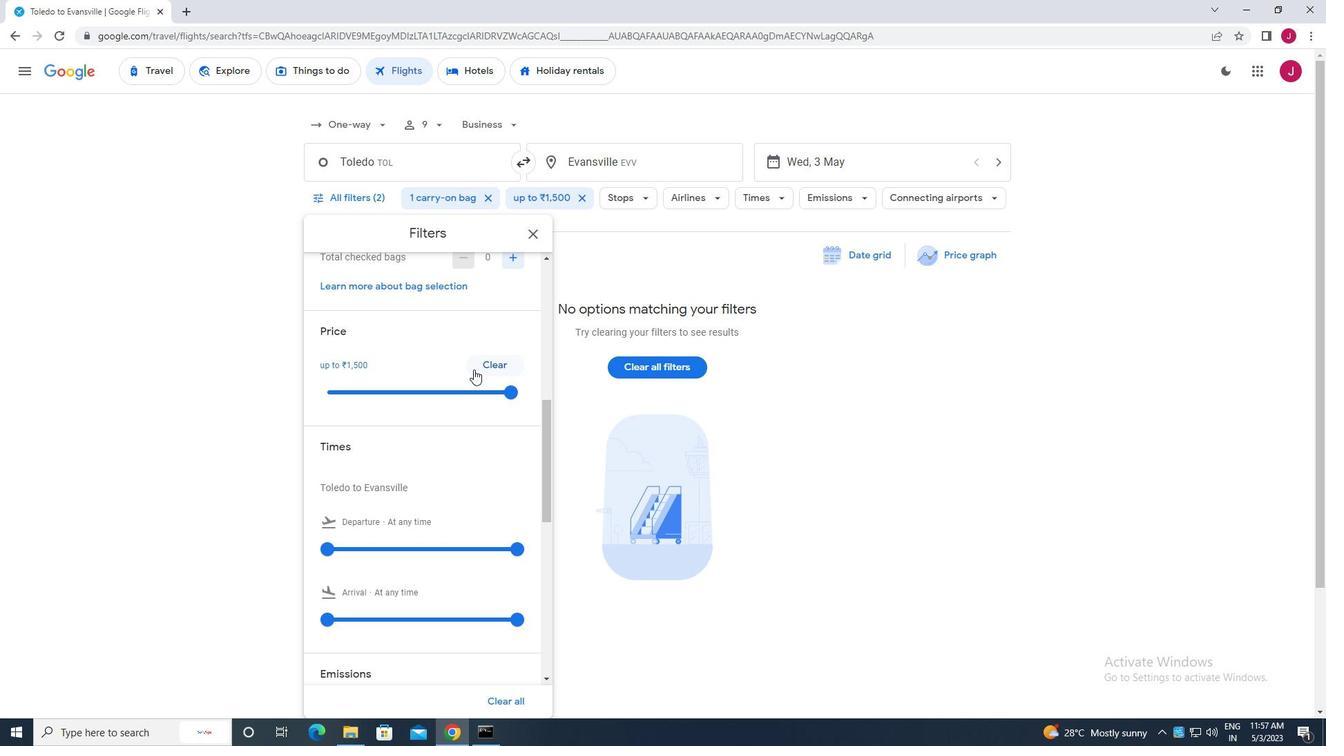 
Action: Mouse scrolled (464, 369) with delta (0, 0)
Screenshot: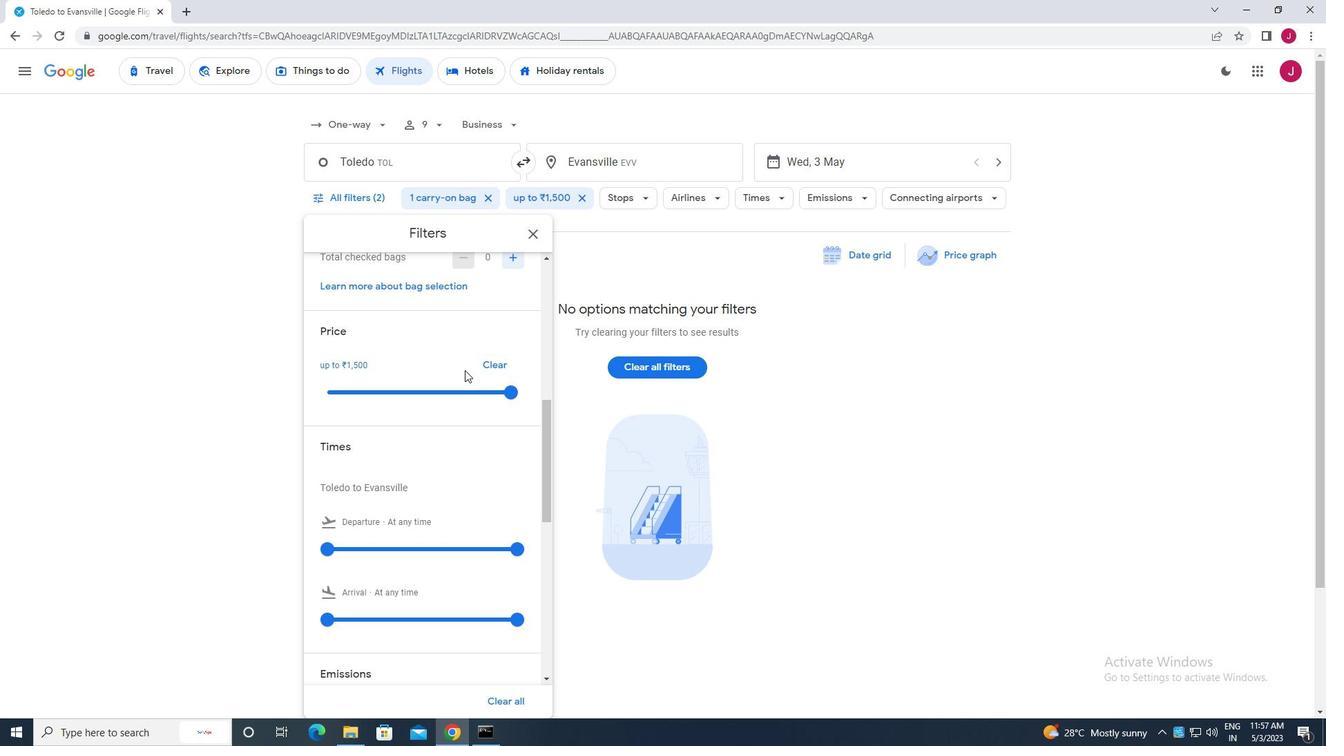 
Action: Mouse scrolled (464, 369) with delta (0, 0)
Screenshot: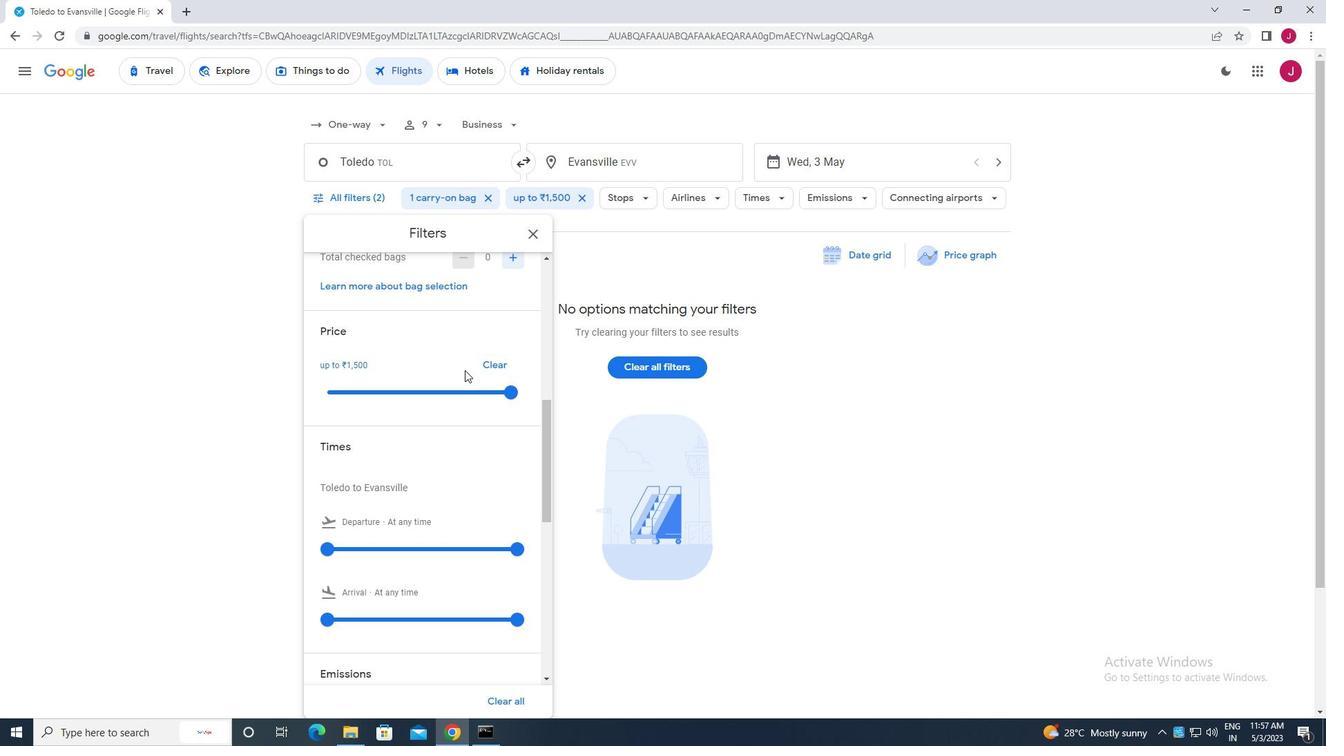 
Action: Mouse moved to (330, 409)
Screenshot: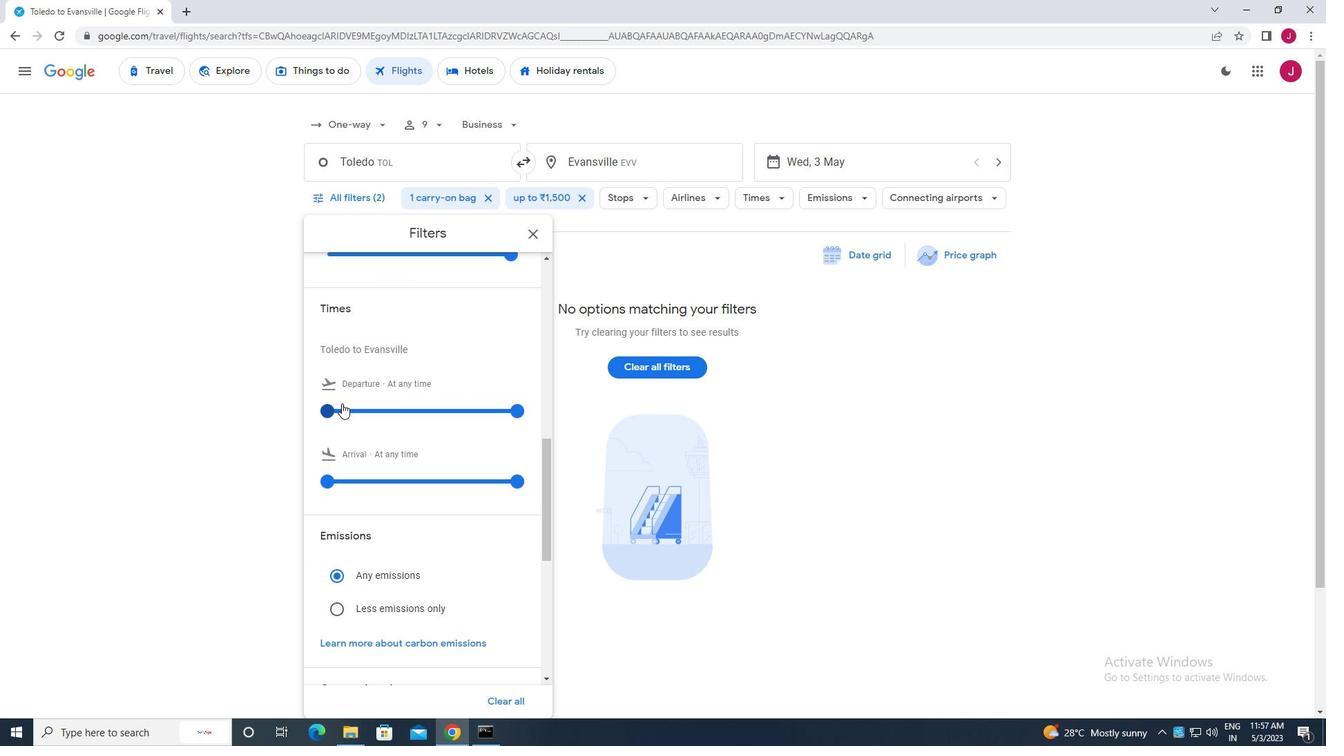 
Action: Mouse pressed left at (330, 409)
Screenshot: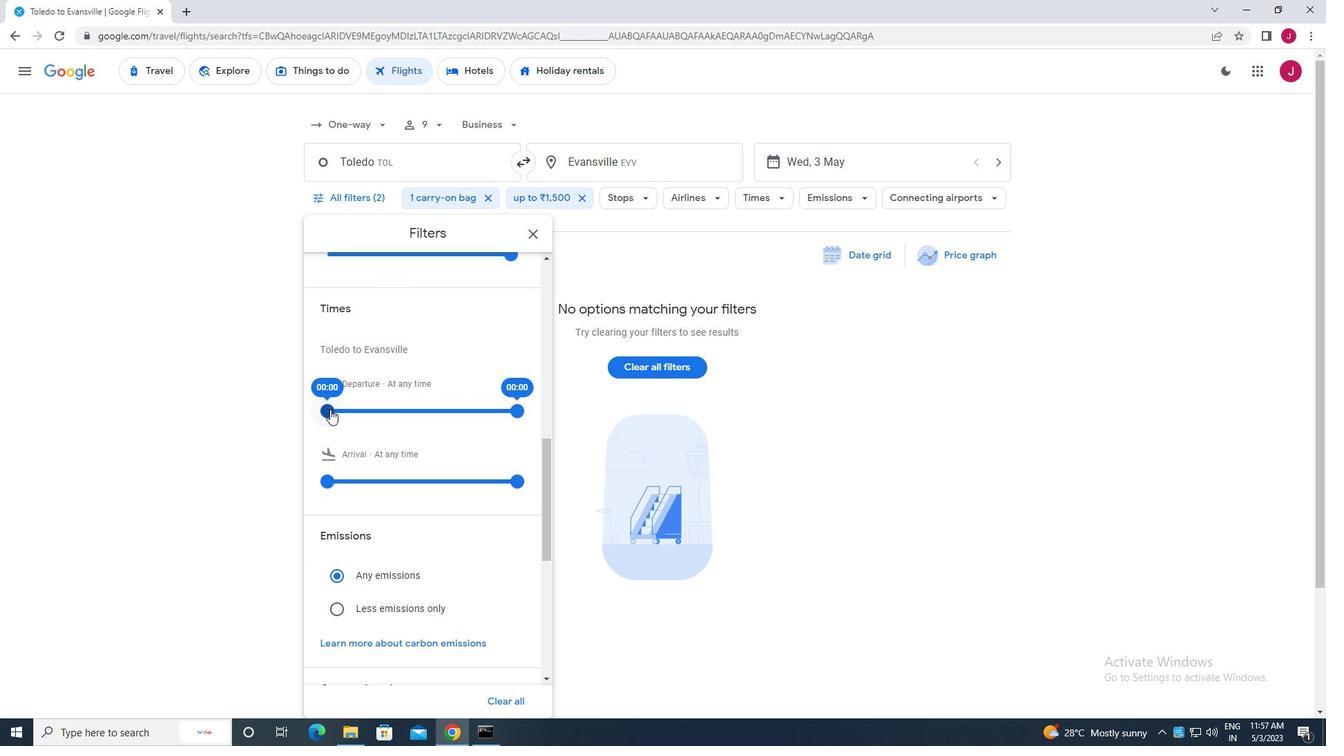 
Action: Mouse moved to (514, 409)
Screenshot: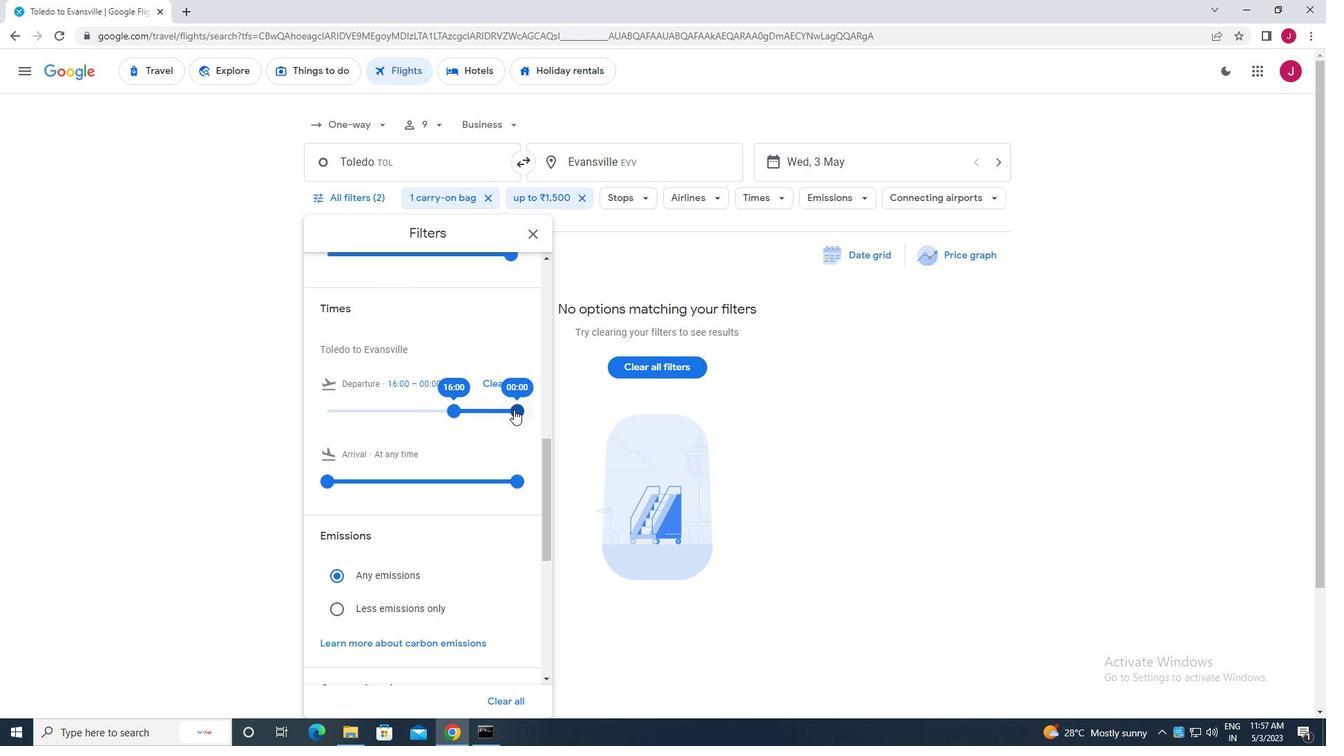 
Action: Mouse pressed left at (514, 409)
Screenshot: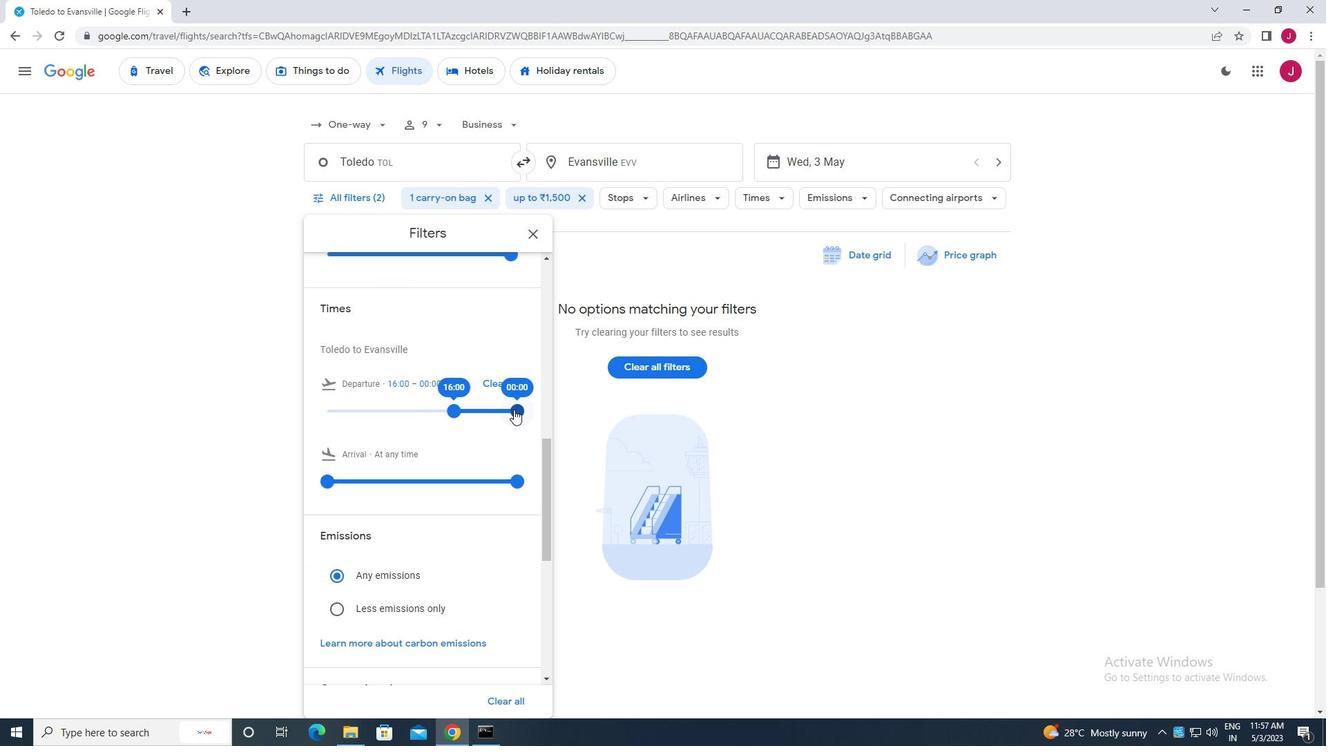 
Action: Mouse moved to (535, 229)
Screenshot: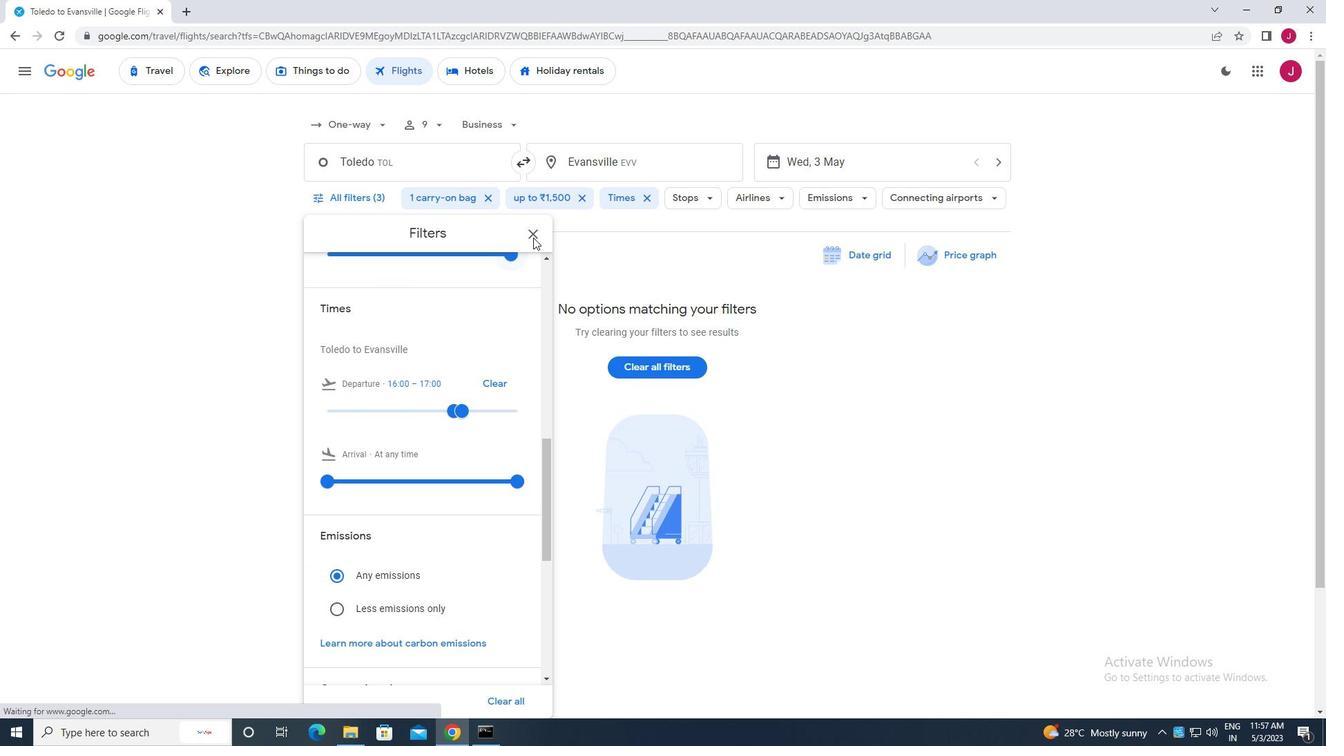 
Action: Mouse pressed left at (535, 229)
Screenshot: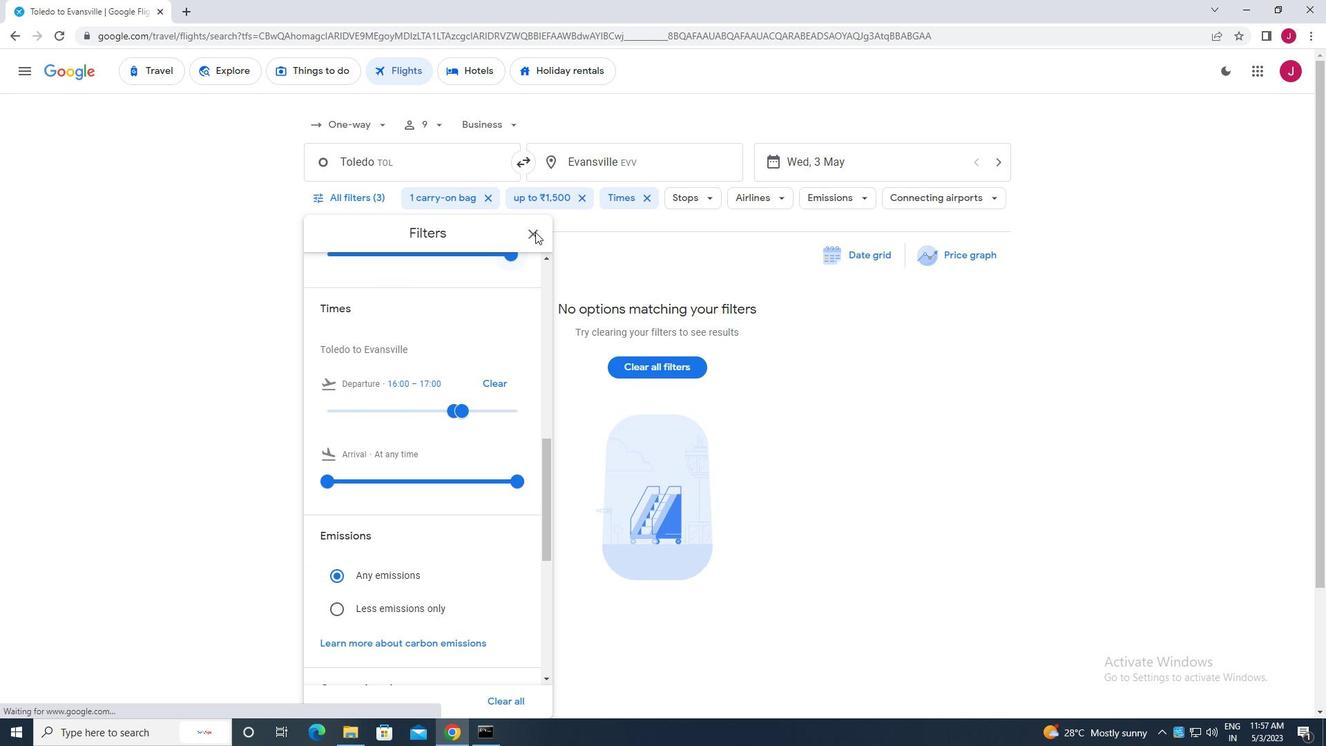 
Action: Mouse moved to (531, 230)
Screenshot: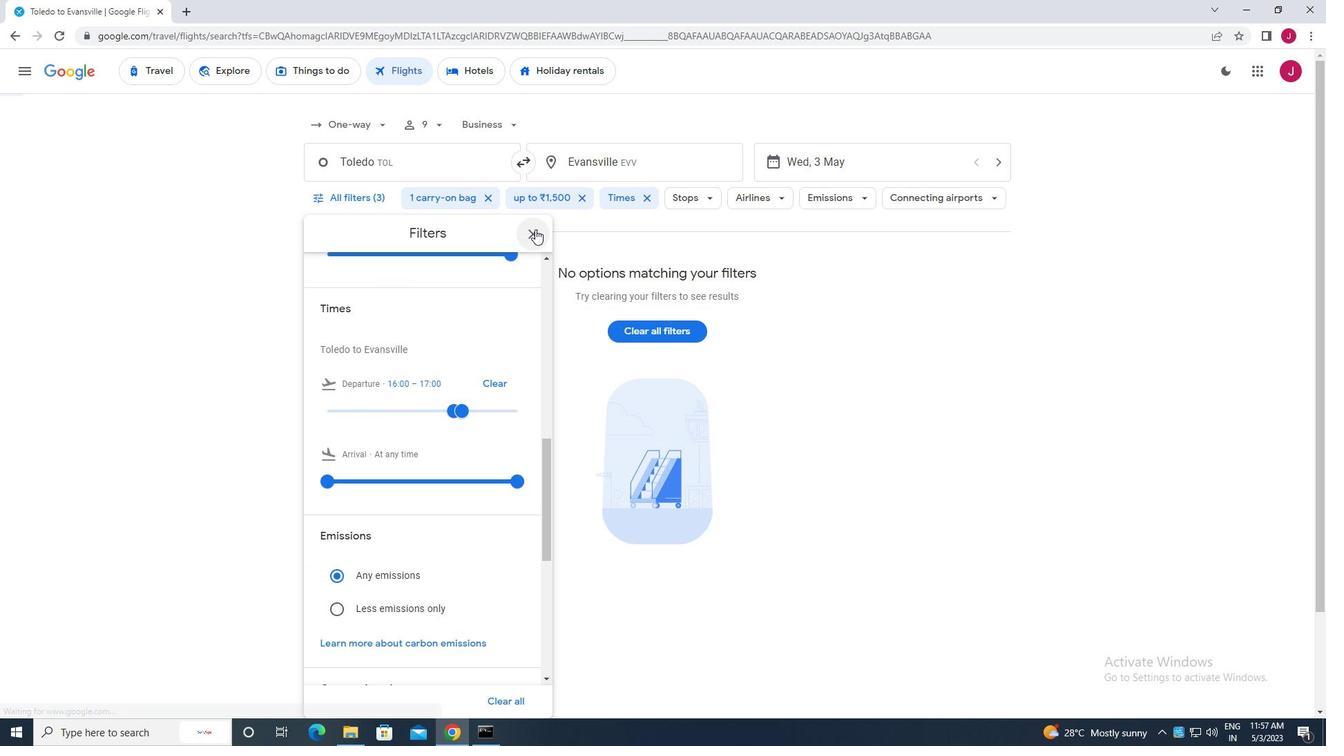 
